 Task: Find connections with filter location Monheim am Rhein with filter topic #lockdownwith filter profile language Spanish with filter current company Burns & McDonnell with filter school Cotton College with filter industry Wholesale Building Materials with filter service category Human Resources with filter keywords title Maintenance Engineer
Action: Mouse moved to (690, 69)
Screenshot: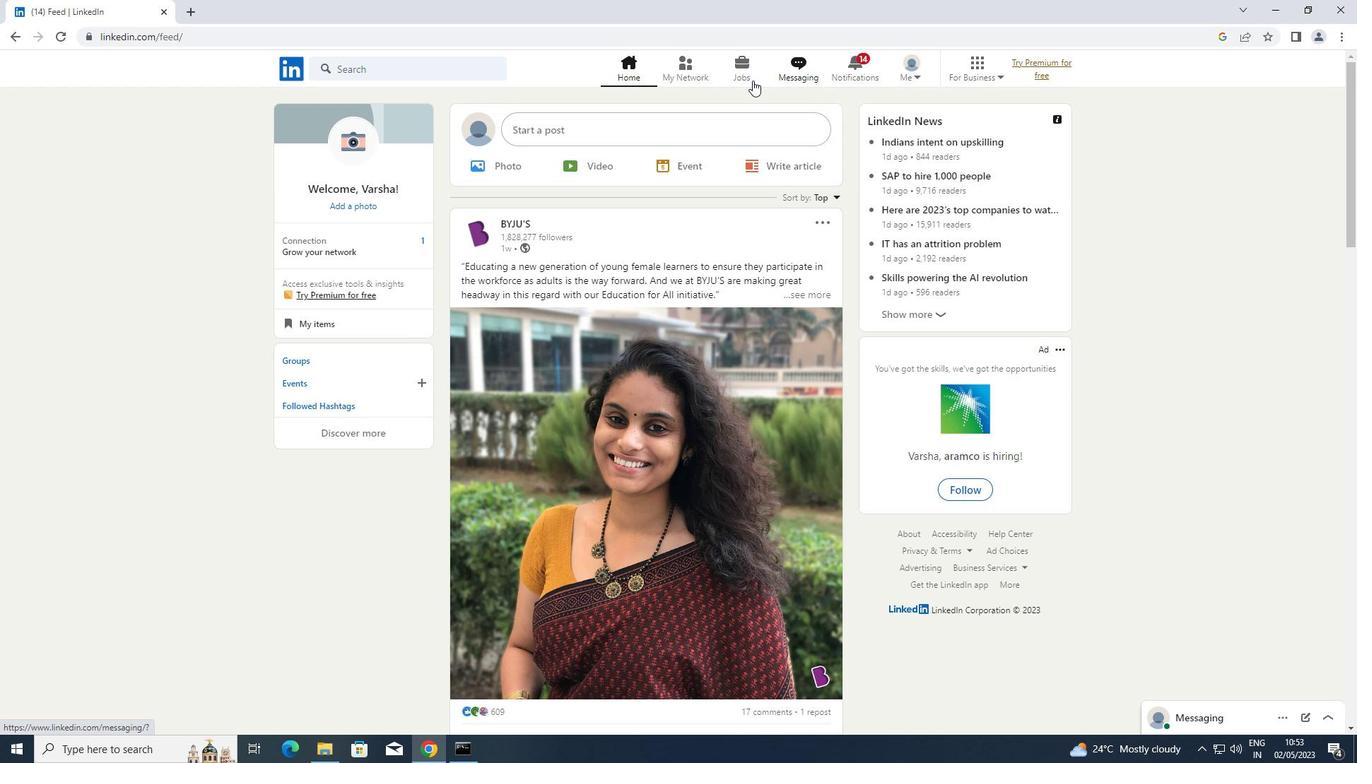 
Action: Mouse pressed left at (690, 69)
Screenshot: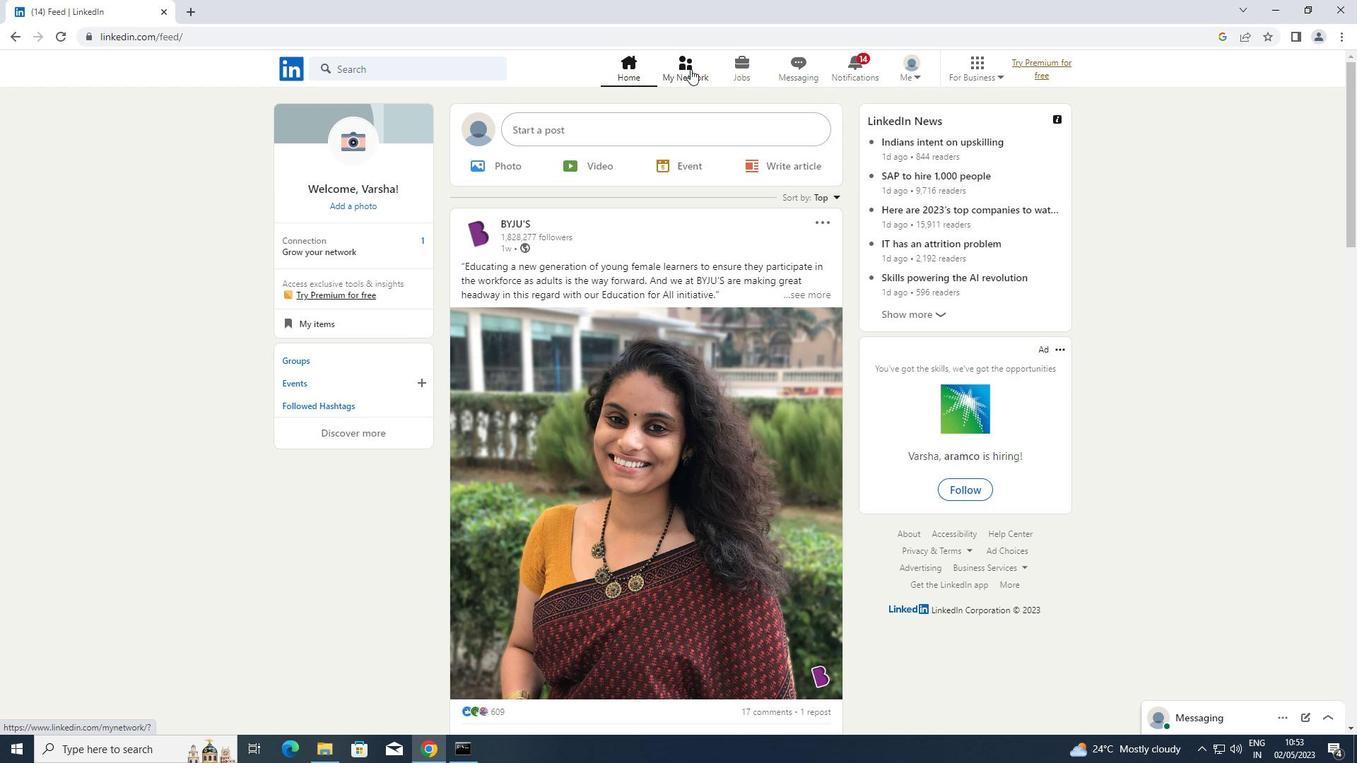 
Action: Mouse moved to (372, 137)
Screenshot: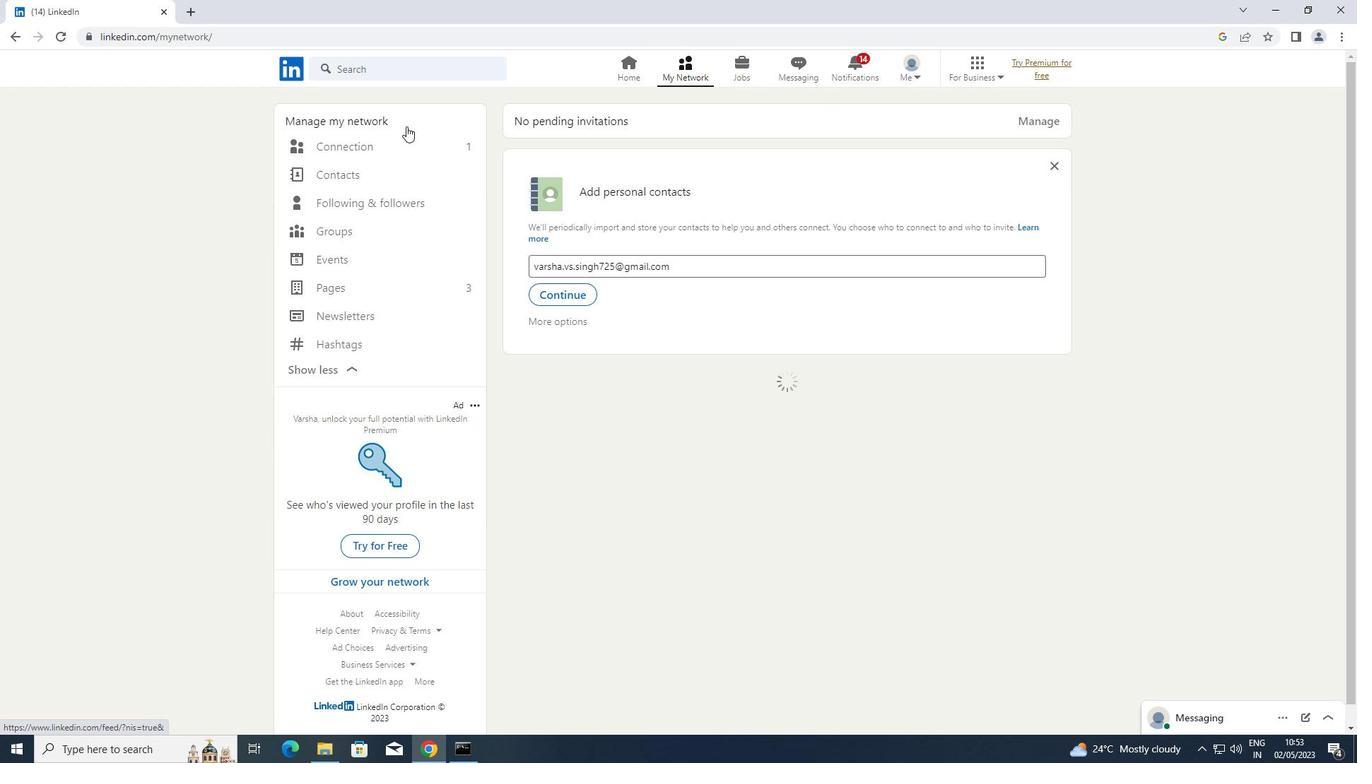 
Action: Mouse pressed left at (372, 137)
Screenshot: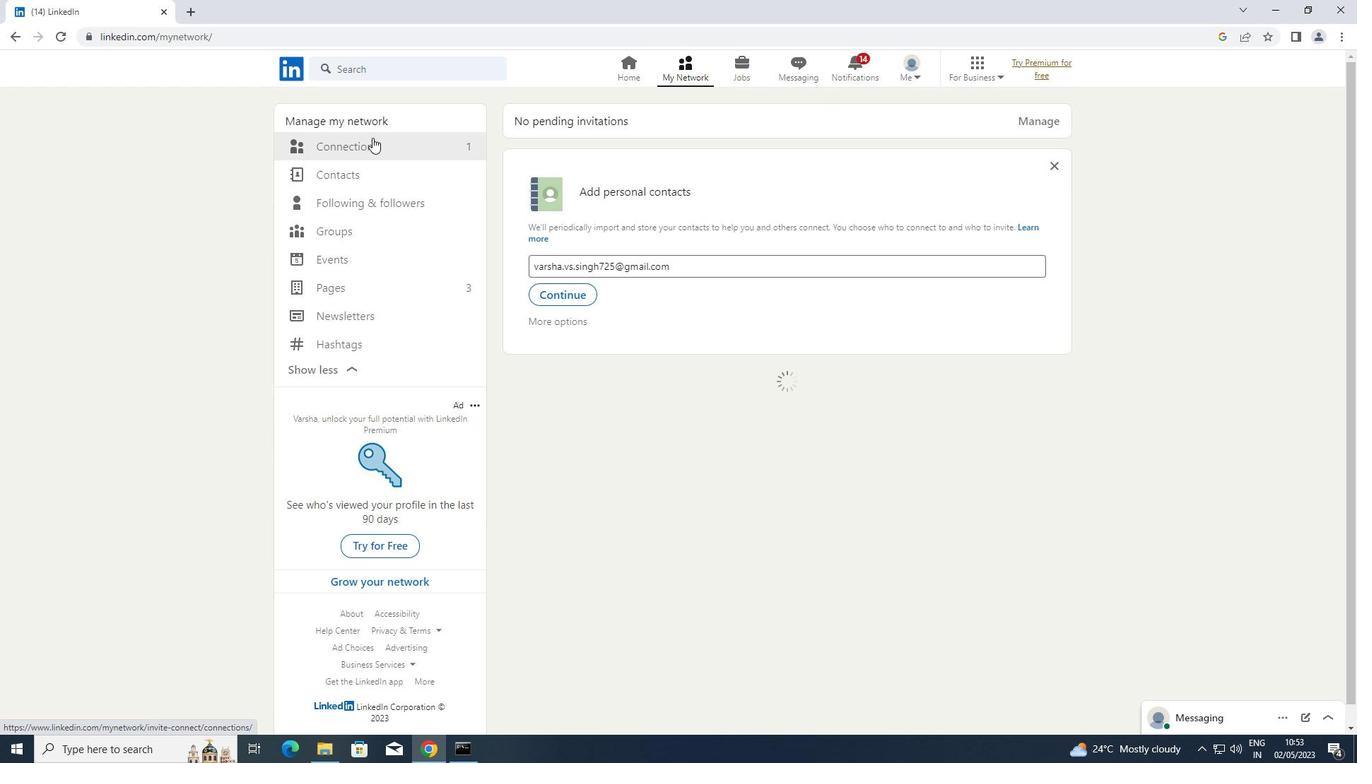
Action: Mouse moved to (813, 151)
Screenshot: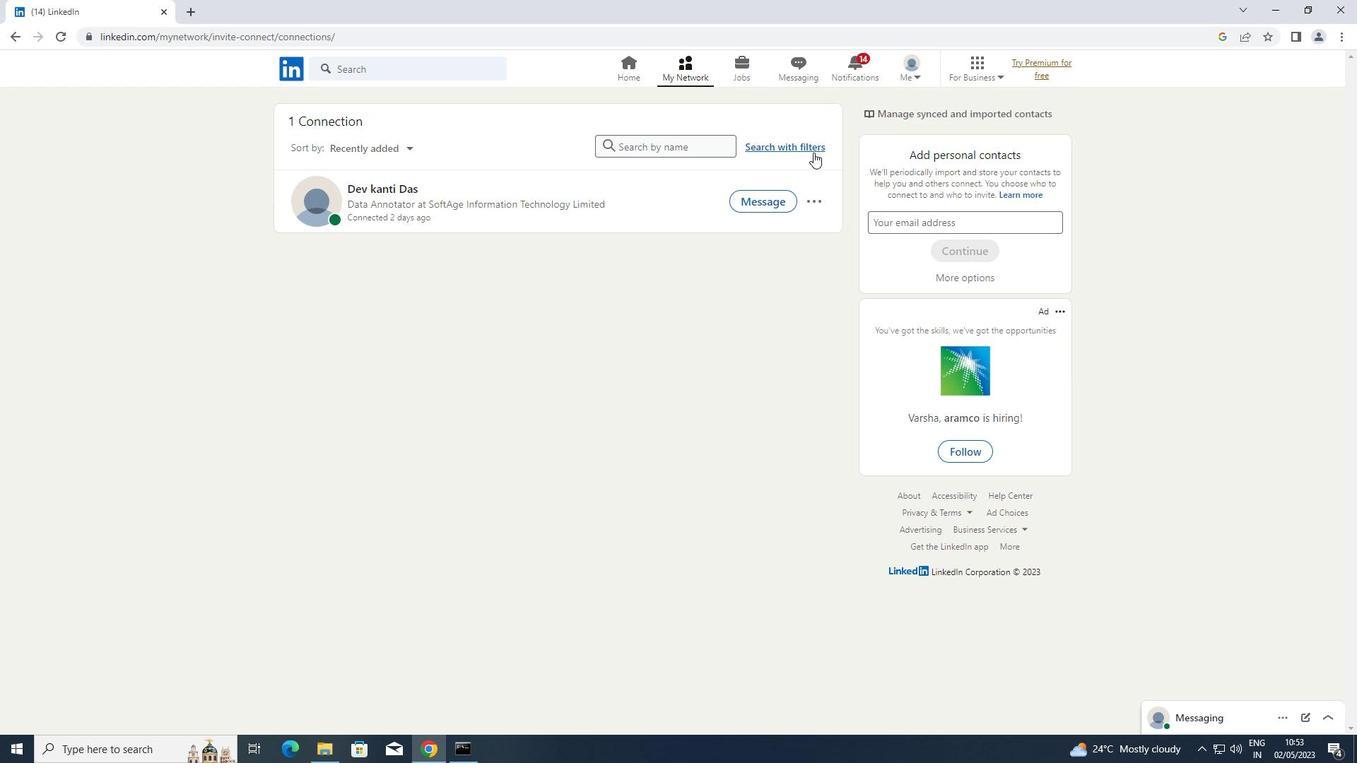 
Action: Mouse pressed left at (813, 151)
Screenshot: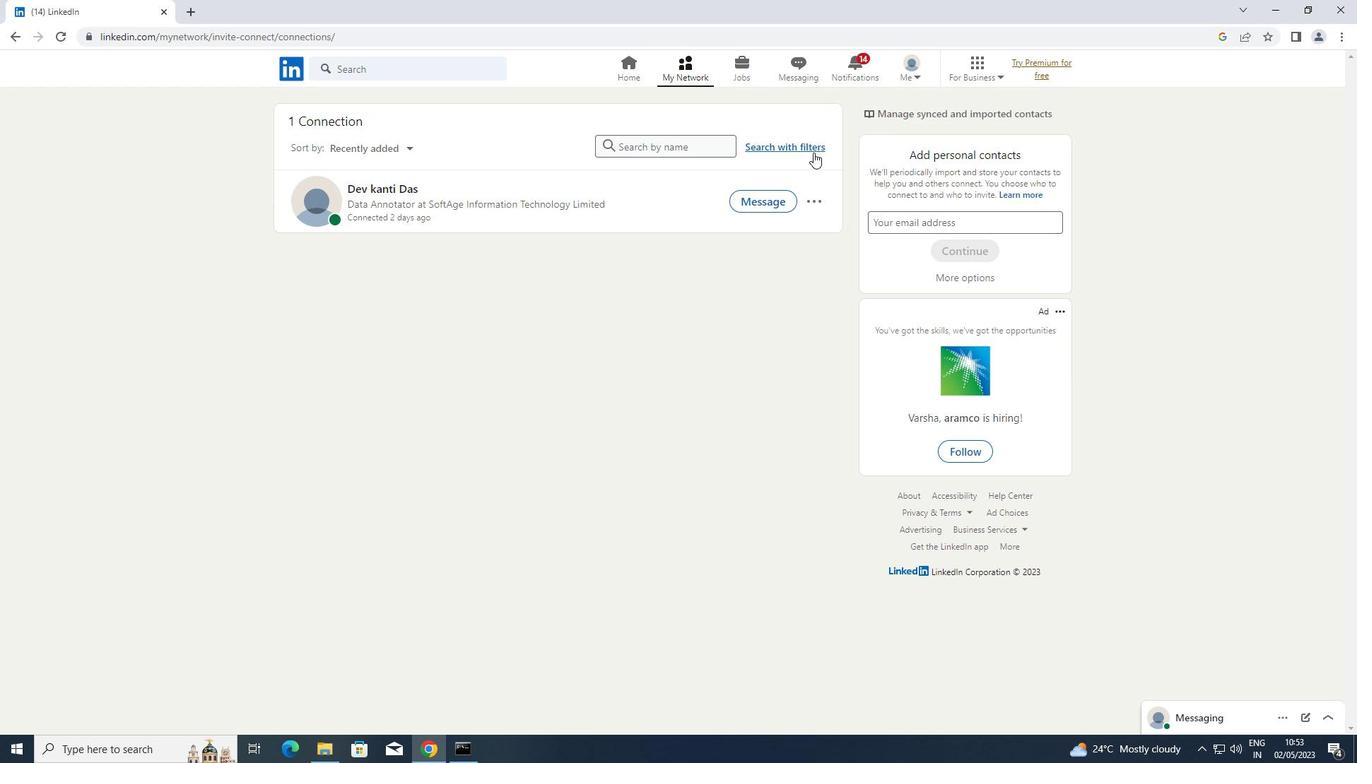 
Action: Mouse moved to (714, 111)
Screenshot: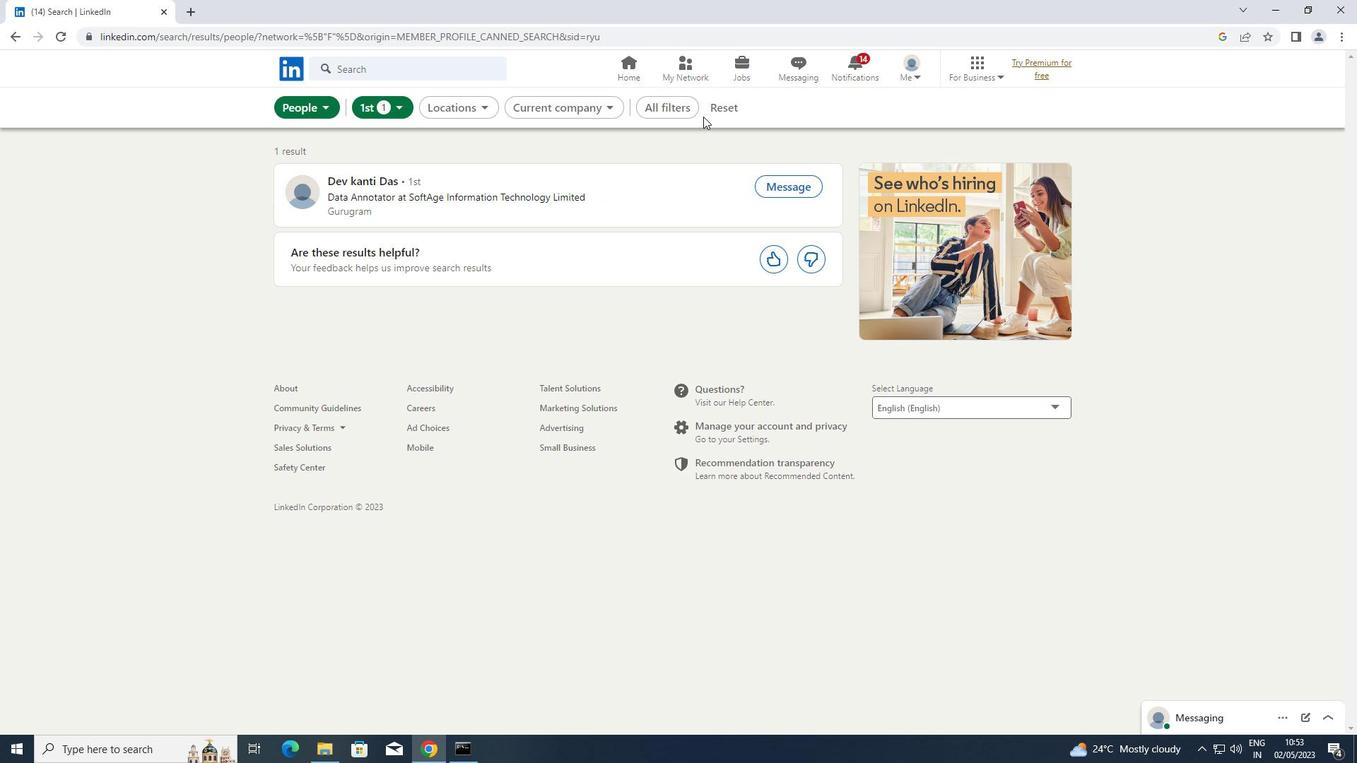 
Action: Mouse pressed left at (714, 111)
Screenshot: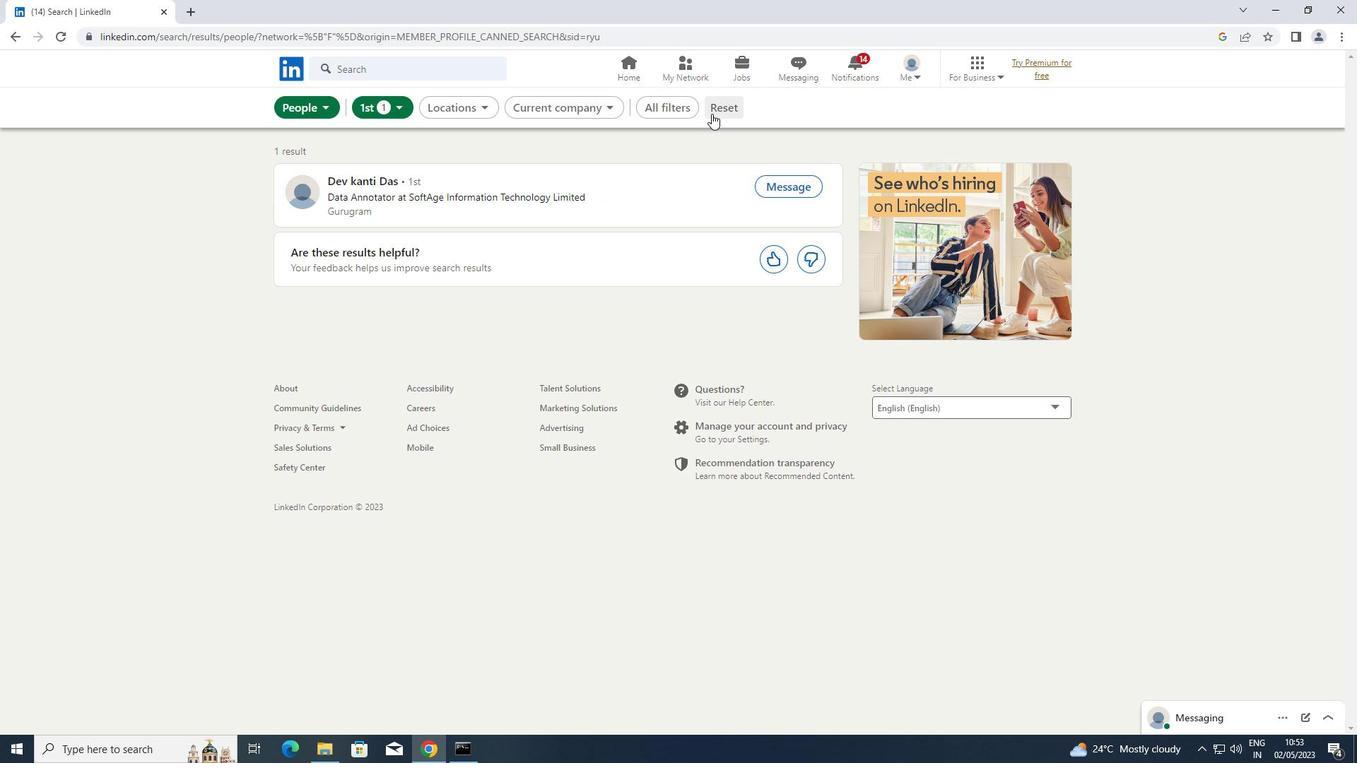 
Action: Mouse moved to (712, 112)
Screenshot: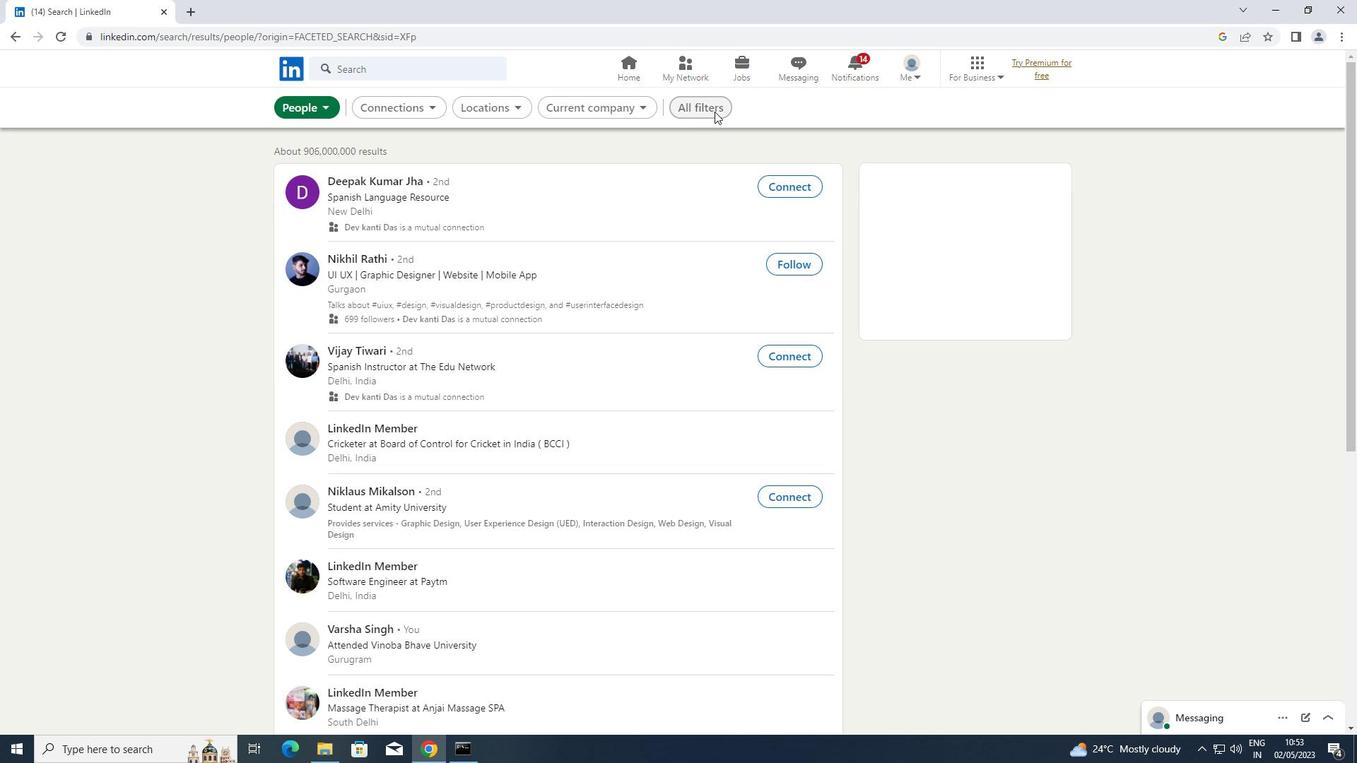 
Action: Mouse pressed left at (712, 112)
Screenshot: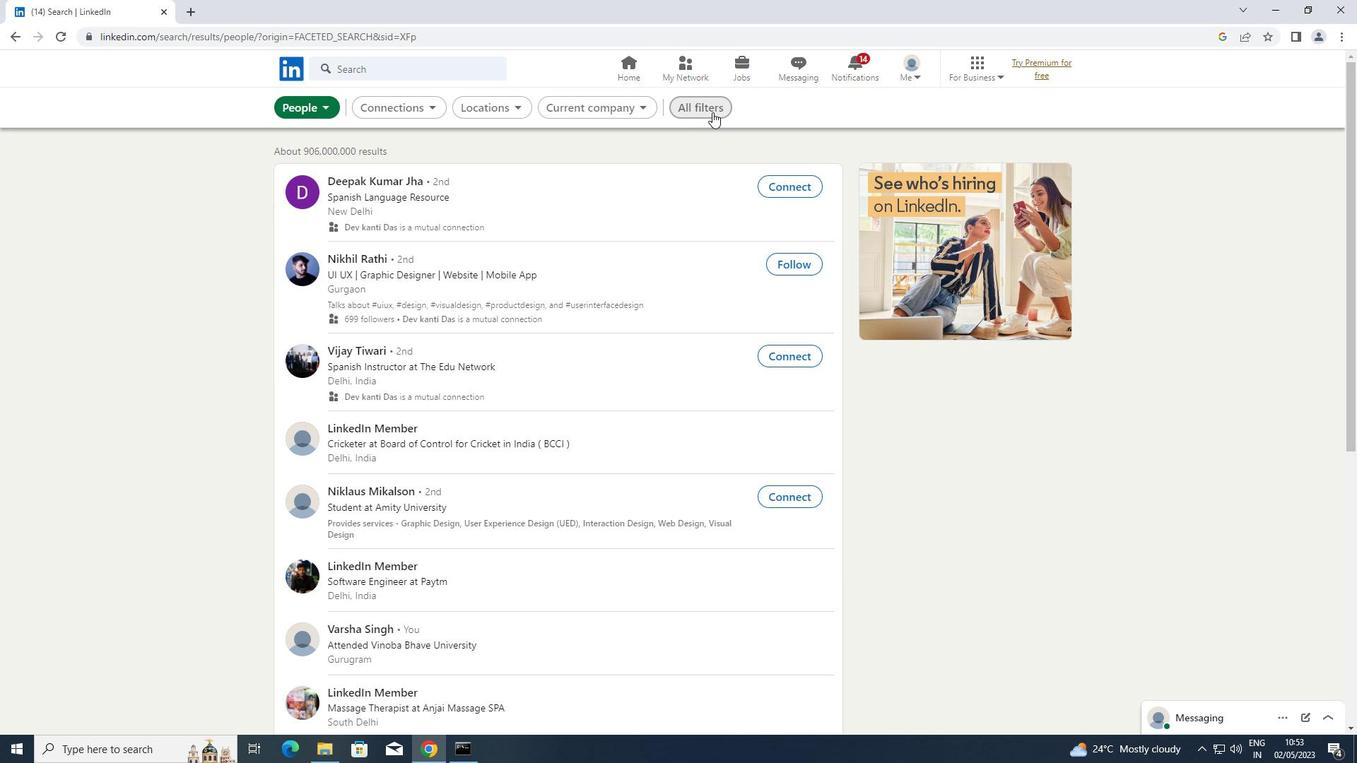 
Action: Mouse moved to (1026, 308)
Screenshot: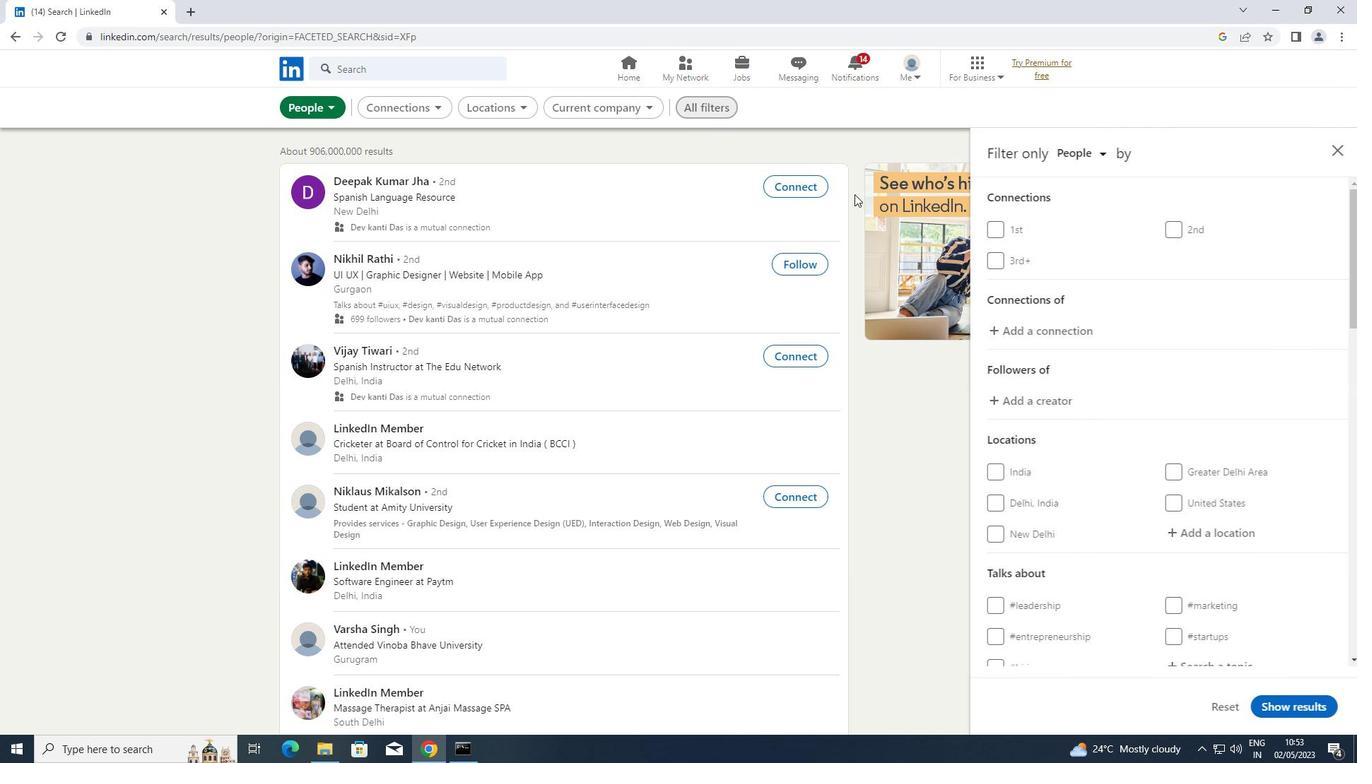 
Action: Mouse scrolled (1026, 307) with delta (0, 0)
Screenshot: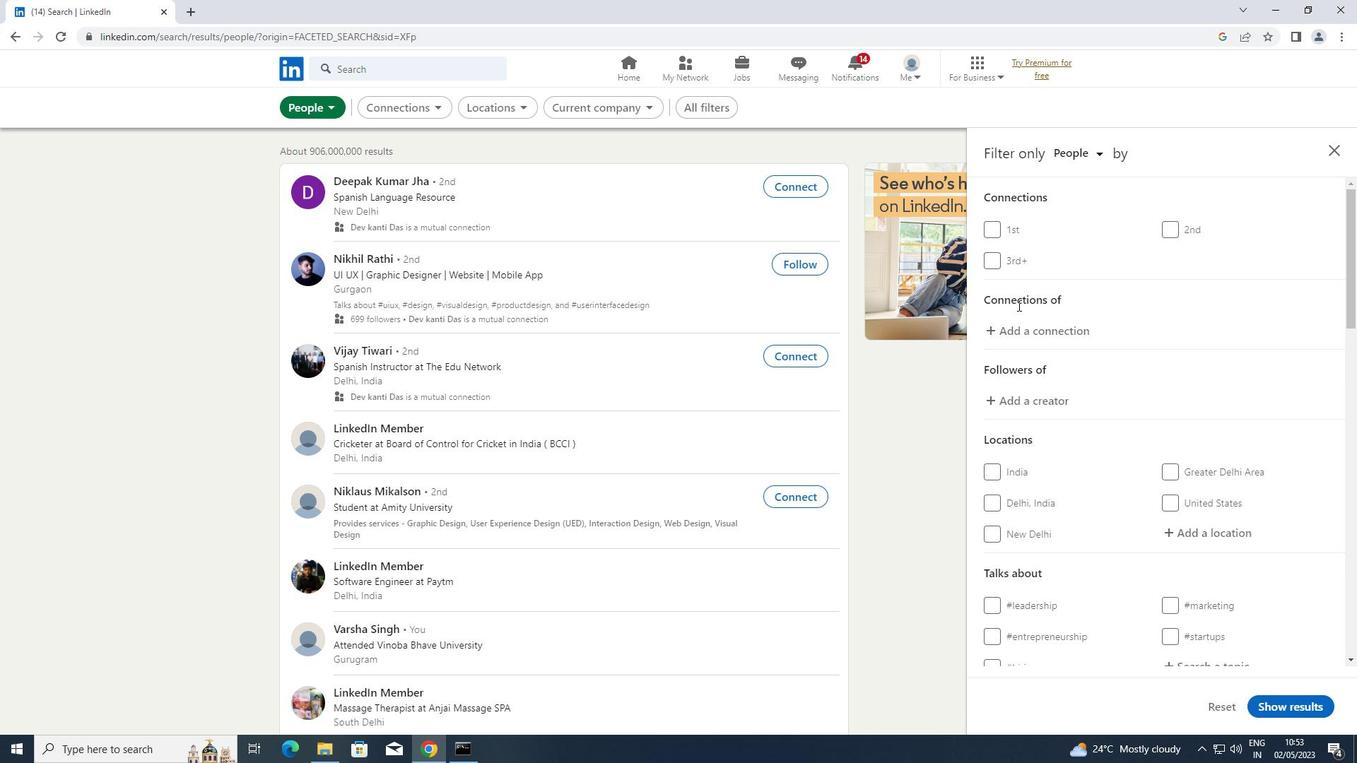 
Action: Mouse scrolled (1026, 307) with delta (0, 0)
Screenshot: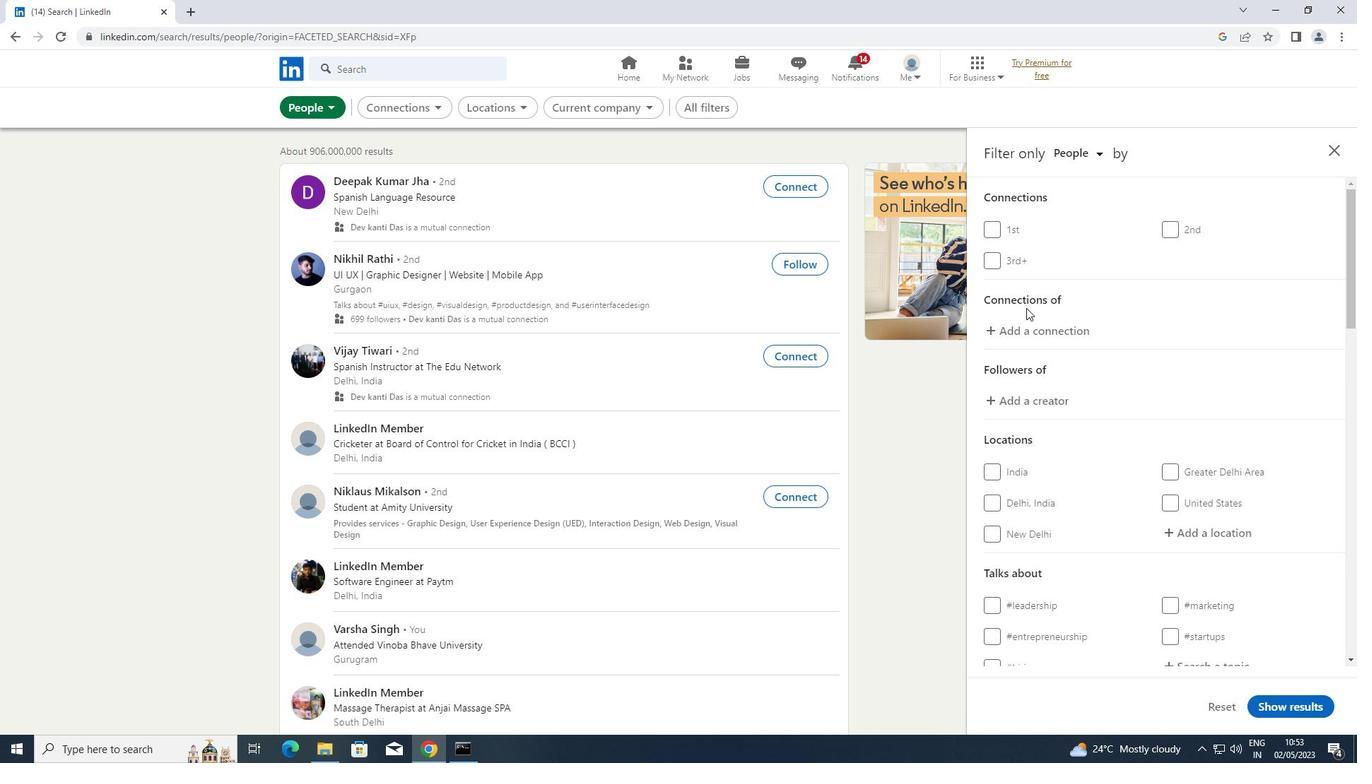 
Action: Mouse moved to (1182, 398)
Screenshot: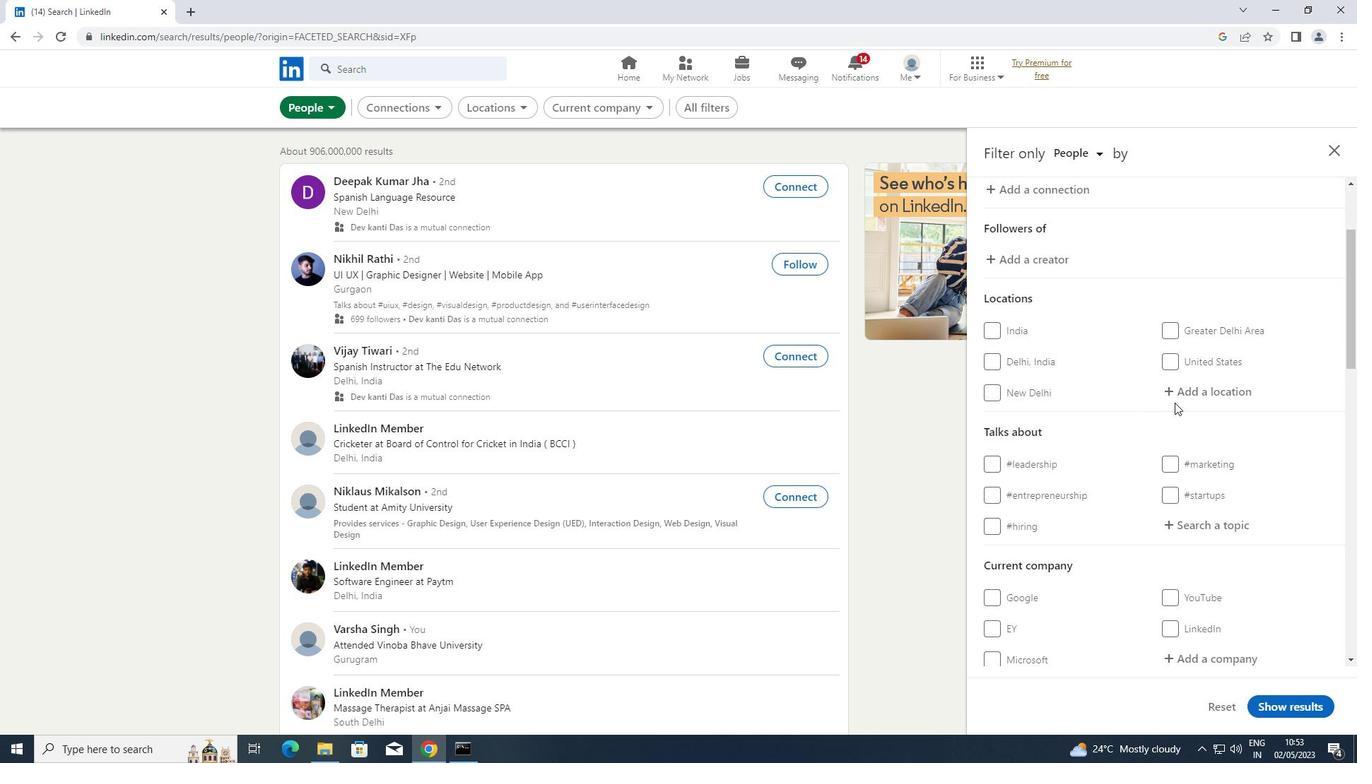 
Action: Mouse pressed left at (1182, 398)
Screenshot: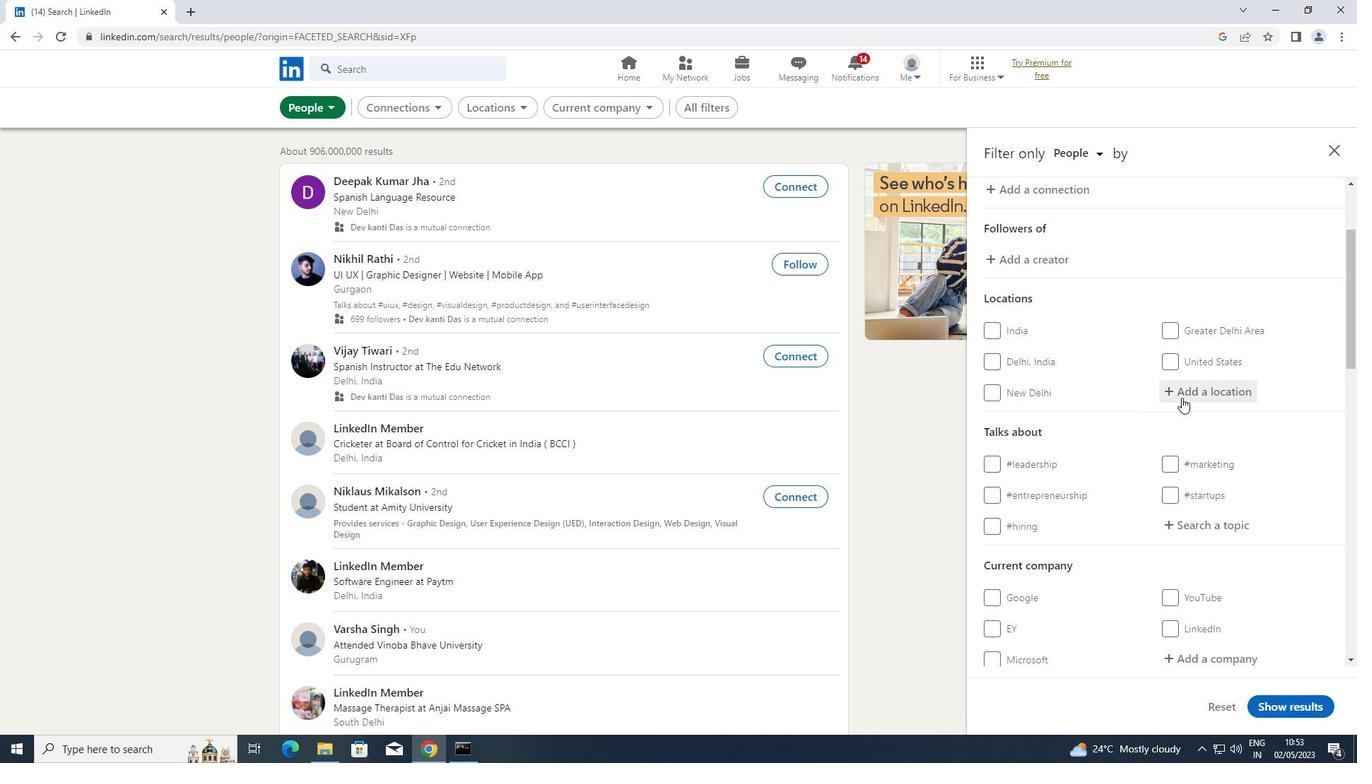 
Action: Key pressed <Key.shift>MONHEIM<Key.space>AM<Key.space><Key.shift>RHEIN
Screenshot: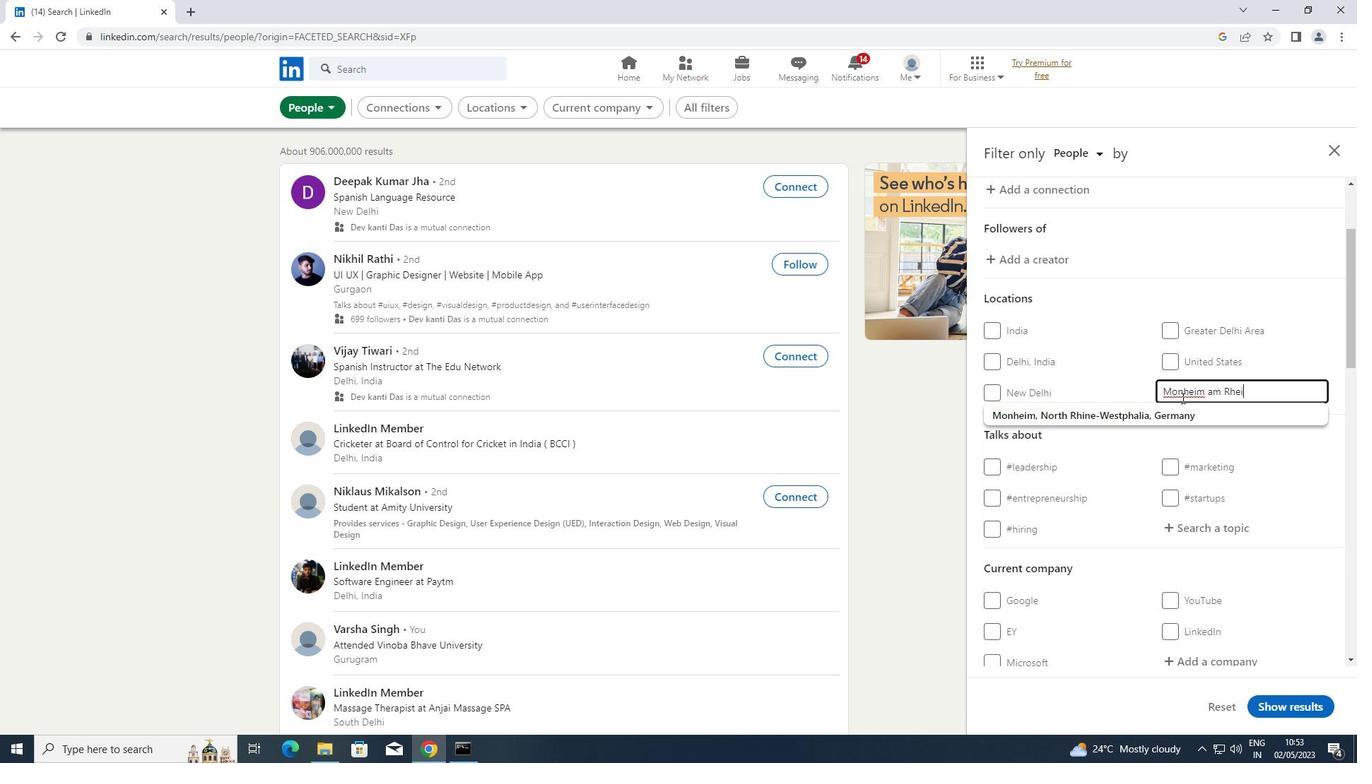 
Action: Mouse moved to (1228, 524)
Screenshot: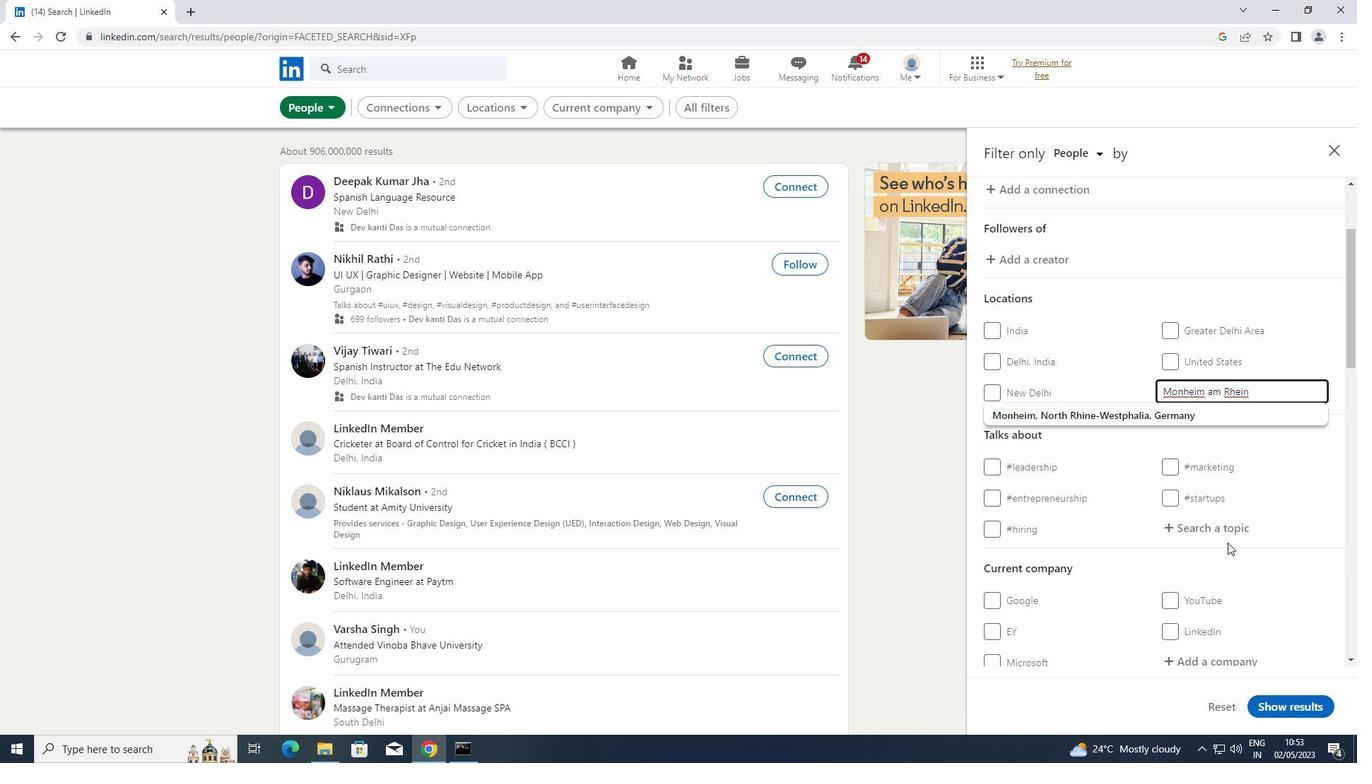
Action: Mouse pressed left at (1228, 524)
Screenshot: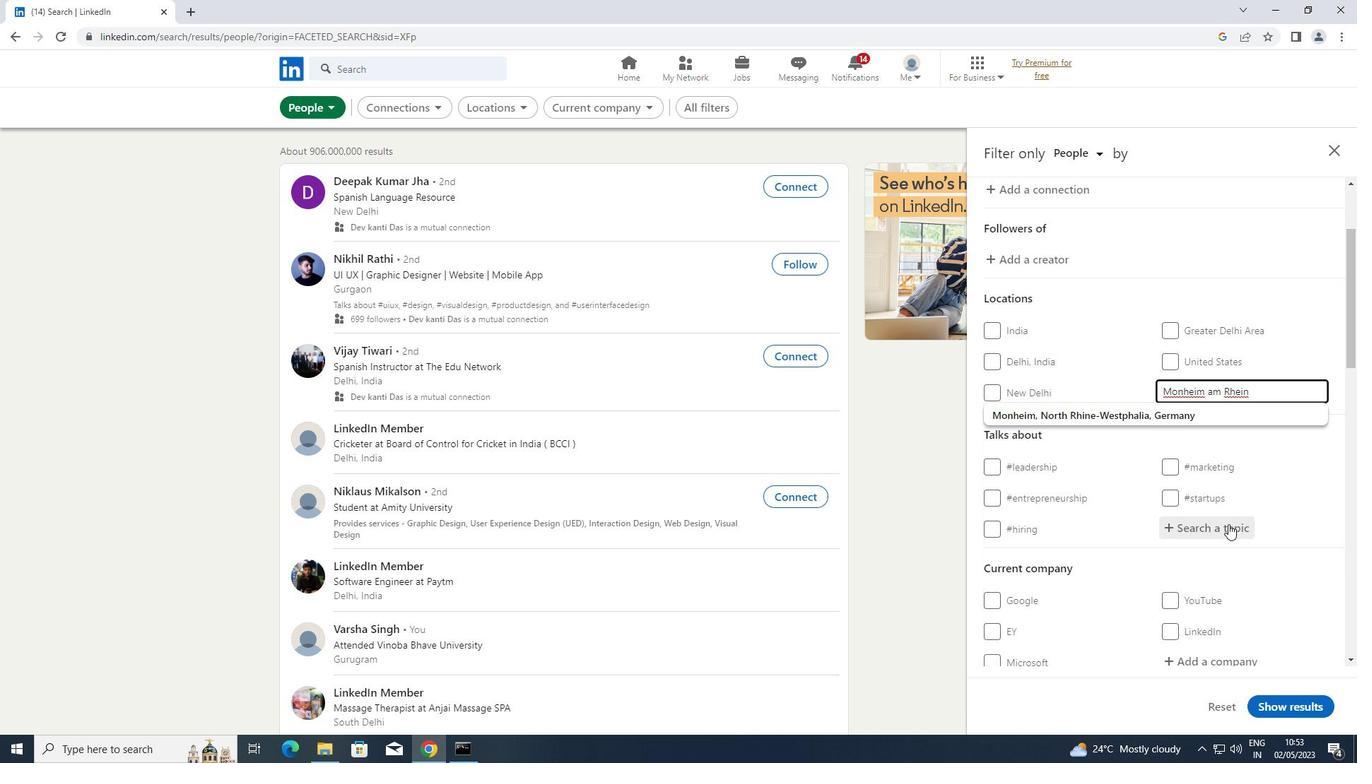 
Action: Key pressed LOCKDOWN
Screenshot: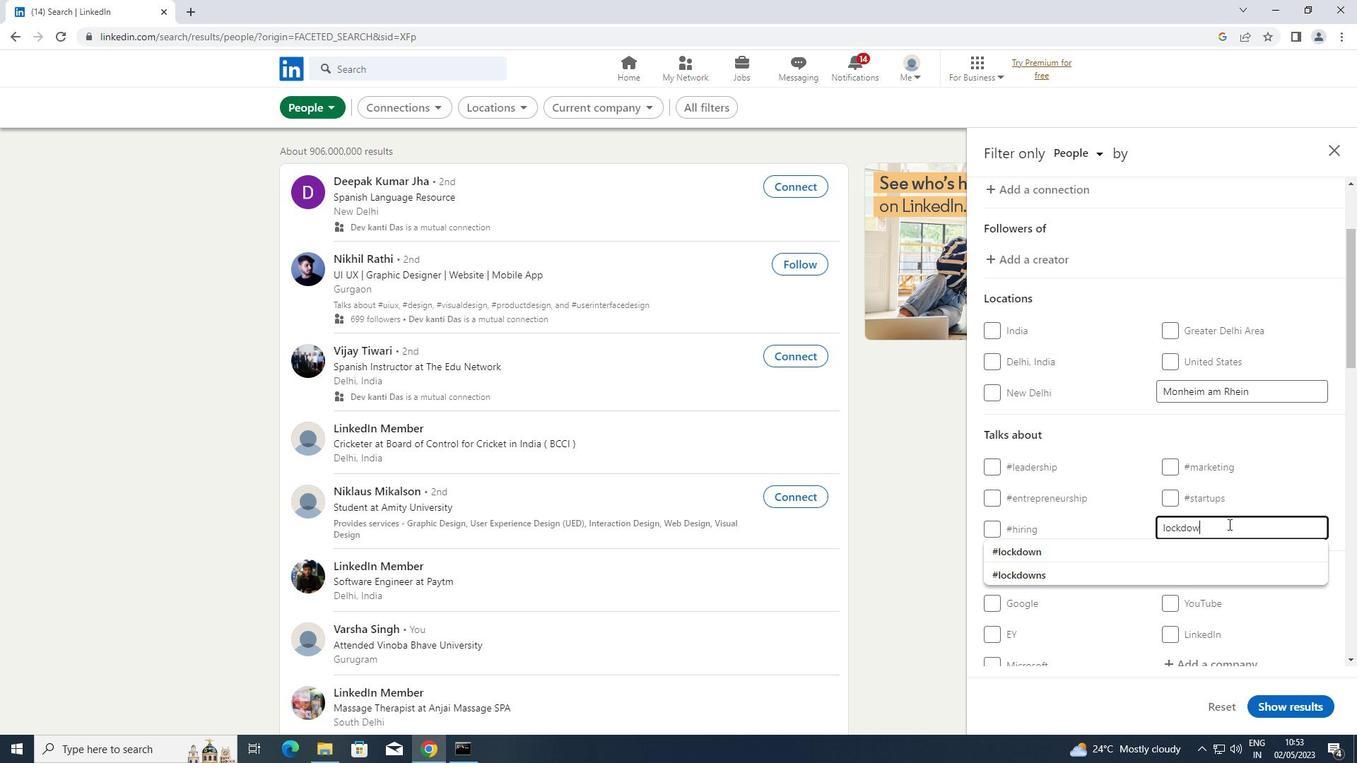 
Action: Mouse moved to (1100, 547)
Screenshot: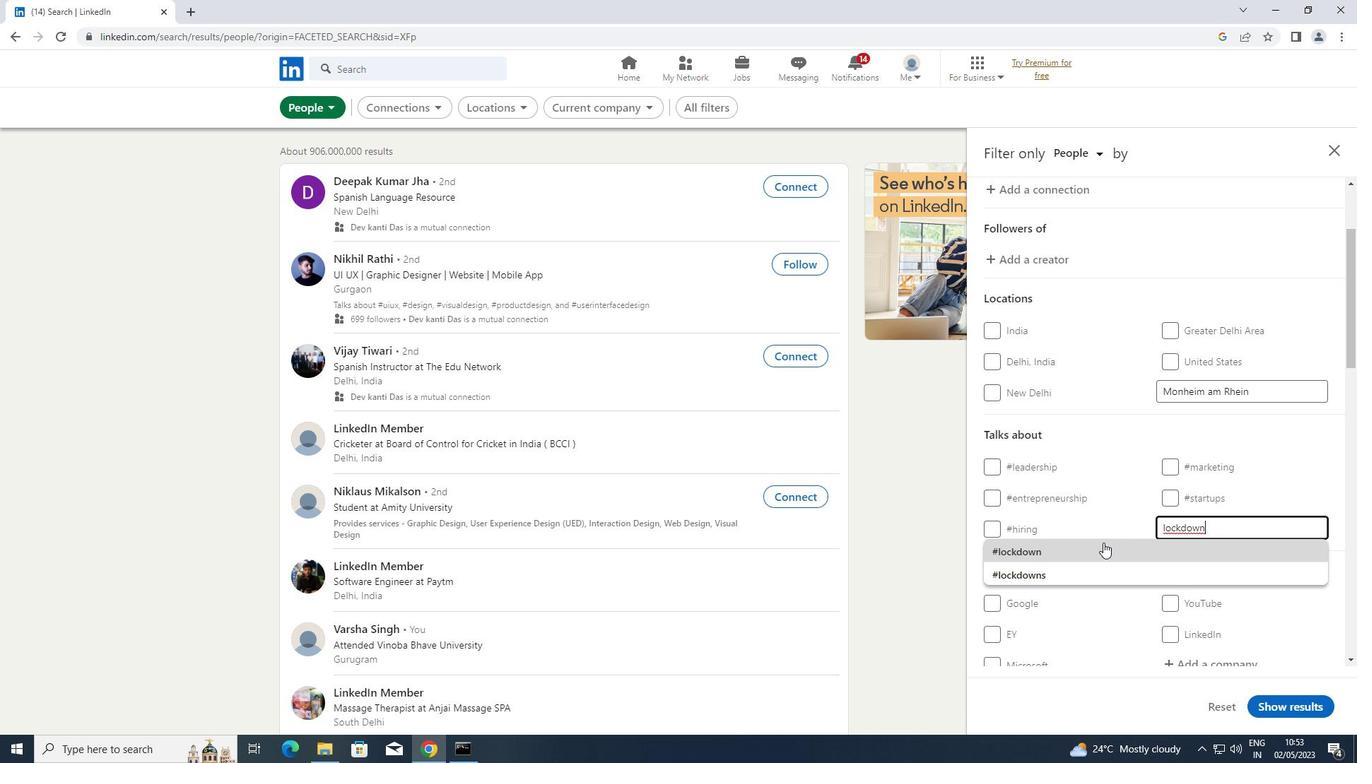 
Action: Mouse pressed left at (1100, 547)
Screenshot: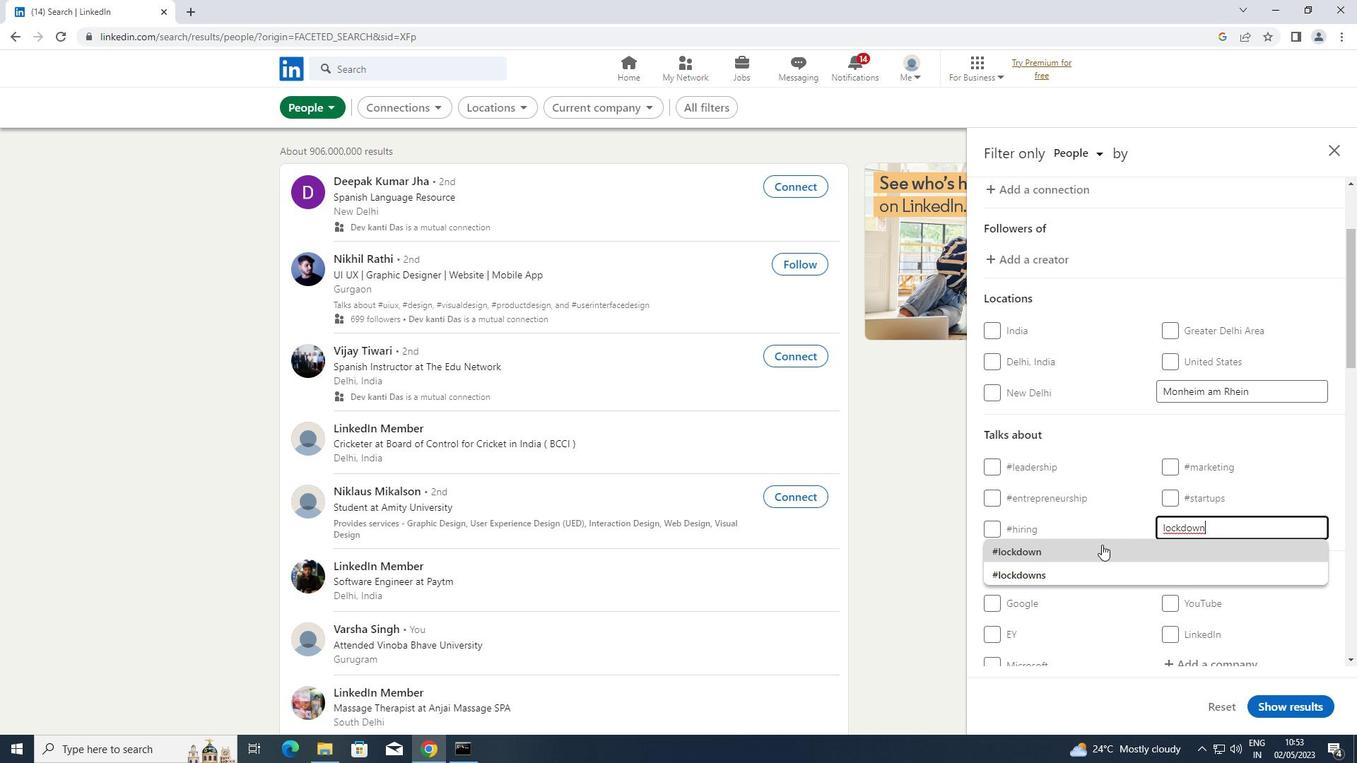 
Action: Mouse scrolled (1100, 546) with delta (0, 0)
Screenshot: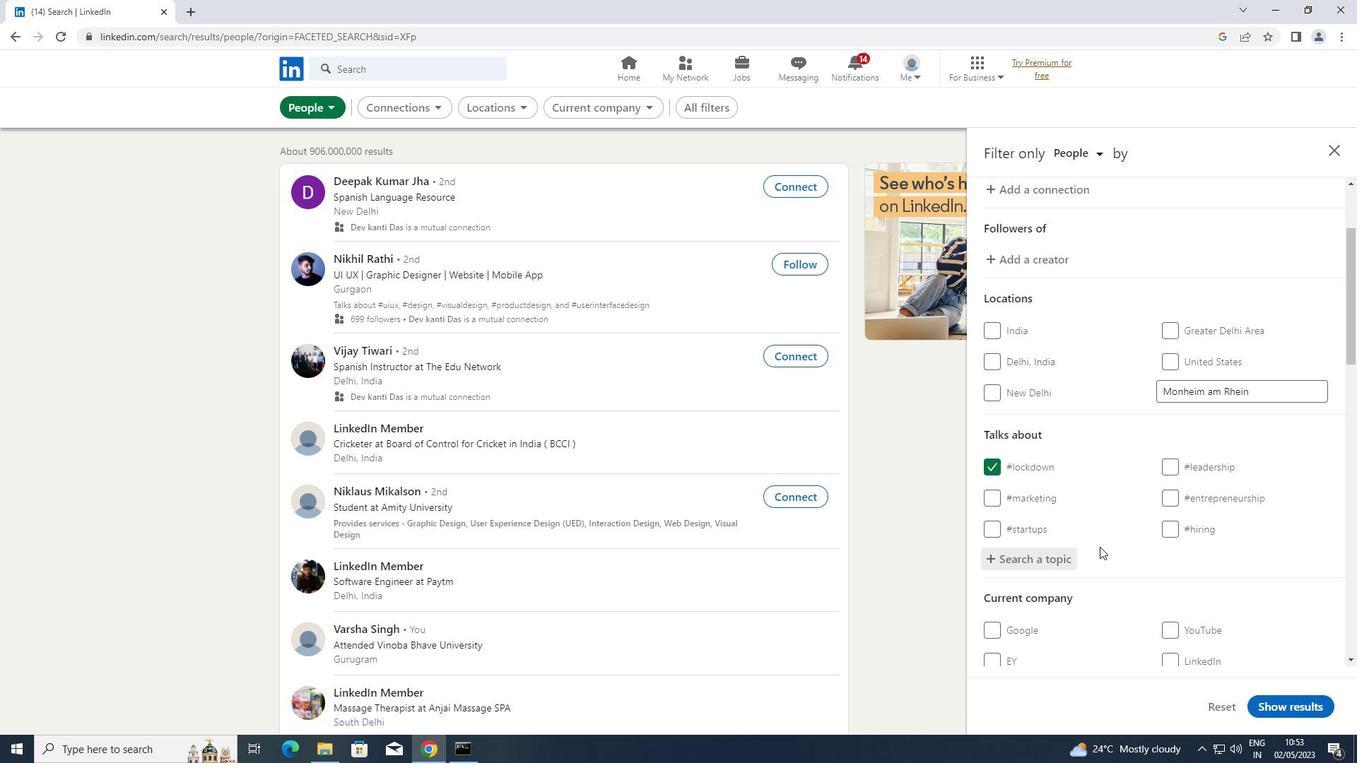 
Action: Mouse scrolled (1100, 546) with delta (0, 0)
Screenshot: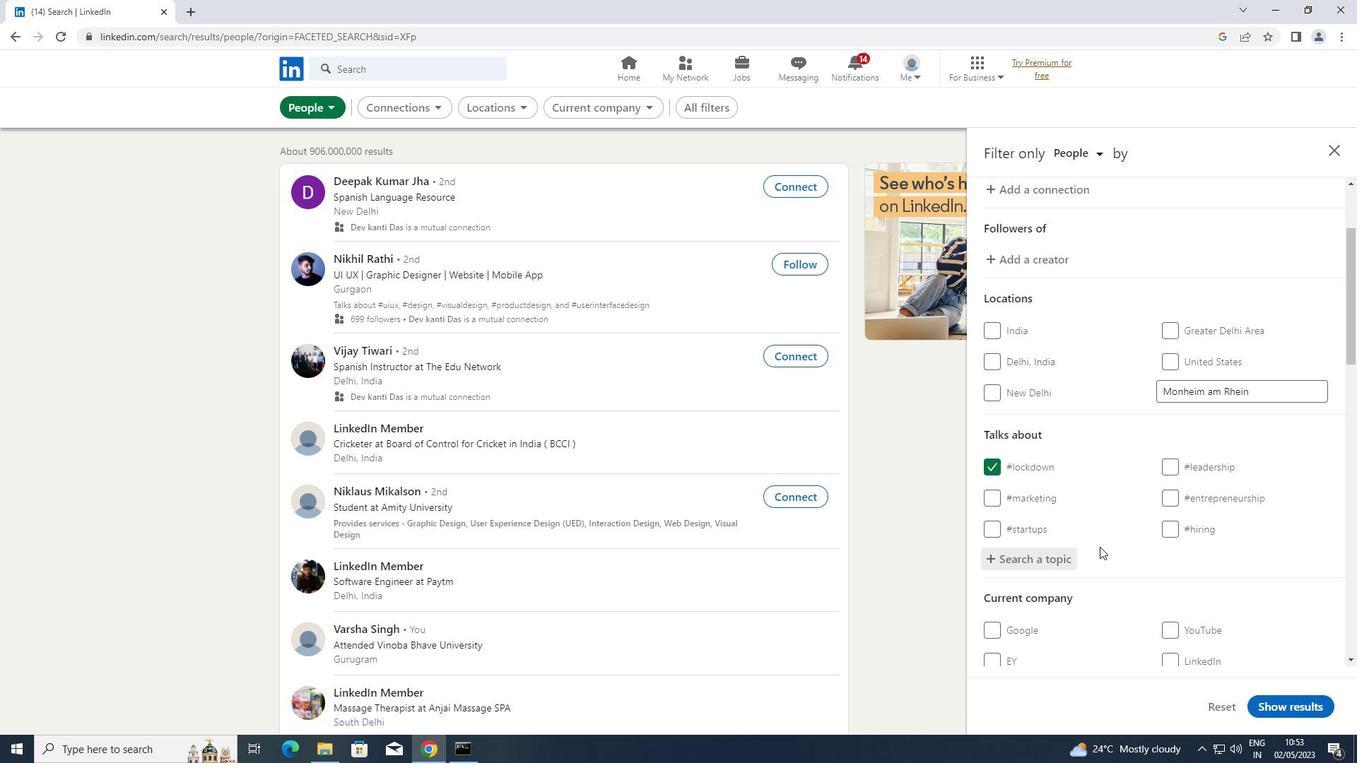 
Action: Mouse scrolled (1100, 546) with delta (0, 0)
Screenshot: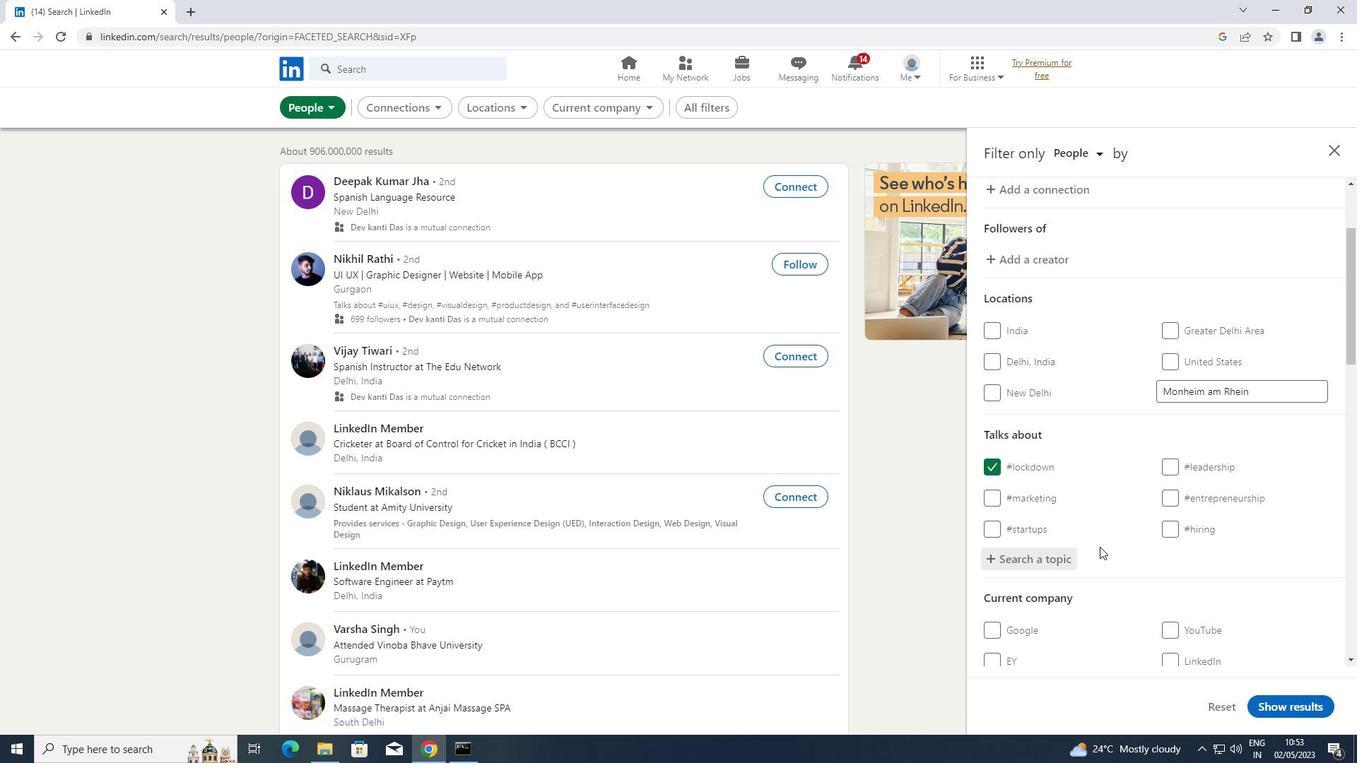 
Action: Mouse scrolled (1100, 546) with delta (0, 0)
Screenshot: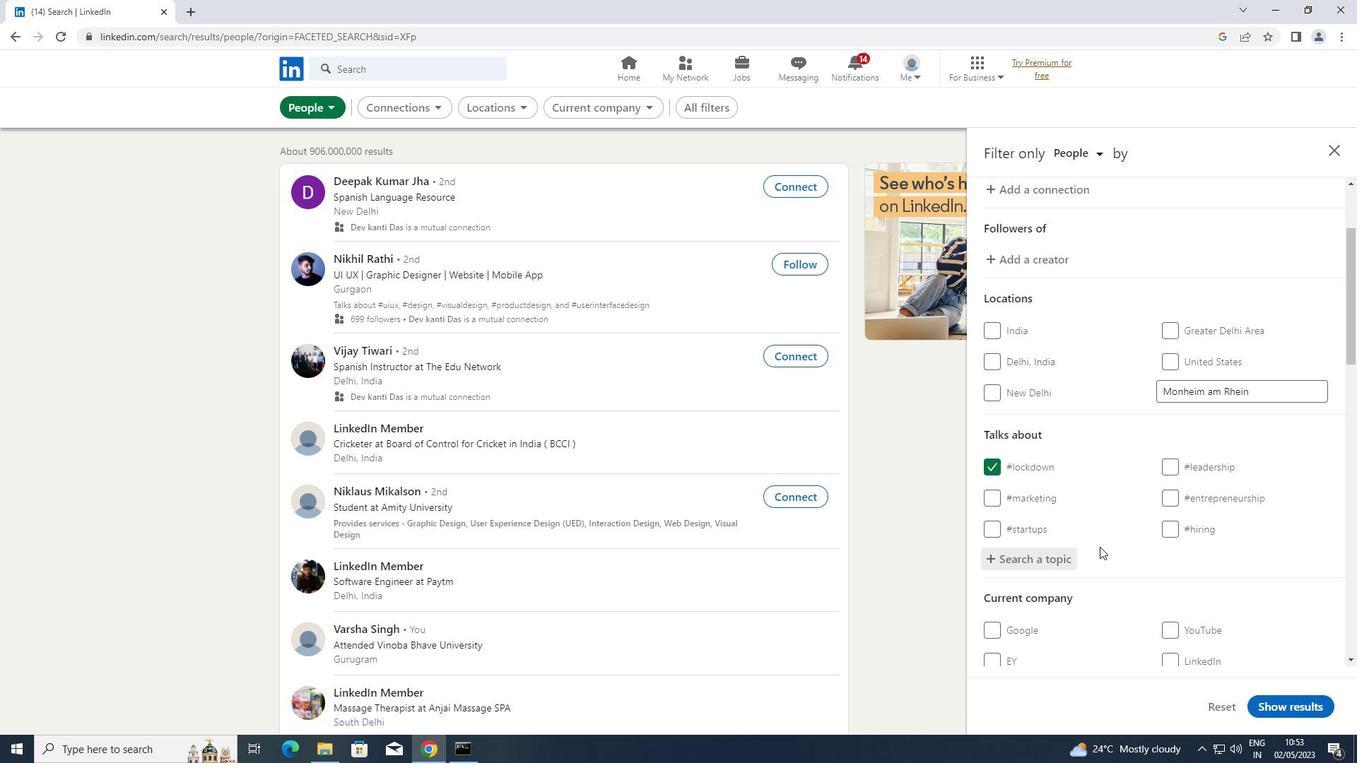 
Action: Mouse scrolled (1100, 546) with delta (0, 0)
Screenshot: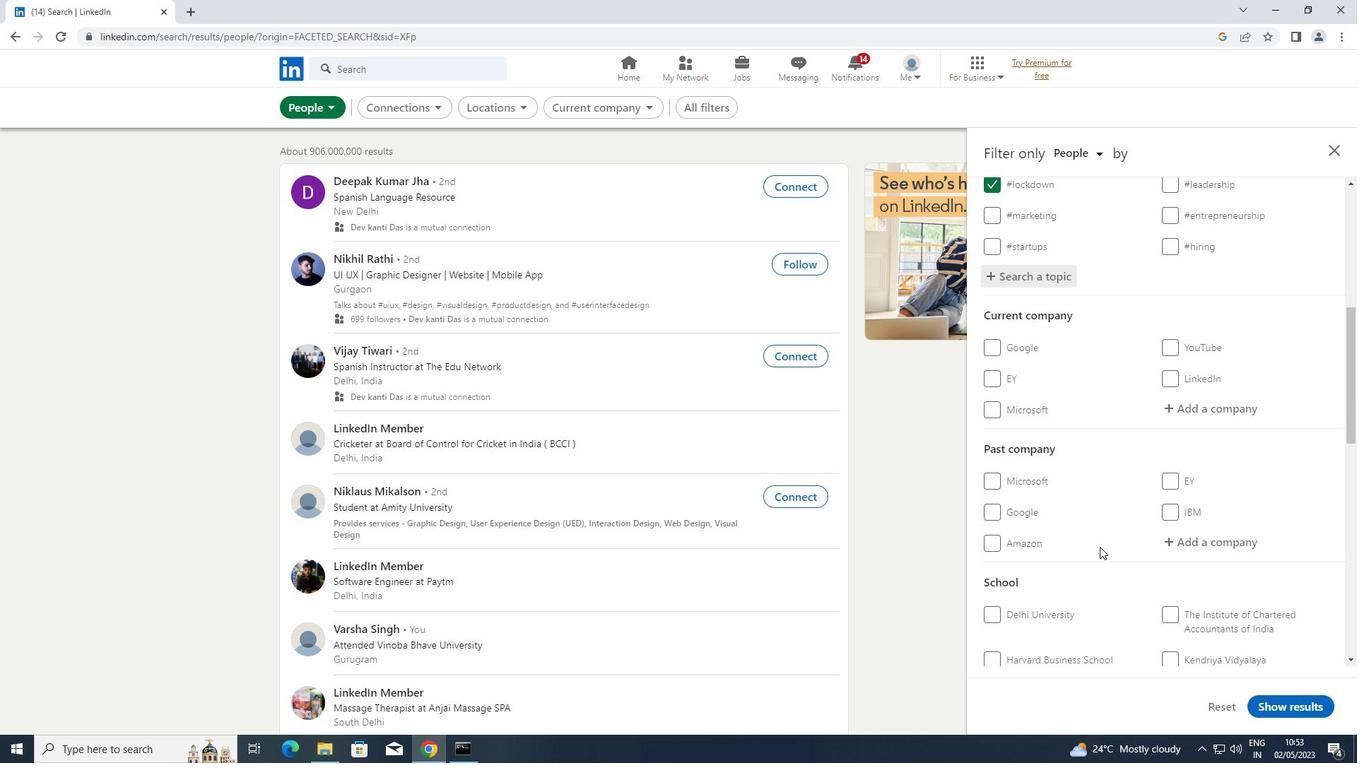 
Action: Mouse scrolled (1100, 546) with delta (0, 0)
Screenshot: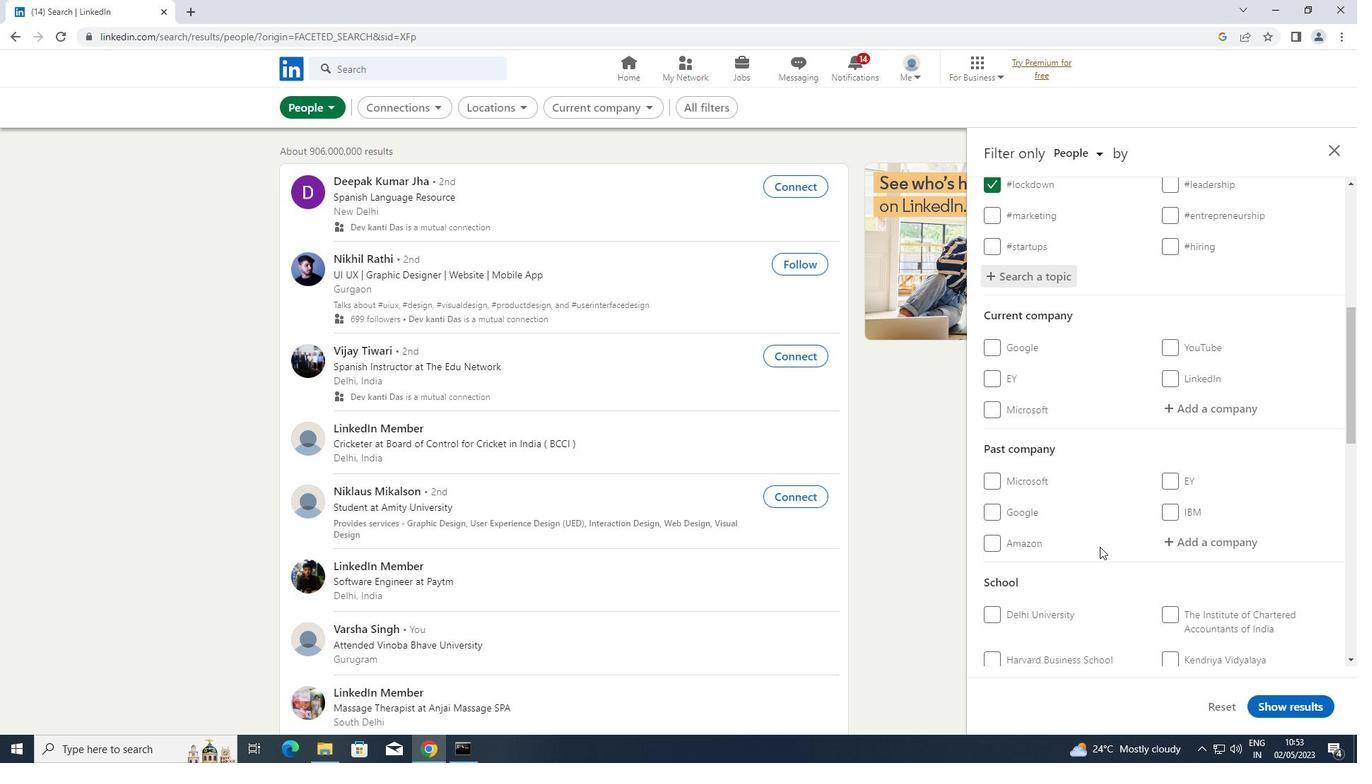 
Action: Mouse scrolled (1100, 546) with delta (0, 0)
Screenshot: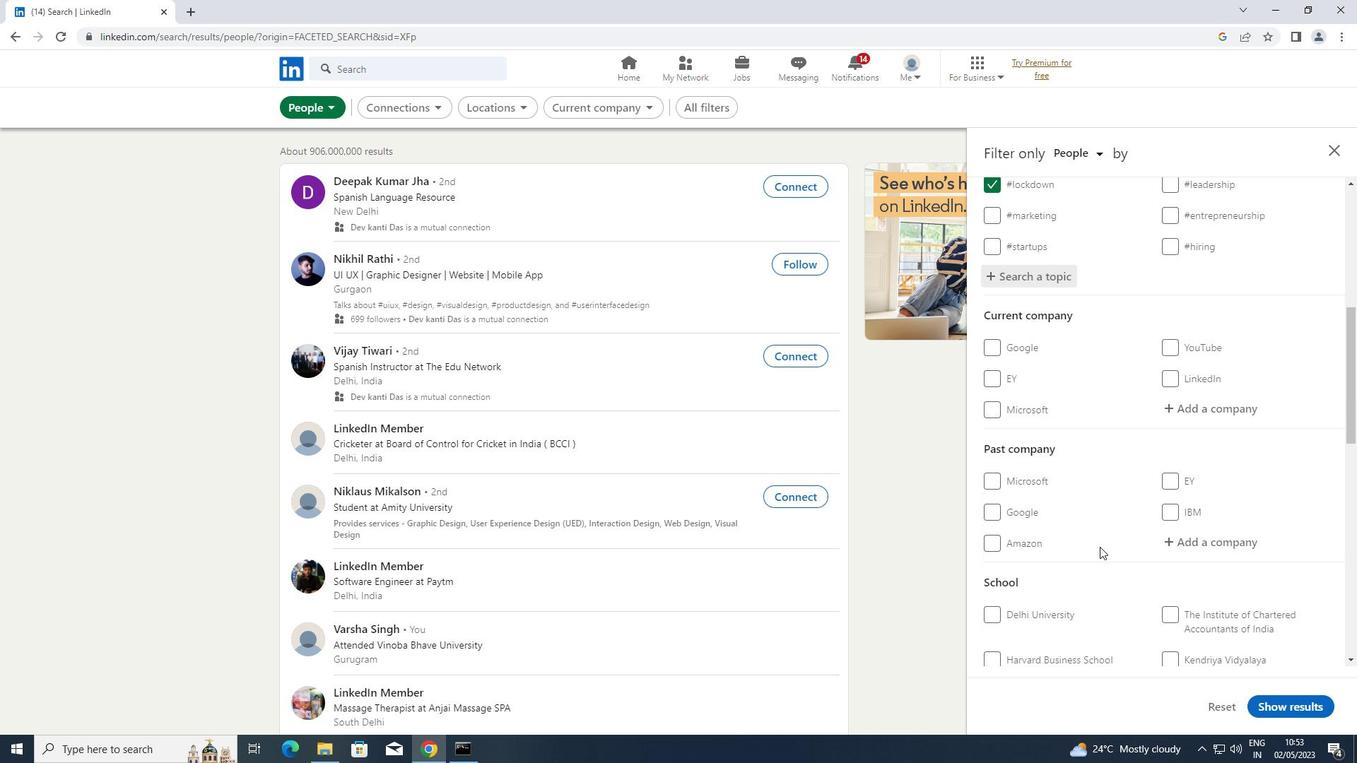 
Action: Mouse scrolled (1100, 546) with delta (0, 0)
Screenshot: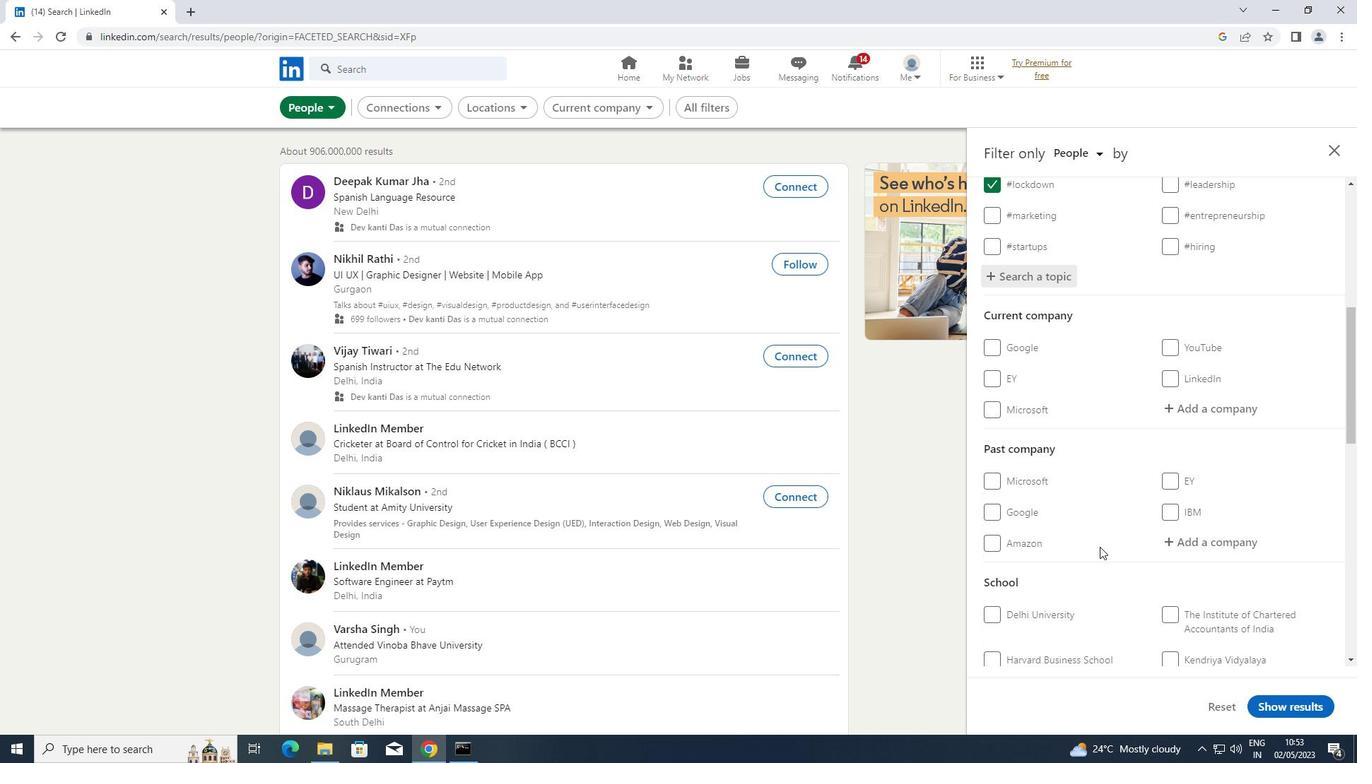 
Action: Mouse scrolled (1100, 546) with delta (0, 0)
Screenshot: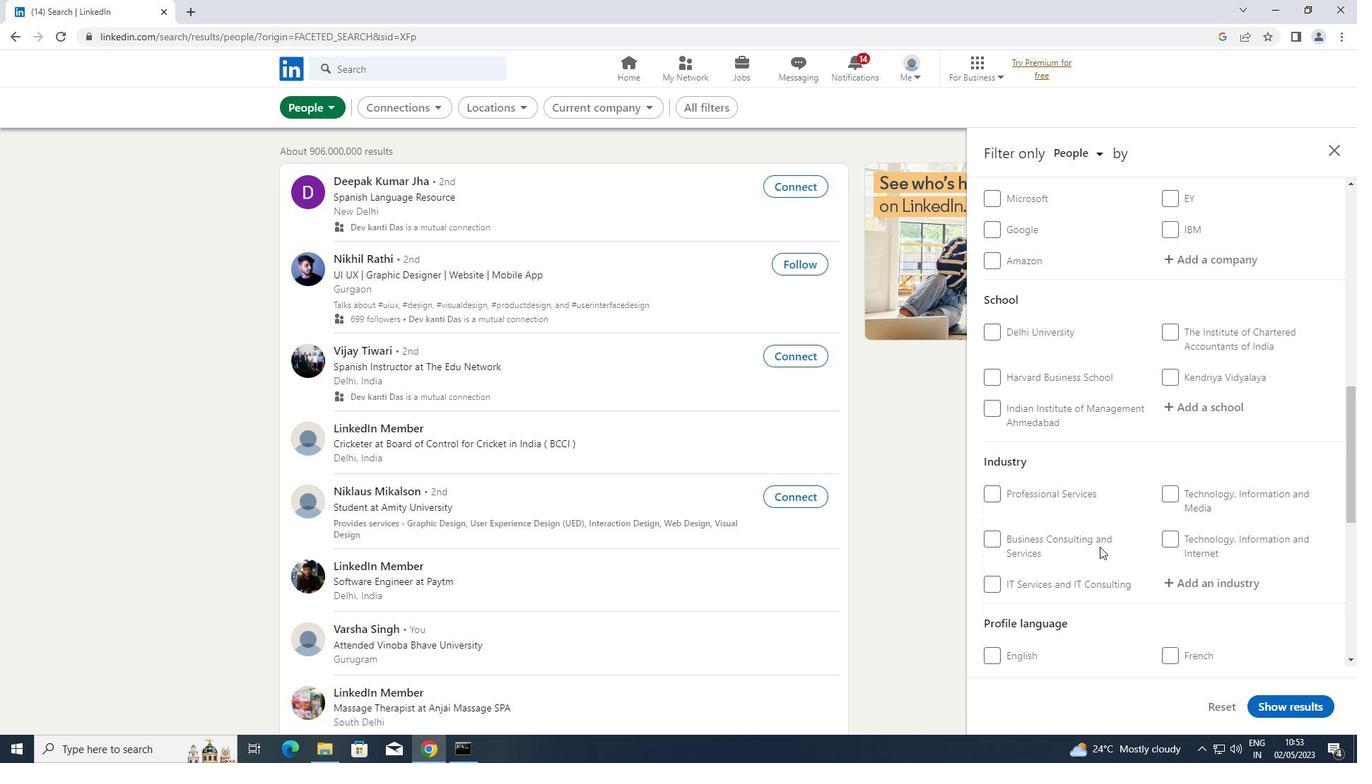 
Action: Mouse scrolled (1100, 546) with delta (0, 0)
Screenshot: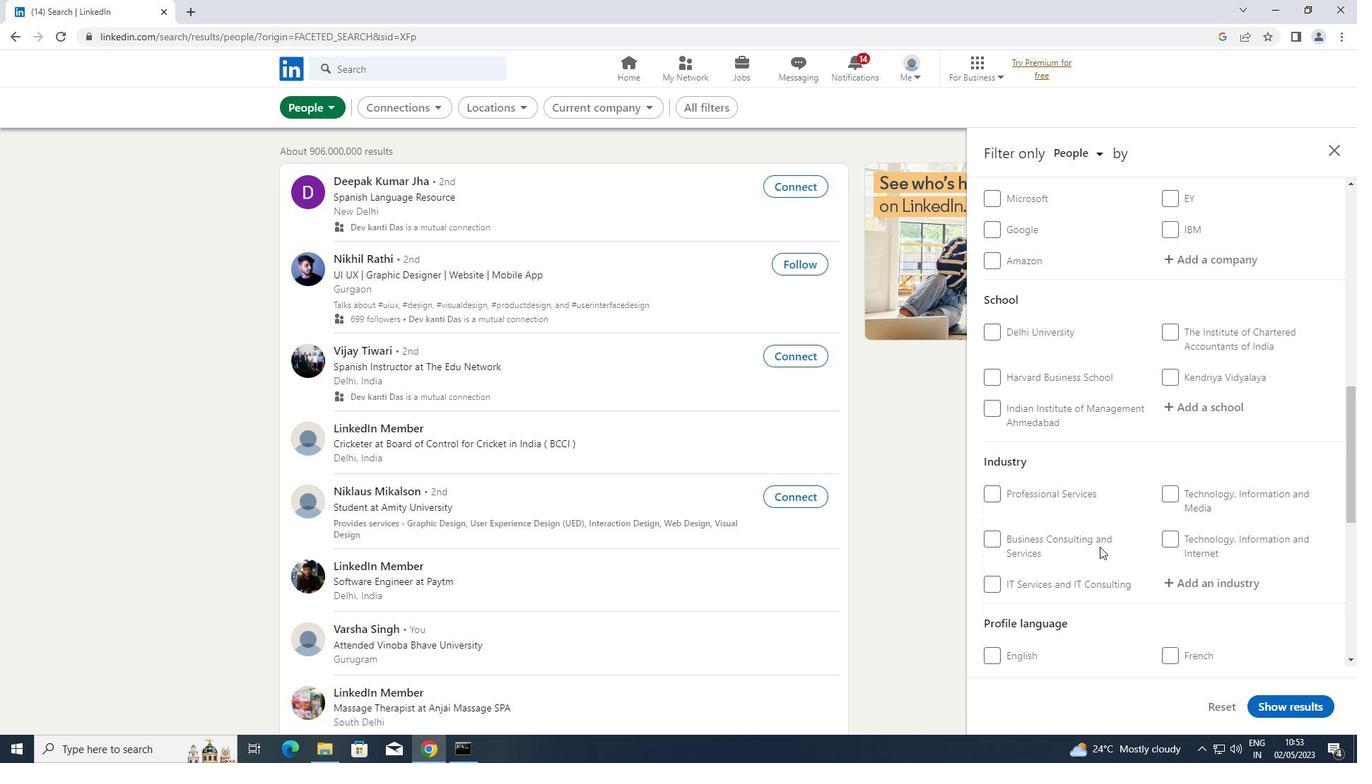 
Action: Mouse moved to (996, 547)
Screenshot: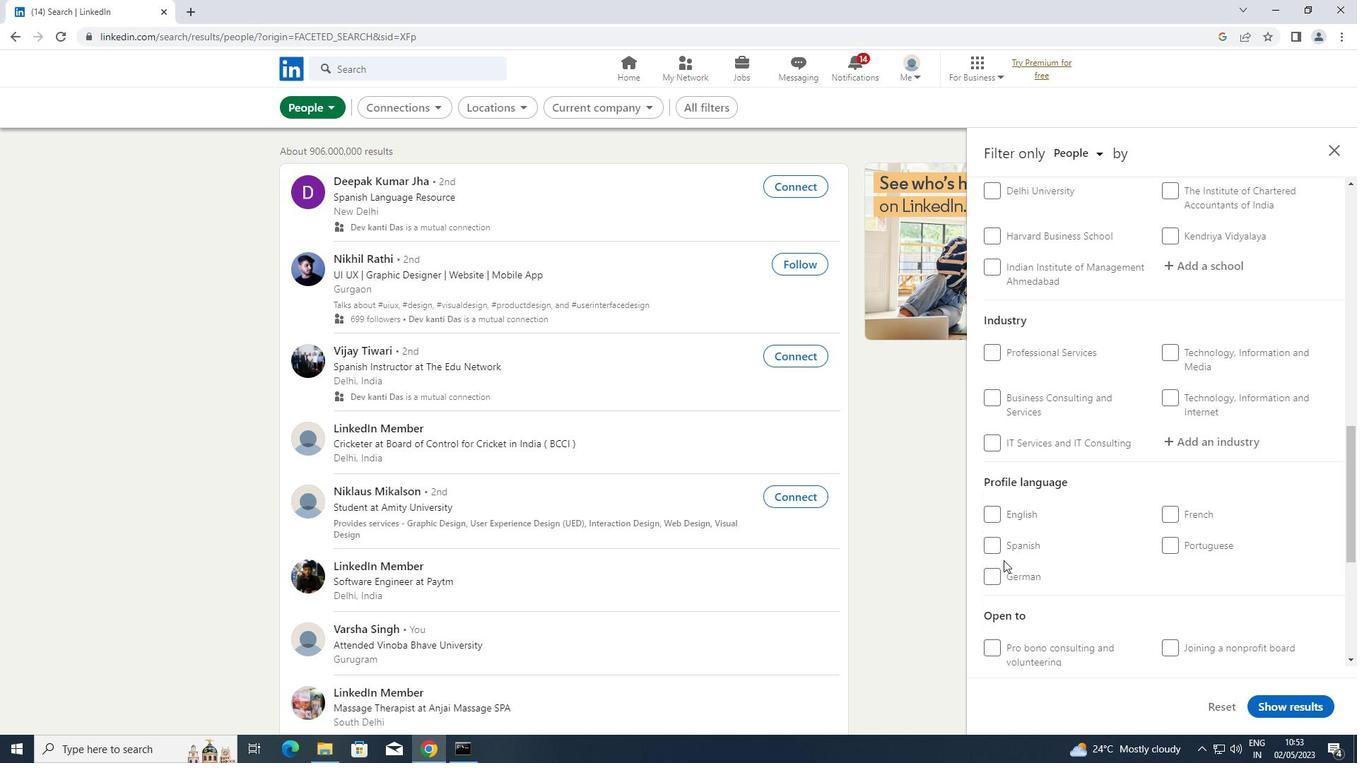 
Action: Mouse pressed left at (996, 547)
Screenshot: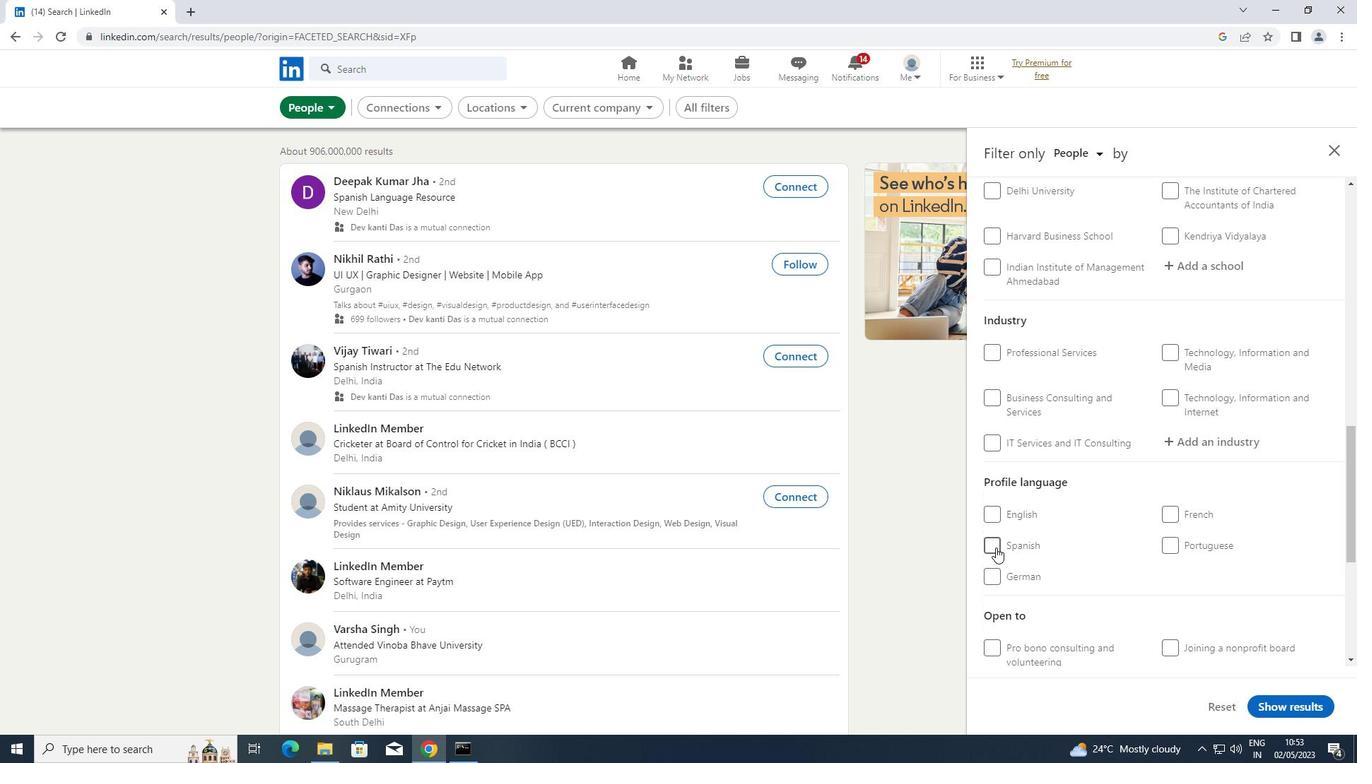 
Action: Mouse moved to (1047, 540)
Screenshot: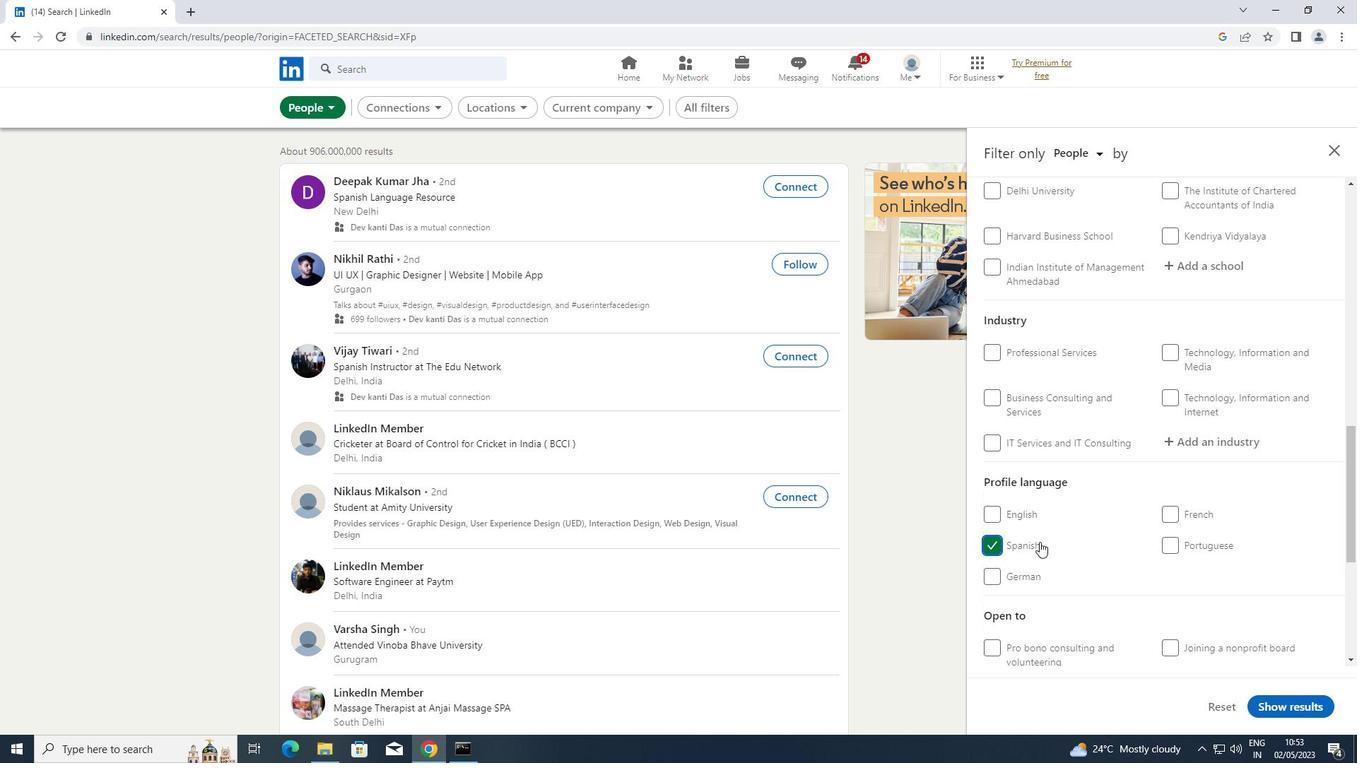 
Action: Mouse scrolled (1047, 540) with delta (0, 0)
Screenshot: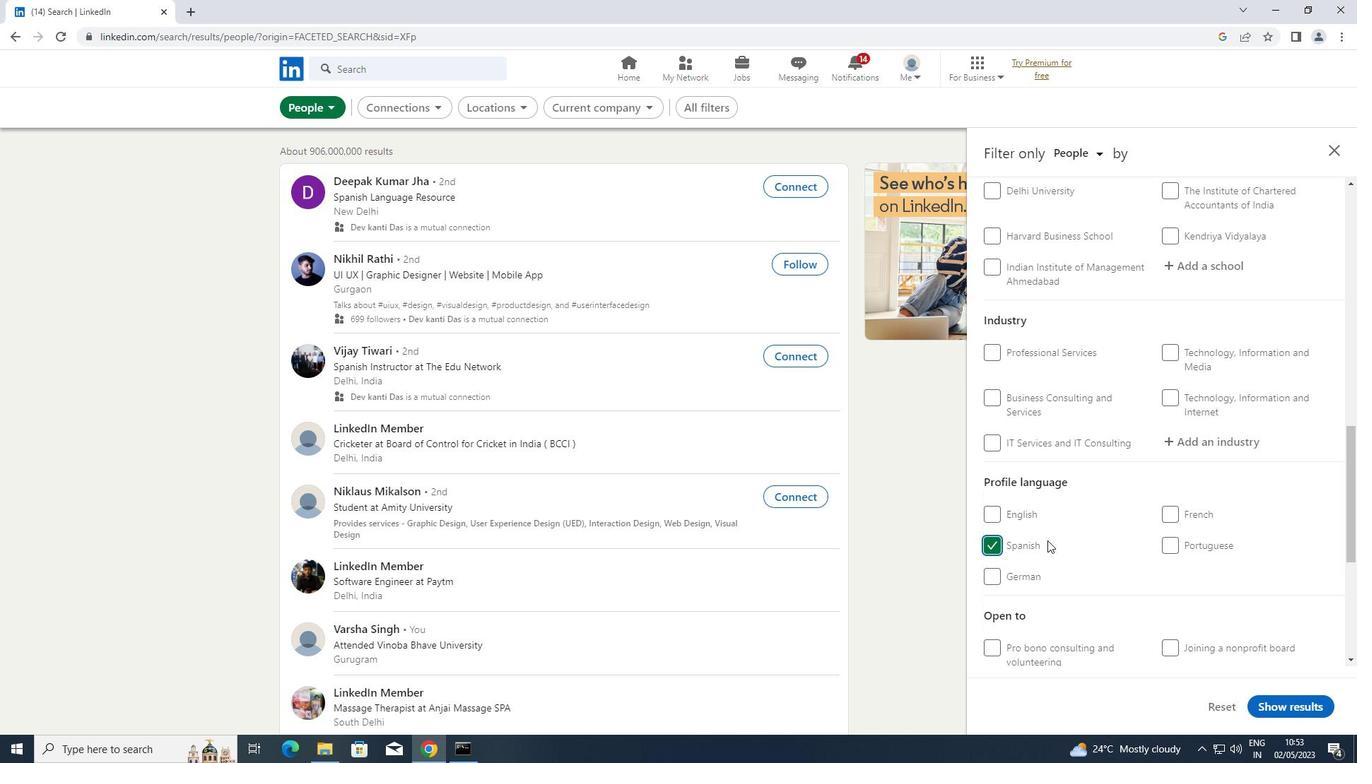 
Action: Mouse scrolled (1047, 540) with delta (0, 0)
Screenshot: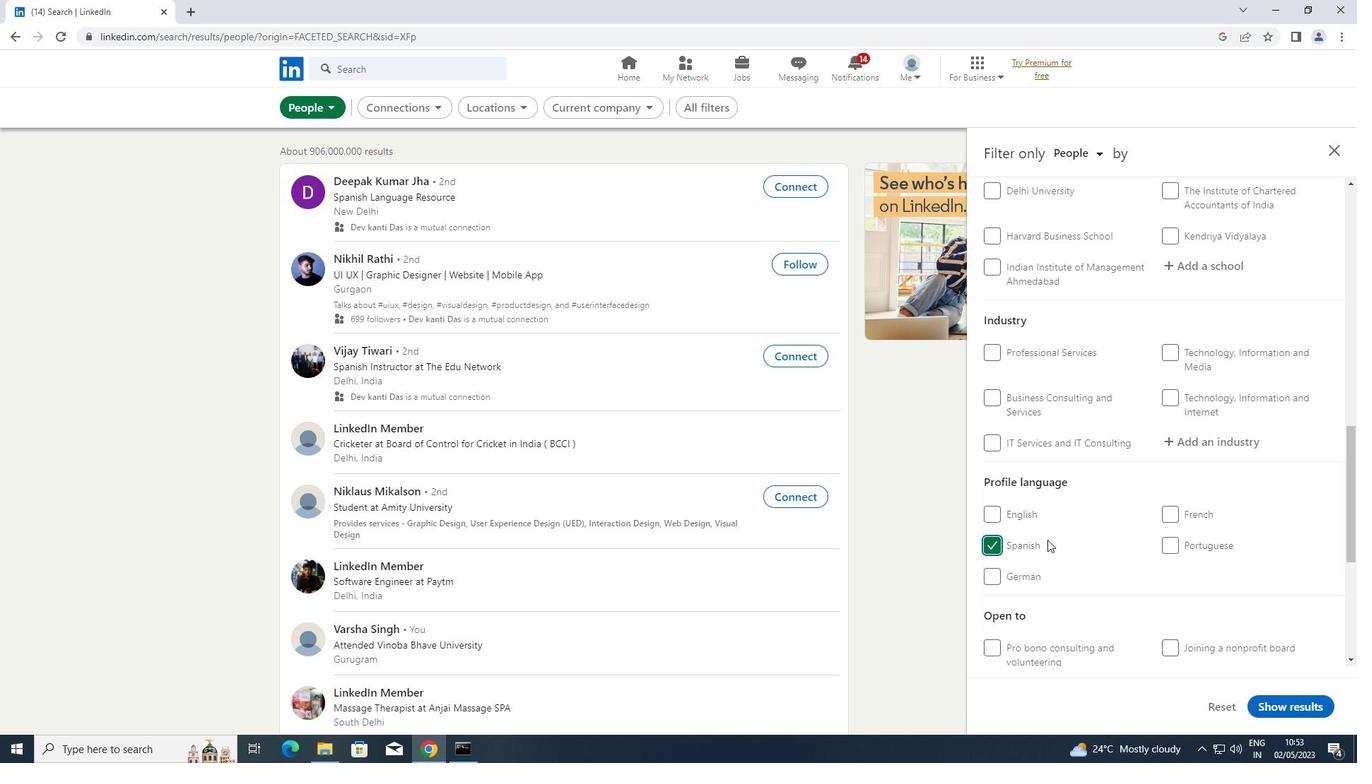 
Action: Mouse scrolled (1047, 540) with delta (0, 0)
Screenshot: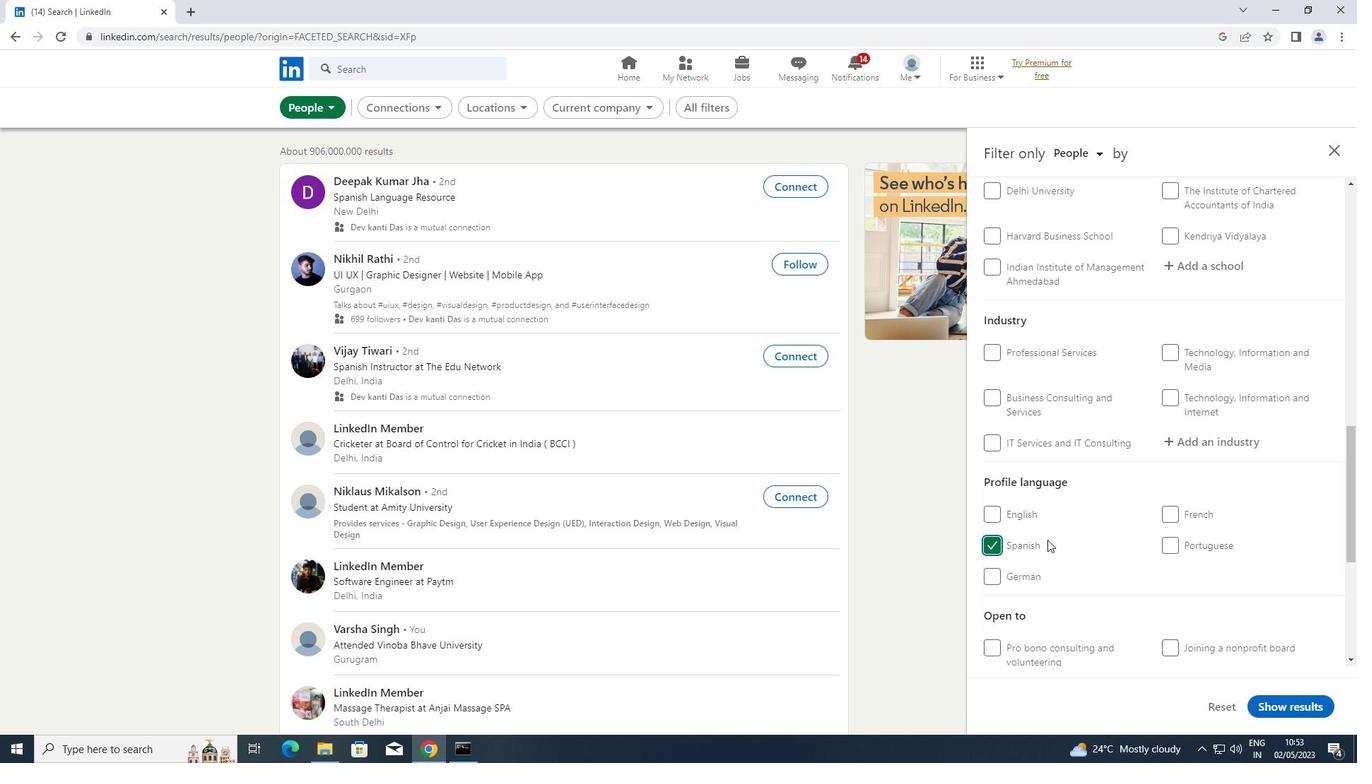
Action: Mouse scrolled (1047, 540) with delta (0, 0)
Screenshot: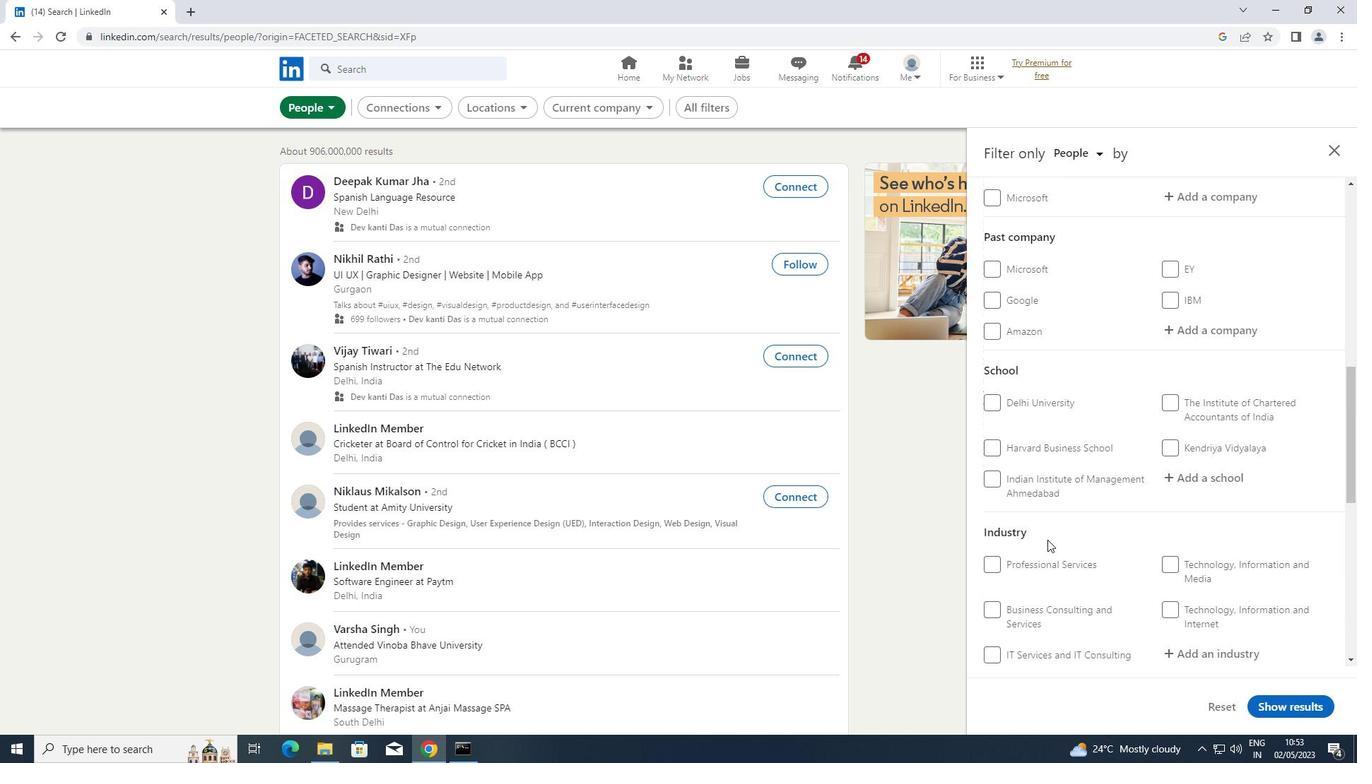 
Action: Mouse scrolled (1047, 540) with delta (0, 0)
Screenshot: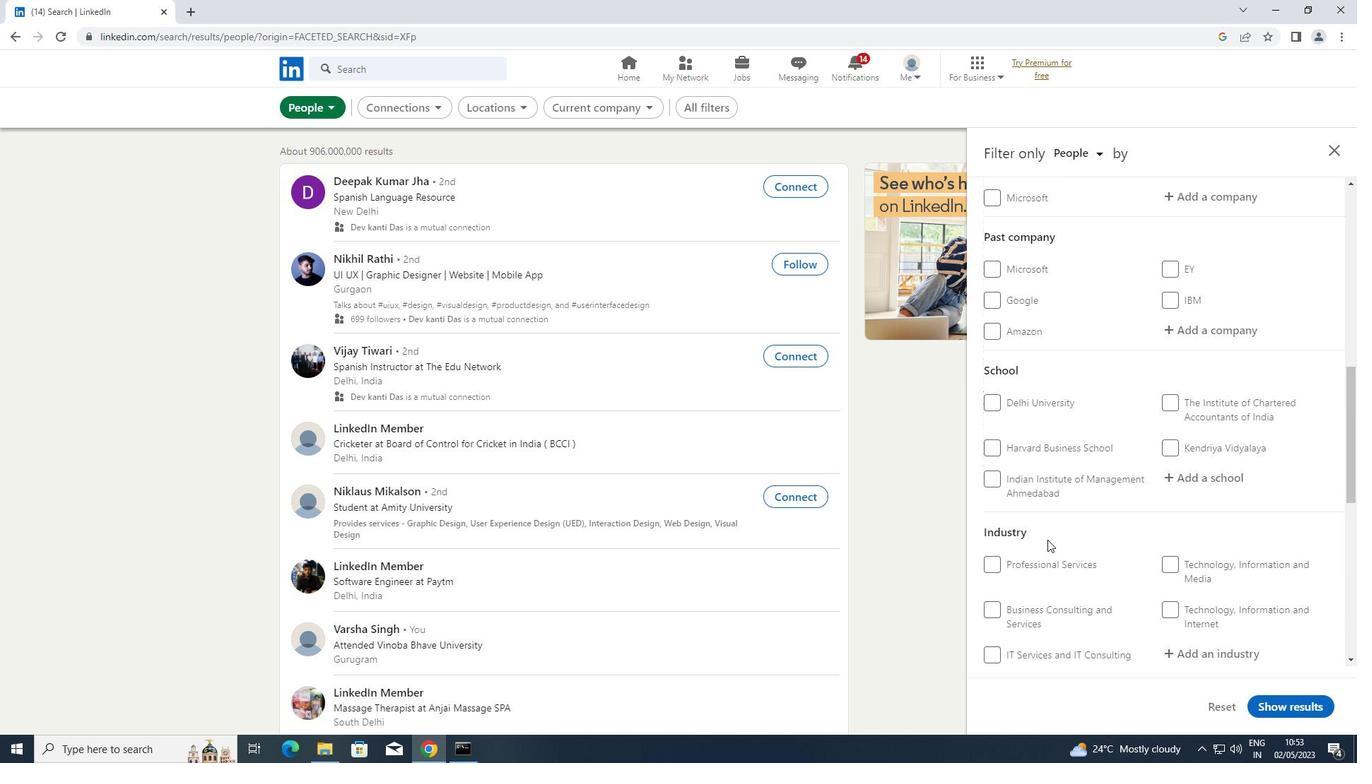 
Action: Mouse scrolled (1047, 540) with delta (0, 0)
Screenshot: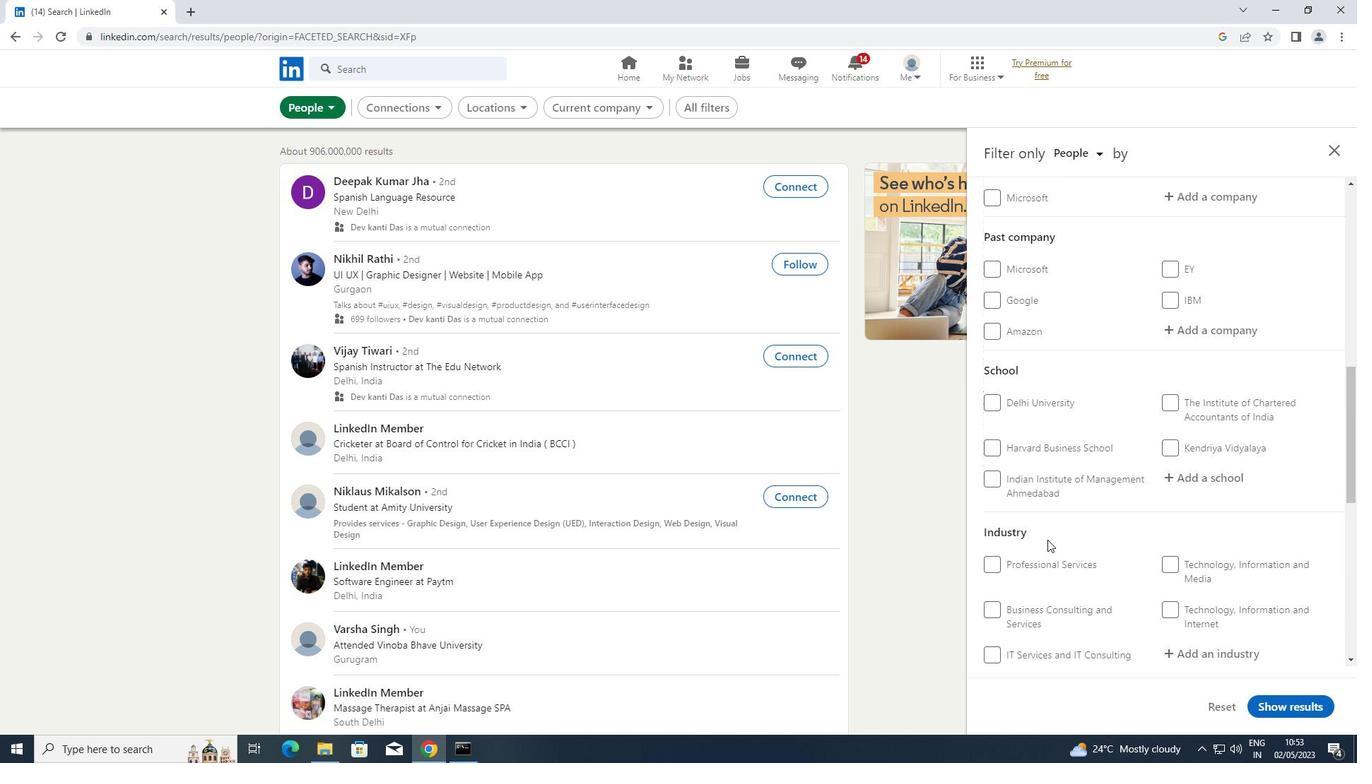 
Action: Mouse scrolled (1047, 540) with delta (0, 0)
Screenshot: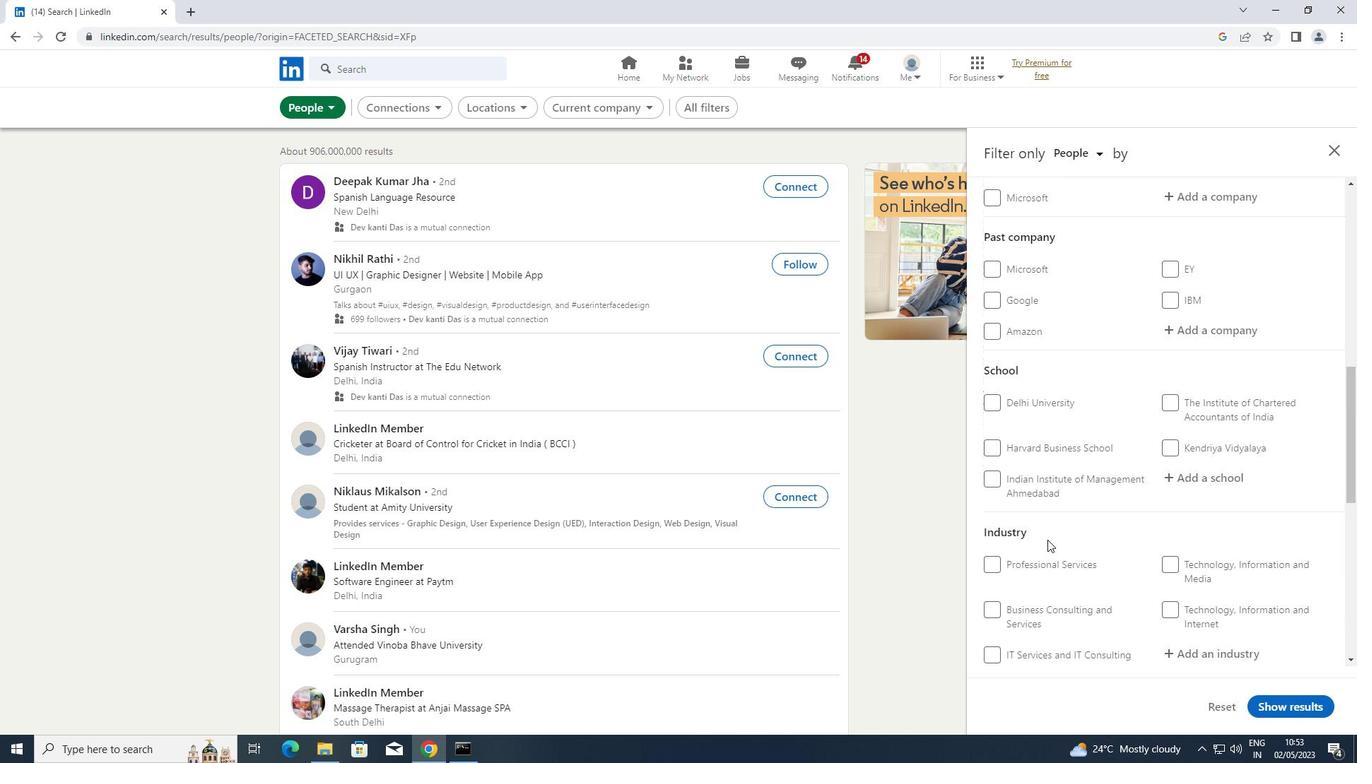 
Action: Mouse scrolled (1047, 540) with delta (0, 0)
Screenshot: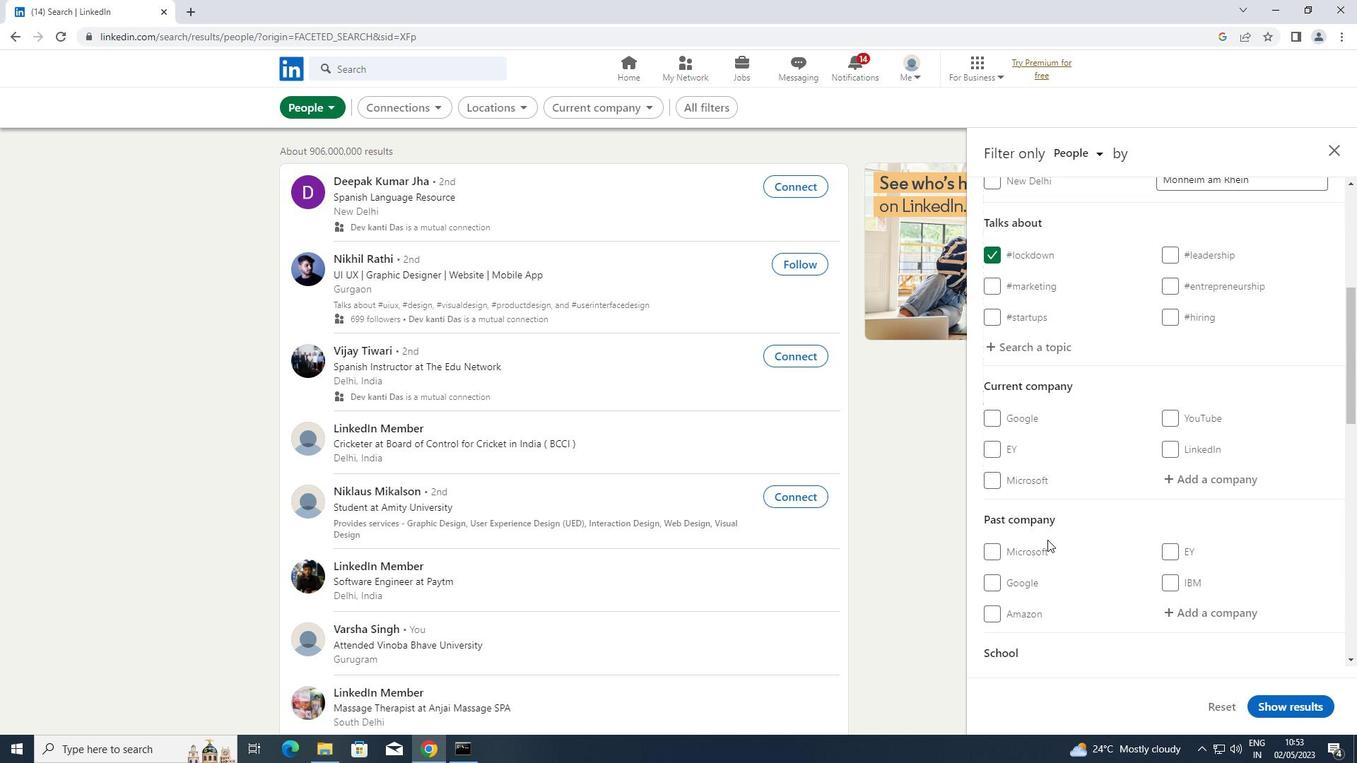 
Action: Mouse moved to (1231, 552)
Screenshot: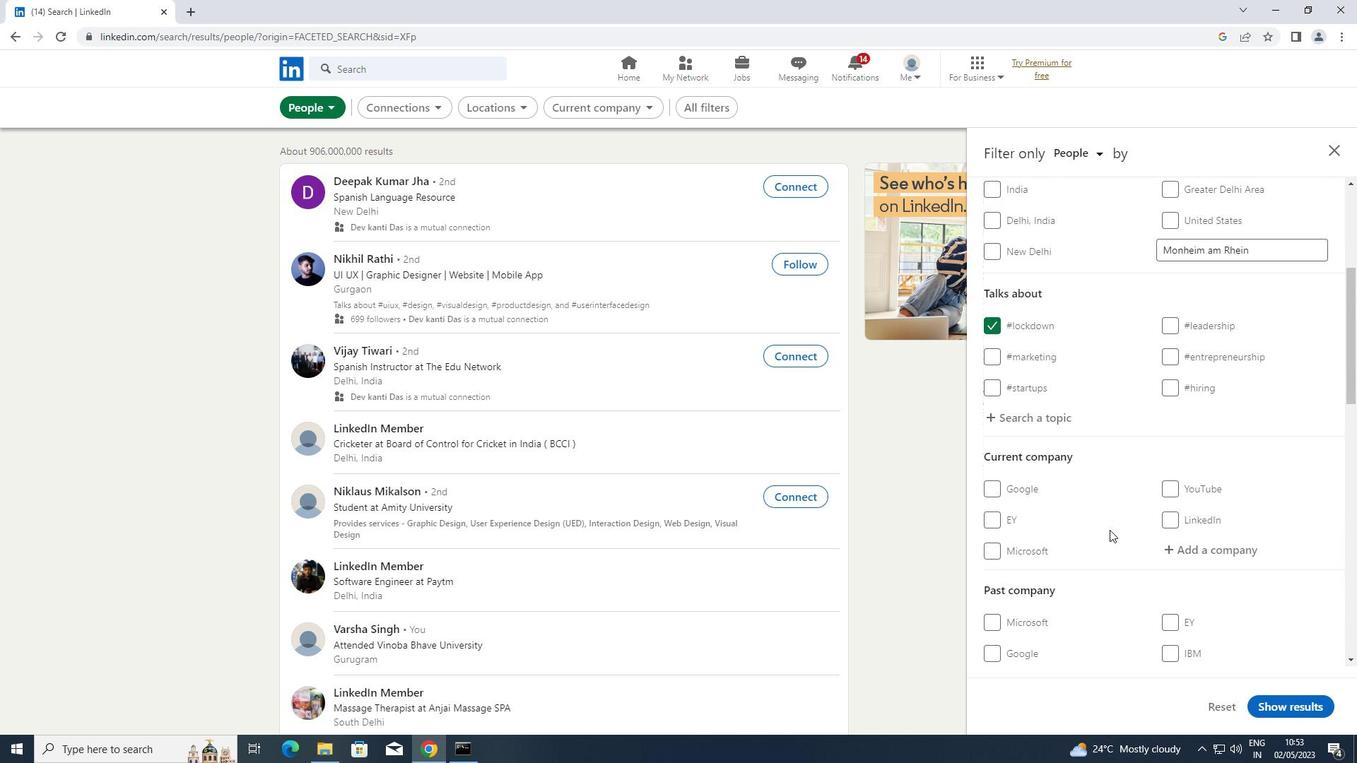 
Action: Mouse pressed left at (1231, 552)
Screenshot: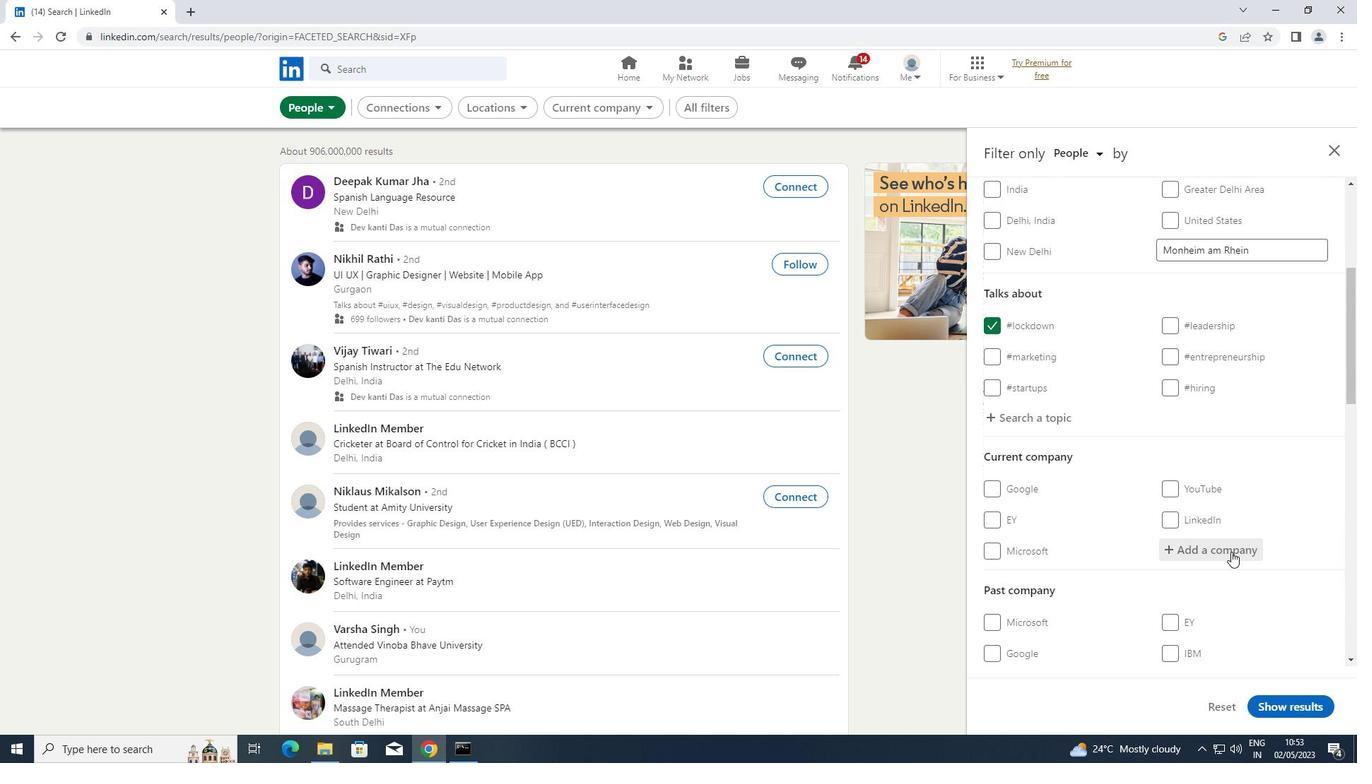 
Action: Key pressed <Key.shift>BURNS
Screenshot: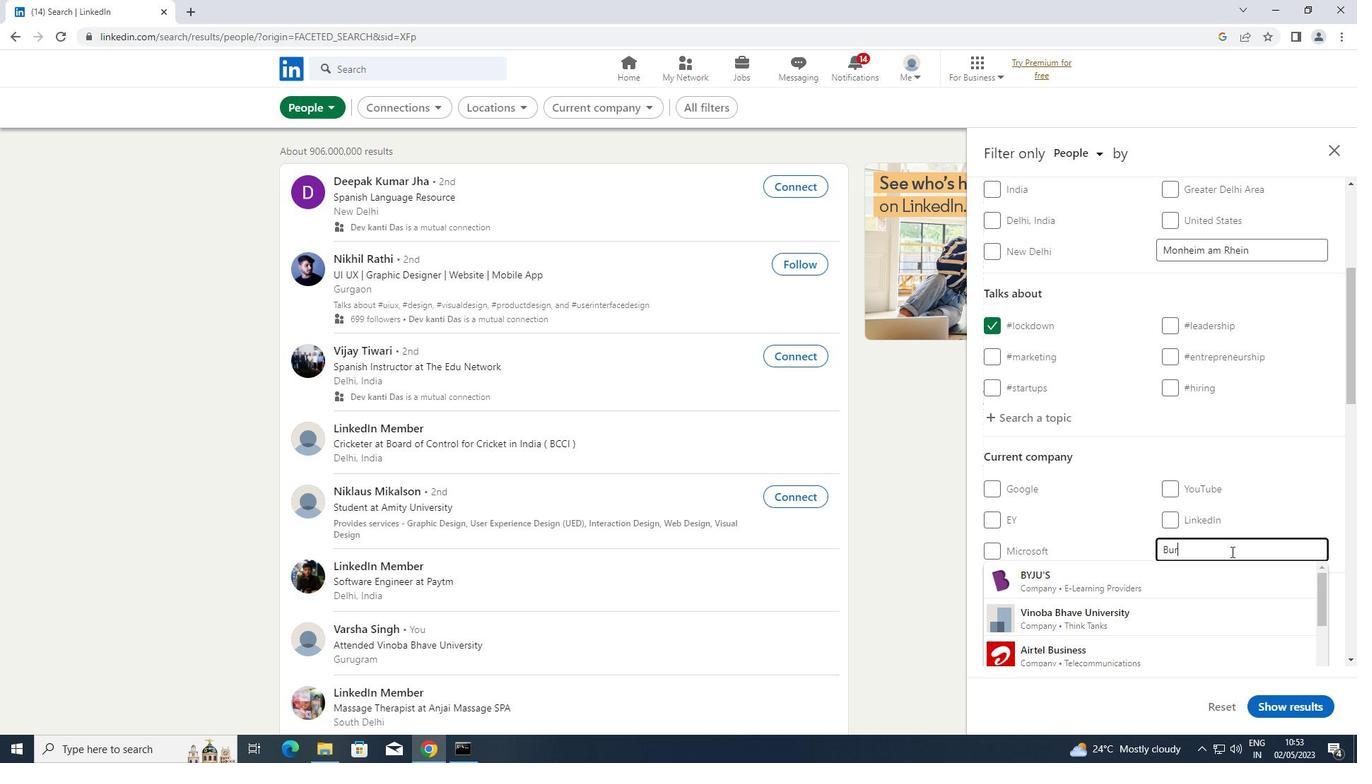 
Action: Mouse moved to (1139, 586)
Screenshot: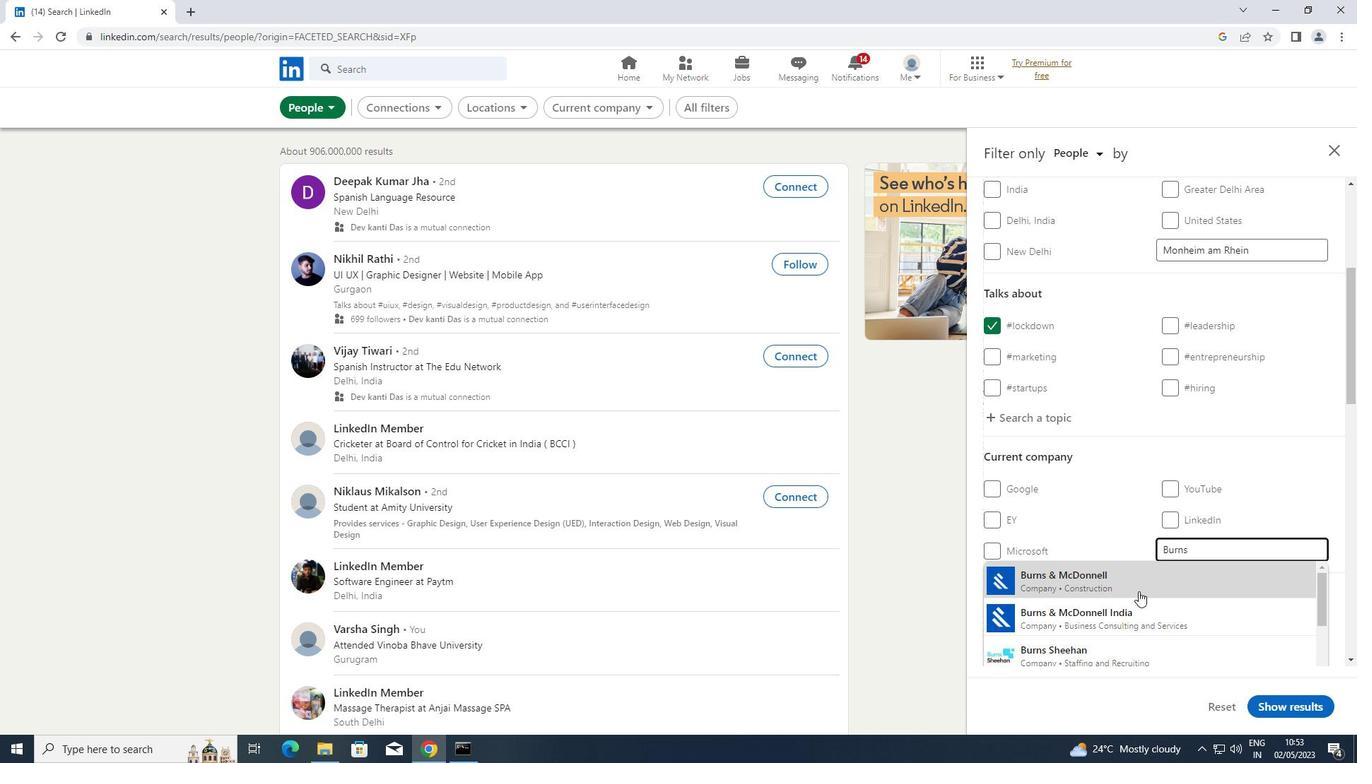 
Action: Mouse pressed left at (1139, 586)
Screenshot: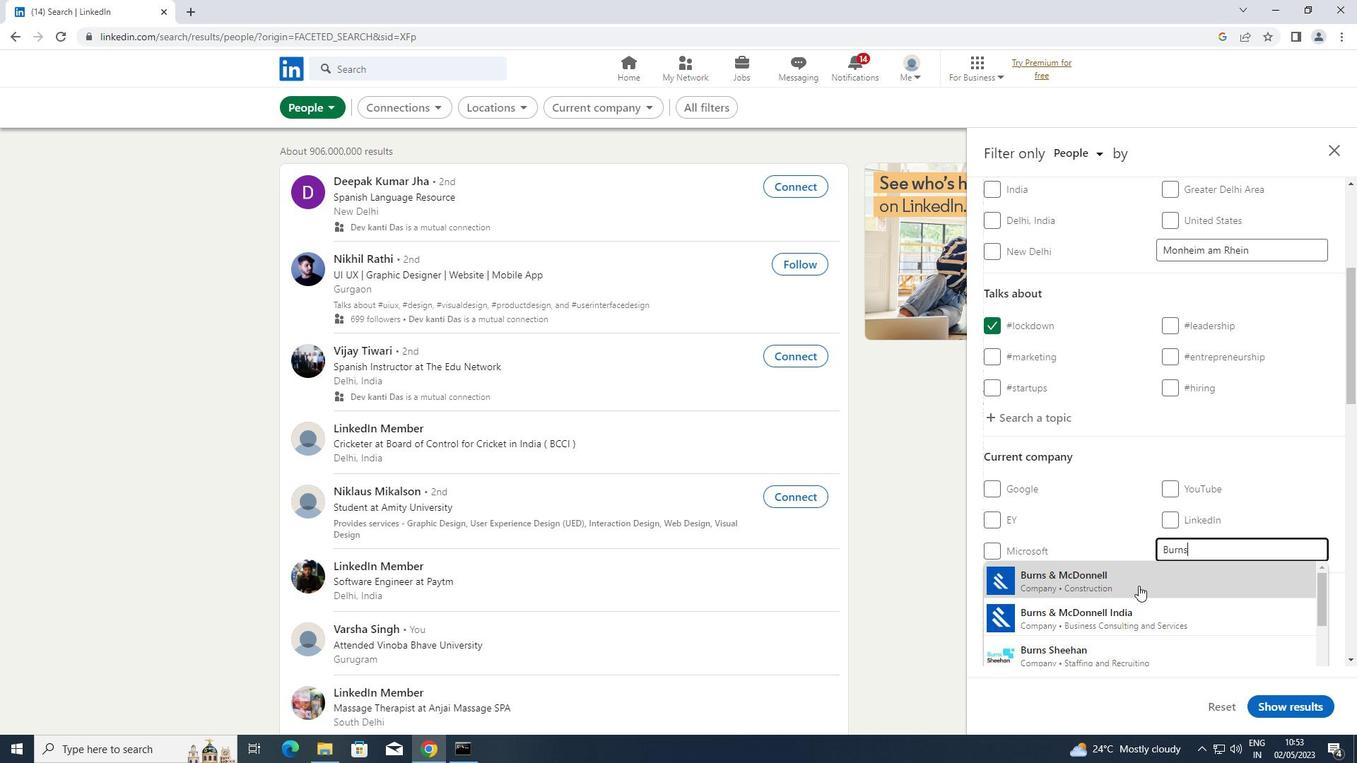 
Action: Mouse scrolled (1139, 585) with delta (0, 0)
Screenshot: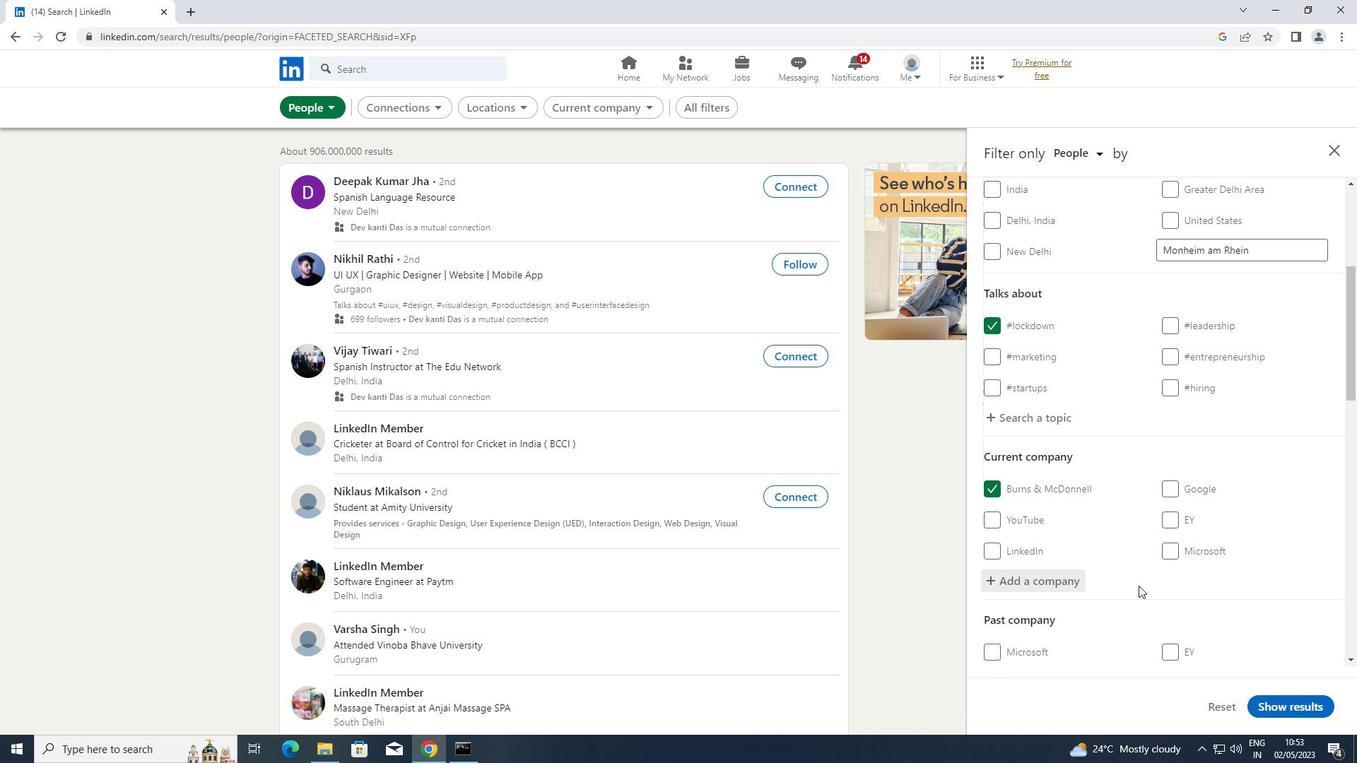 
Action: Mouse scrolled (1139, 585) with delta (0, 0)
Screenshot: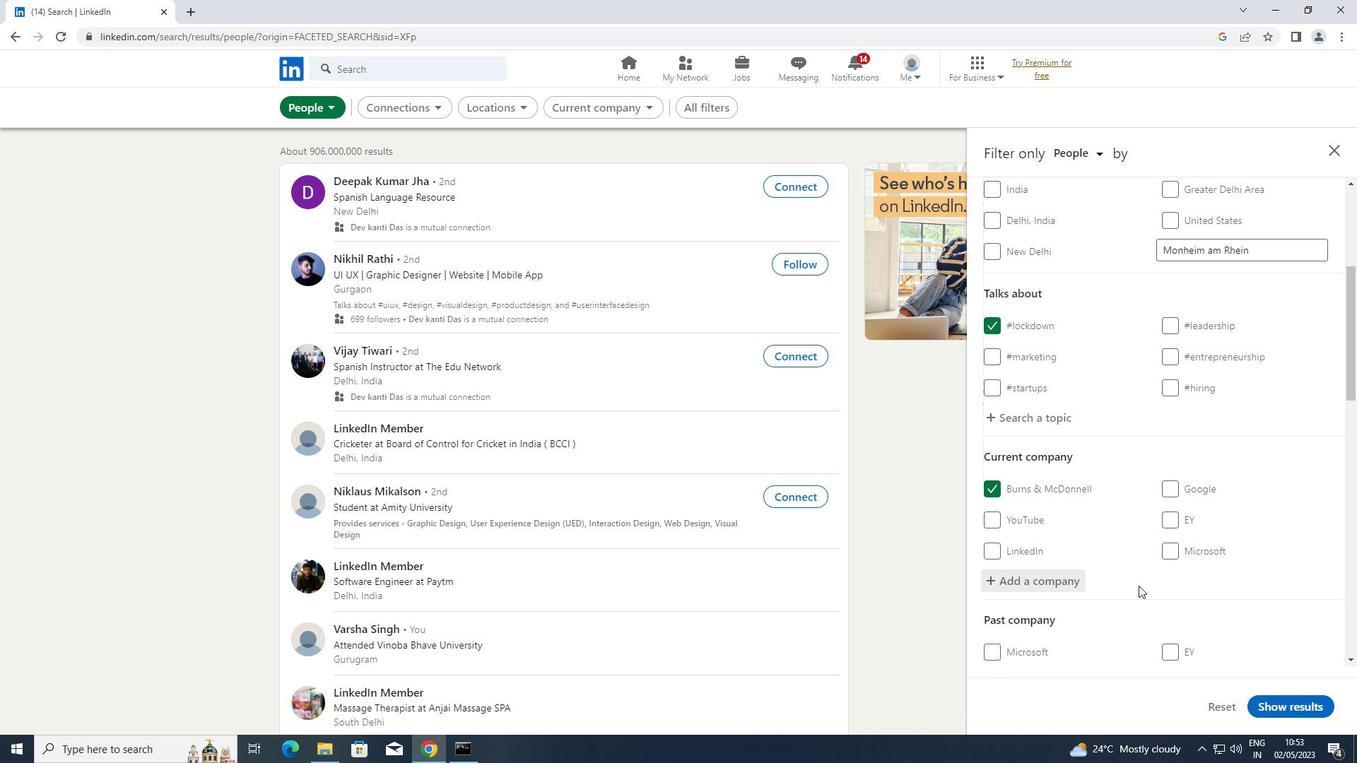 
Action: Mouse scrolled (1139, 585) with delta (0, 0)
Screenshot: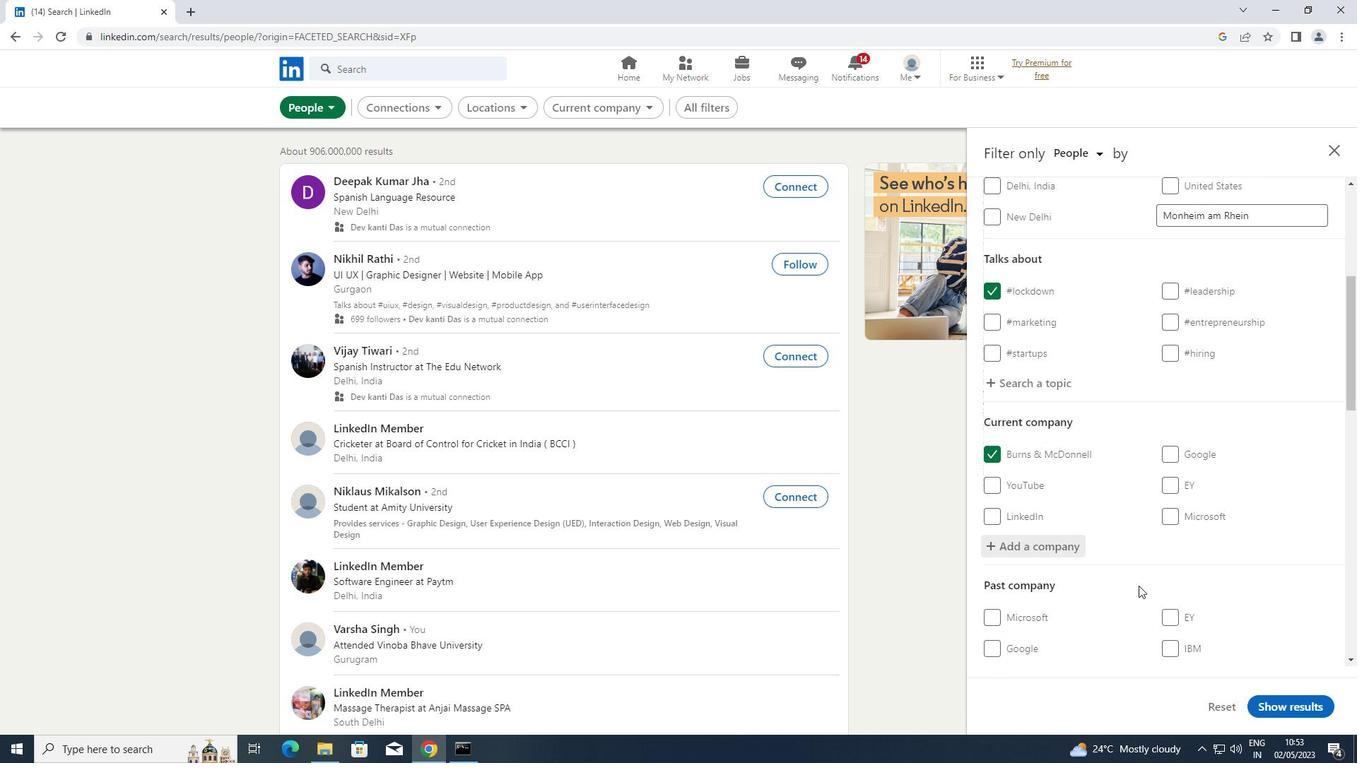 
Action: Mouse scrolled (1139, 585) with delta (0, 0)
Screenshot: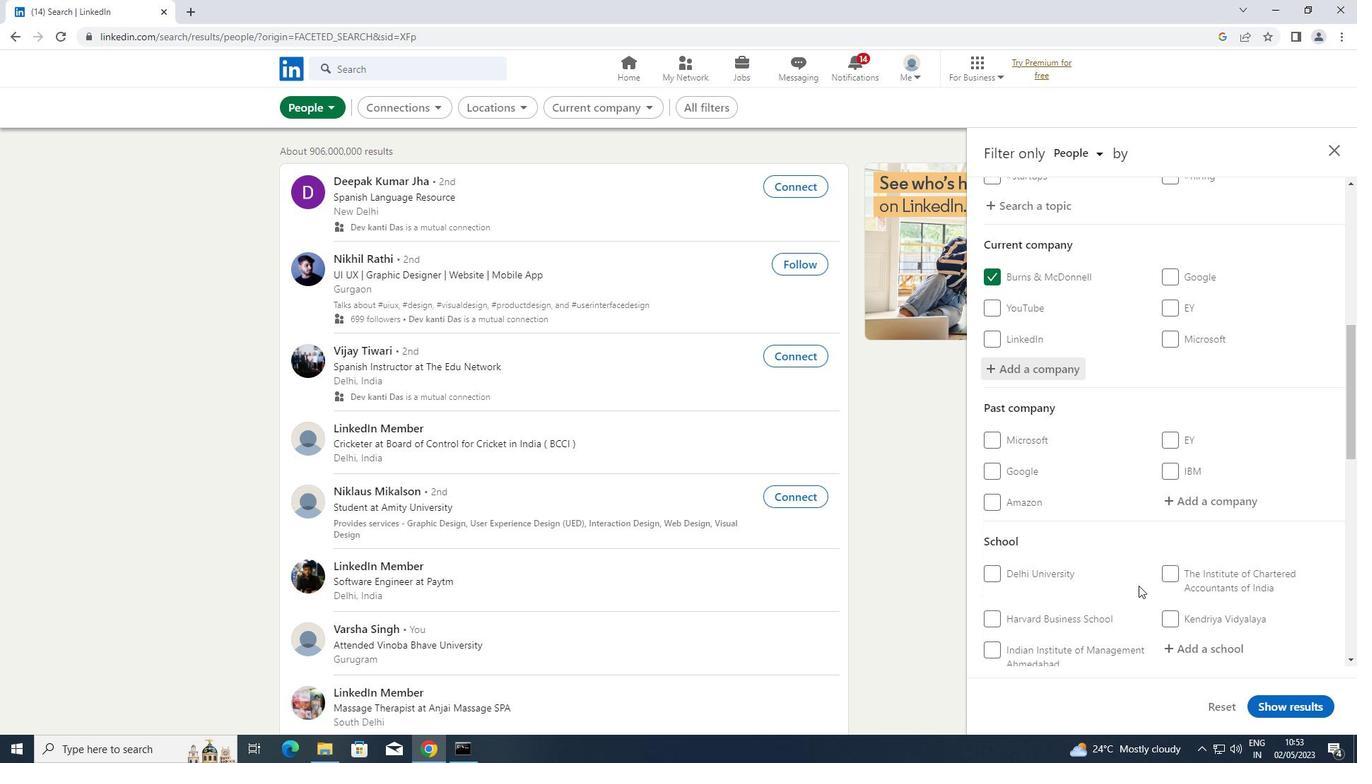 
Action: Mouse scrolled (1139, 585) with delta (0, 0)
Screenshot: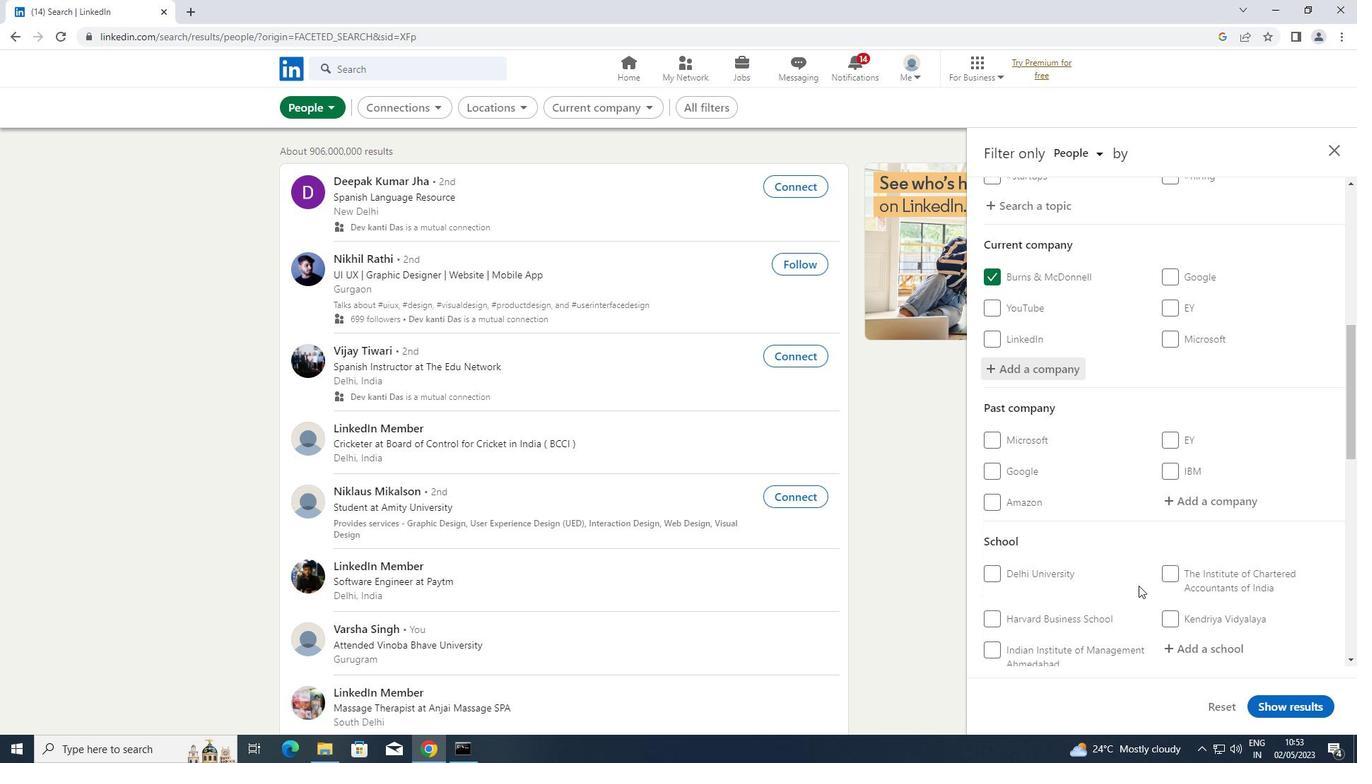 
Action: Mouse moved to (1226, 509)
Screenshot: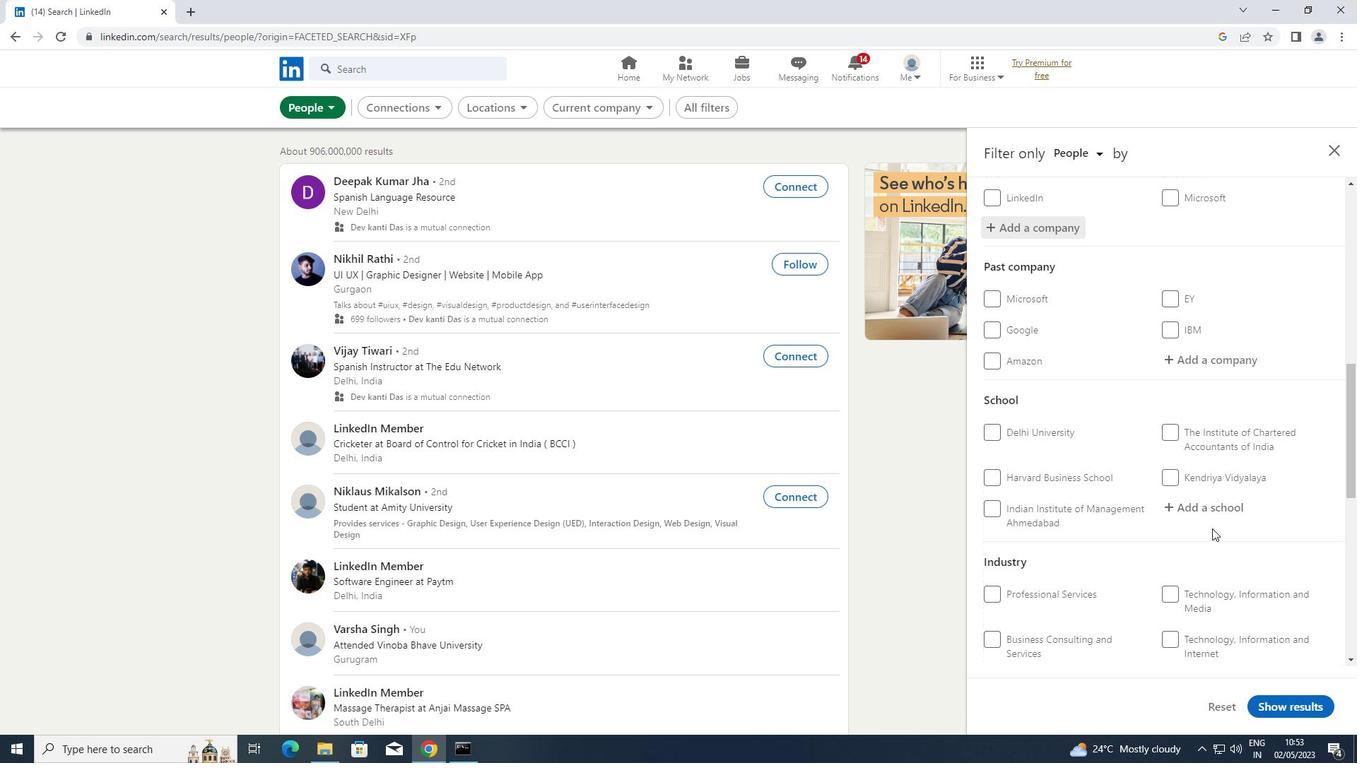
Action: Mouse pressed left at (1226, 509)
Screenshot: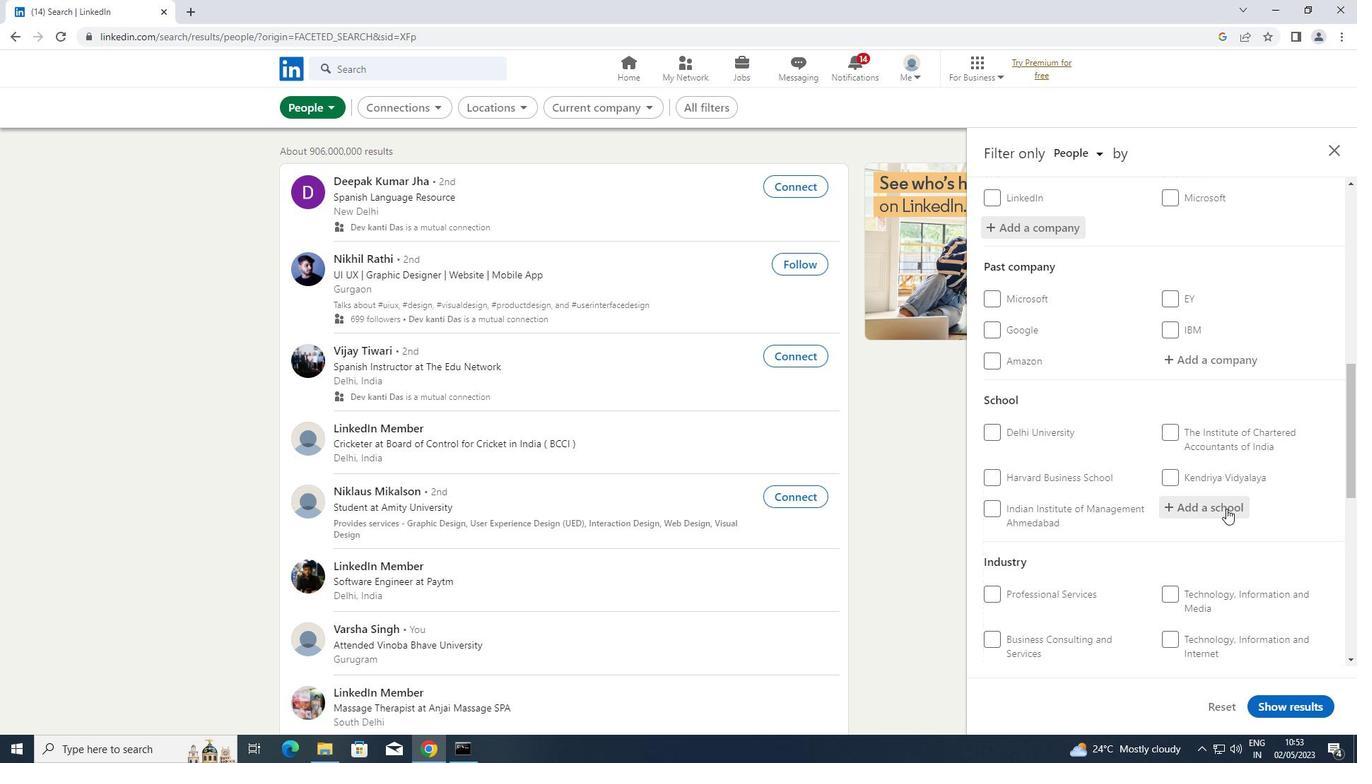 
Action: Key pressed <Key.shift>COTTON
Screenshot: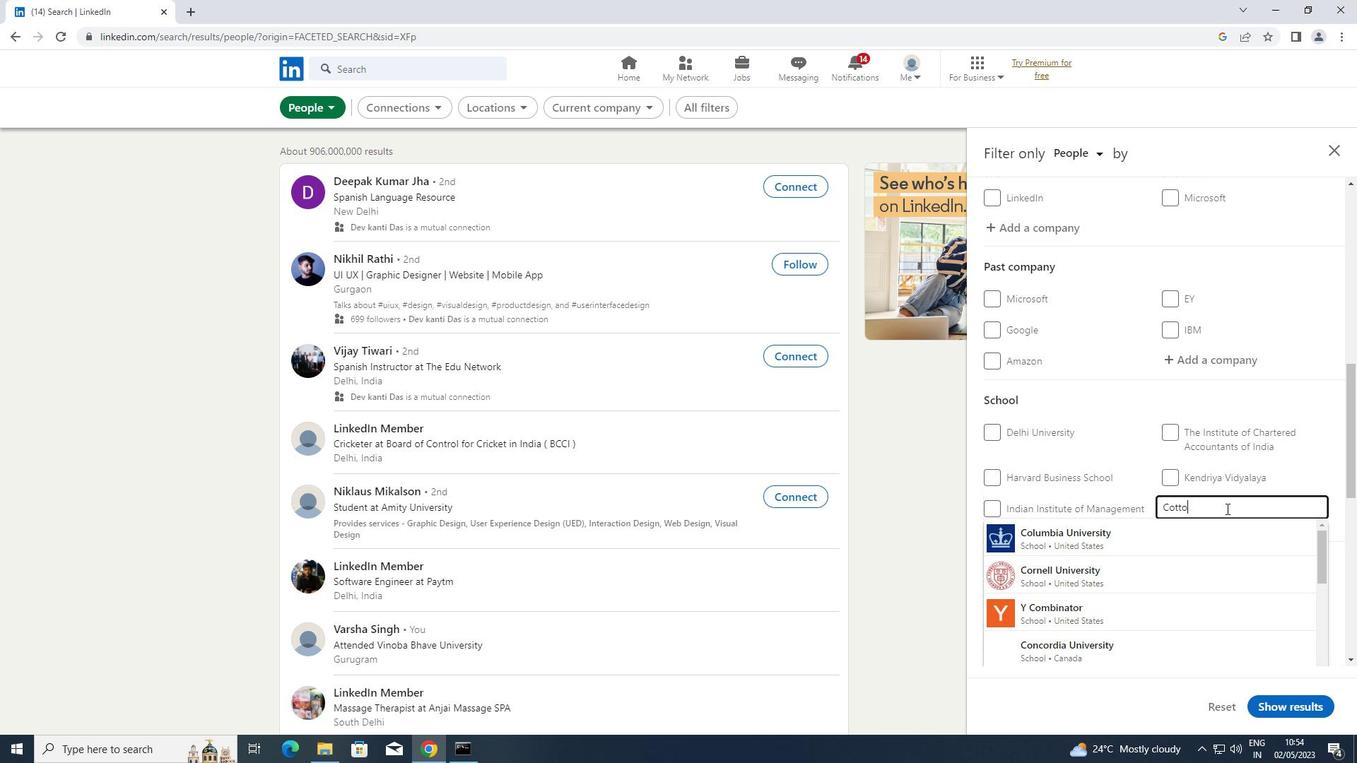 
Action: Mouse moved to (1094, 576)
Screenshot: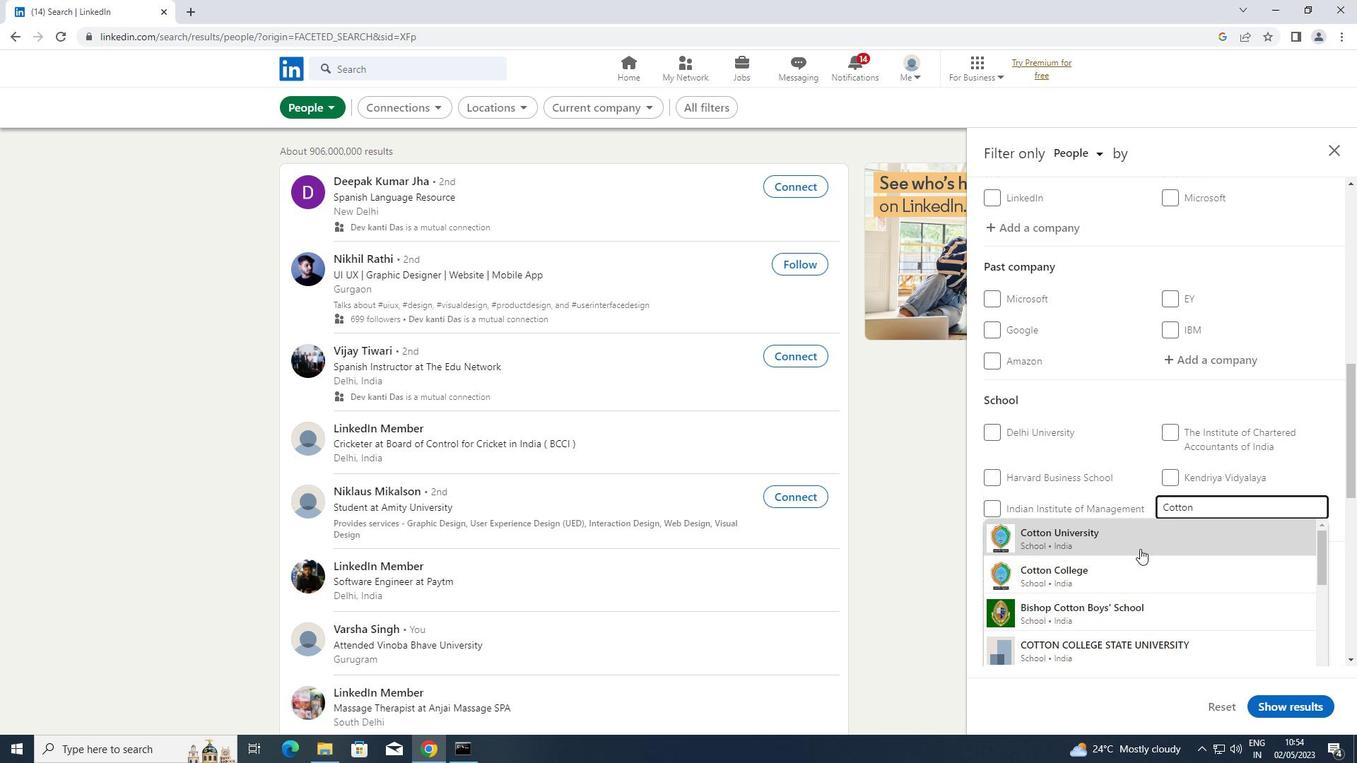 
Action: Mouse pressed left at (1094, 576)
Screenshot: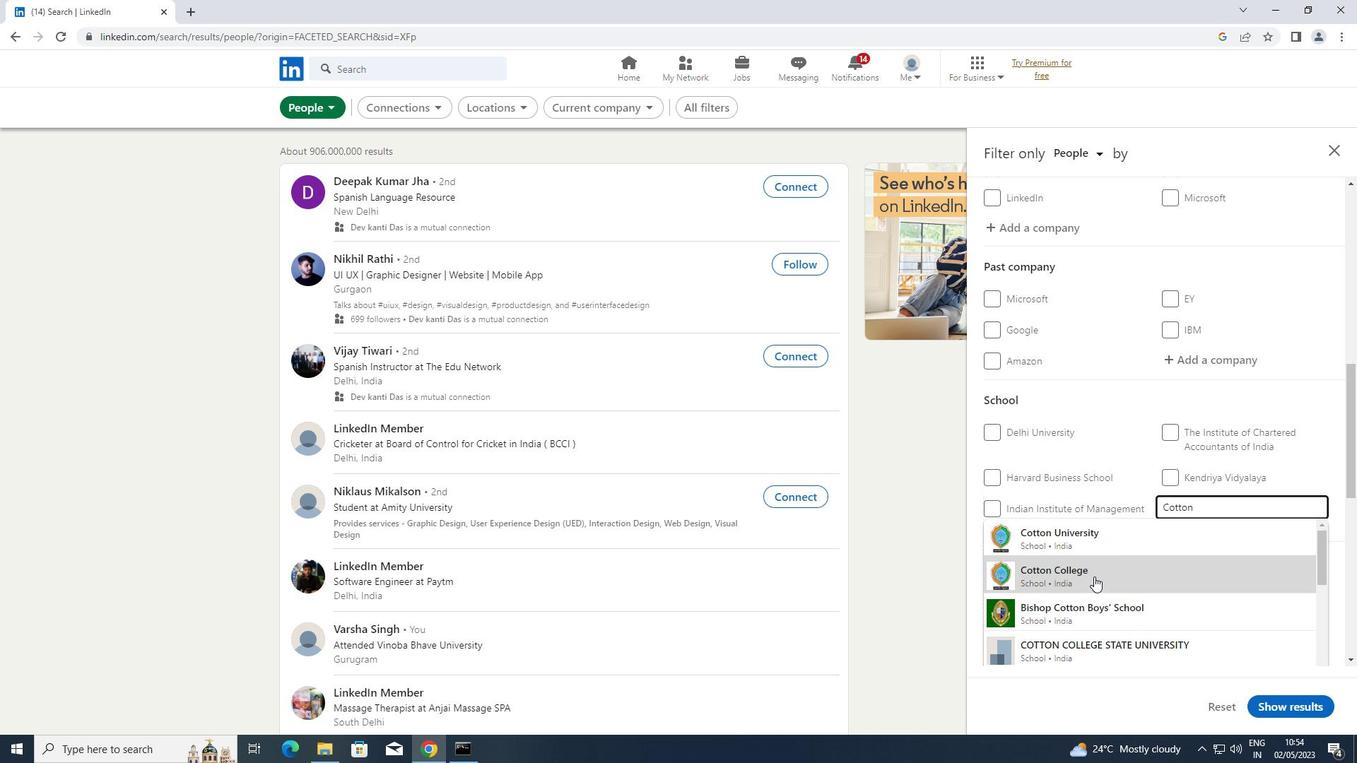 
Action: Mouse scrolled (1094, 576) with delta (0, 0)
Screenshot: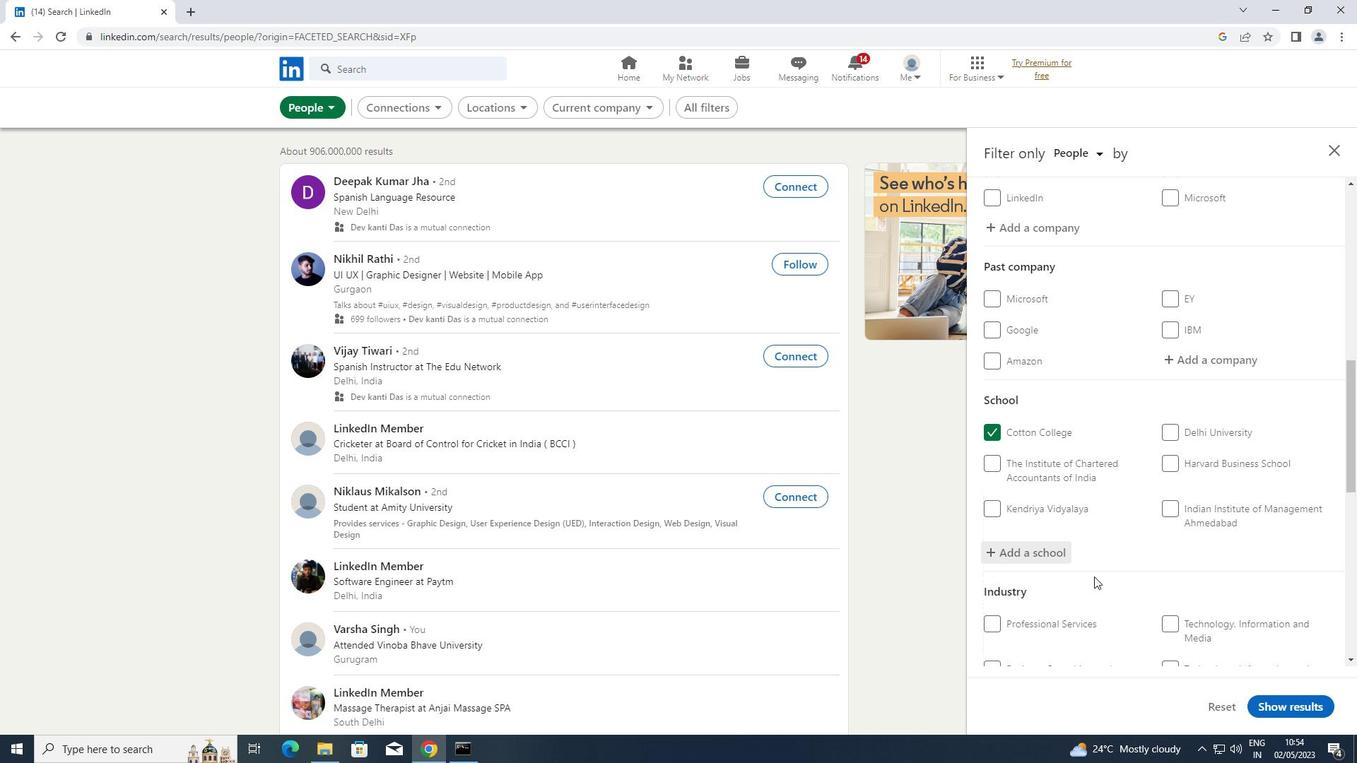
Action: Mouse scrolled (1094, 576) with delta (0, 0)
Screenshot: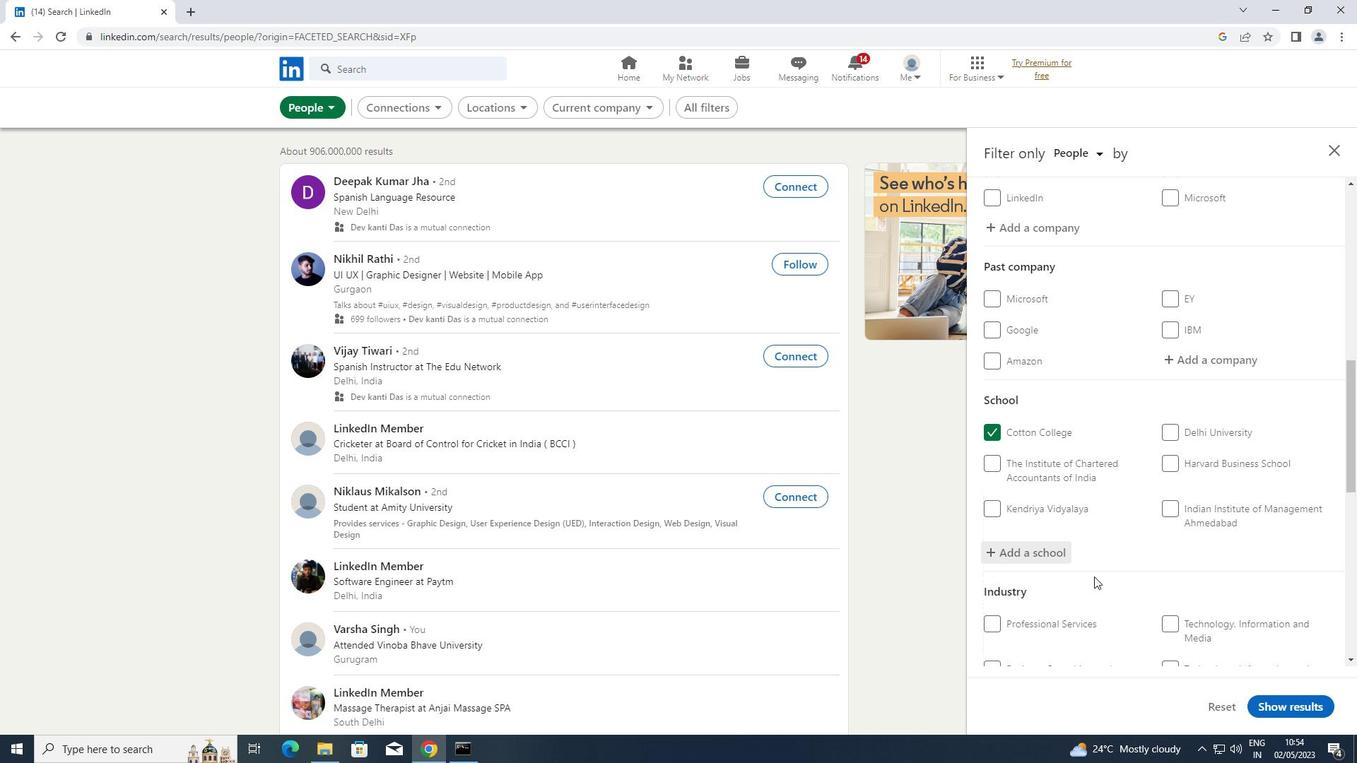 
Action: Mouse scrolled (1094, 576) with delta (0, 0)
Screenshot: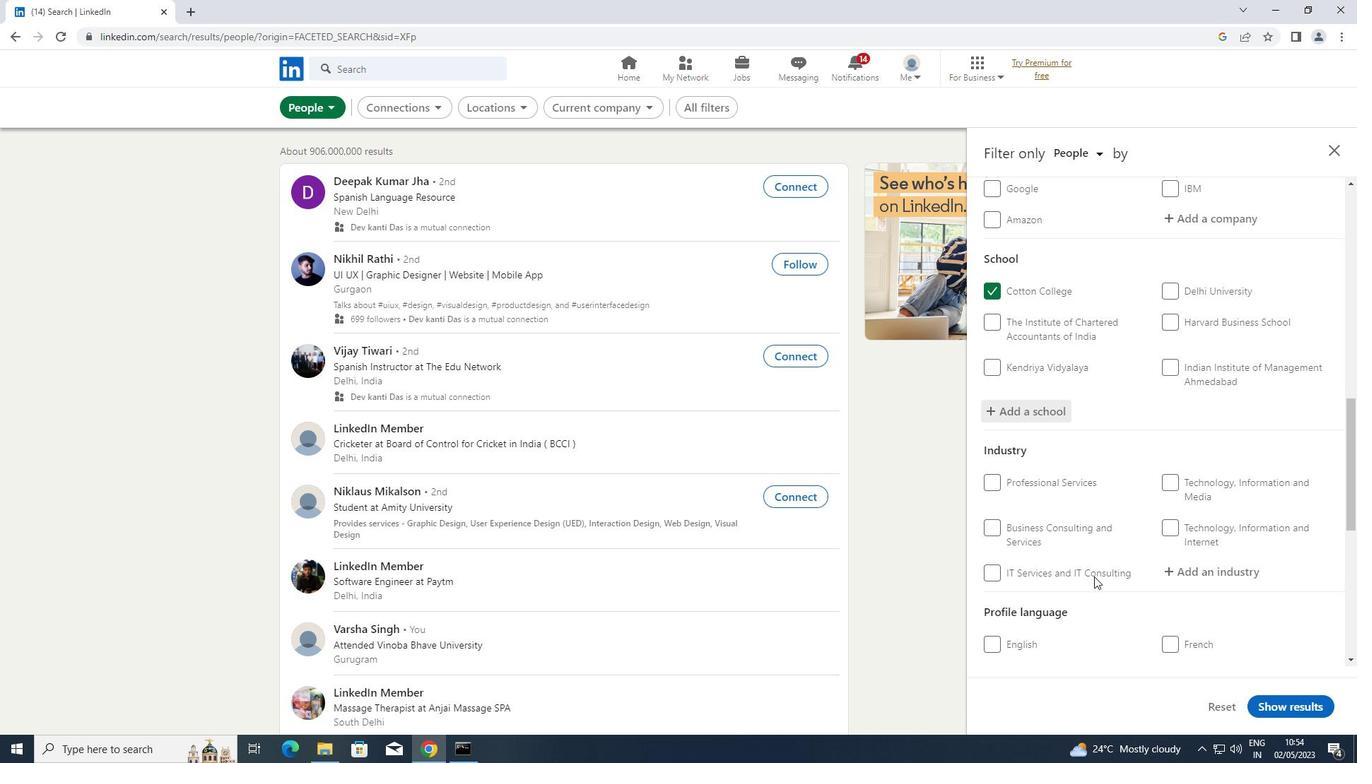 
Action: Mouse moved to (1206, 503)
Screenshot: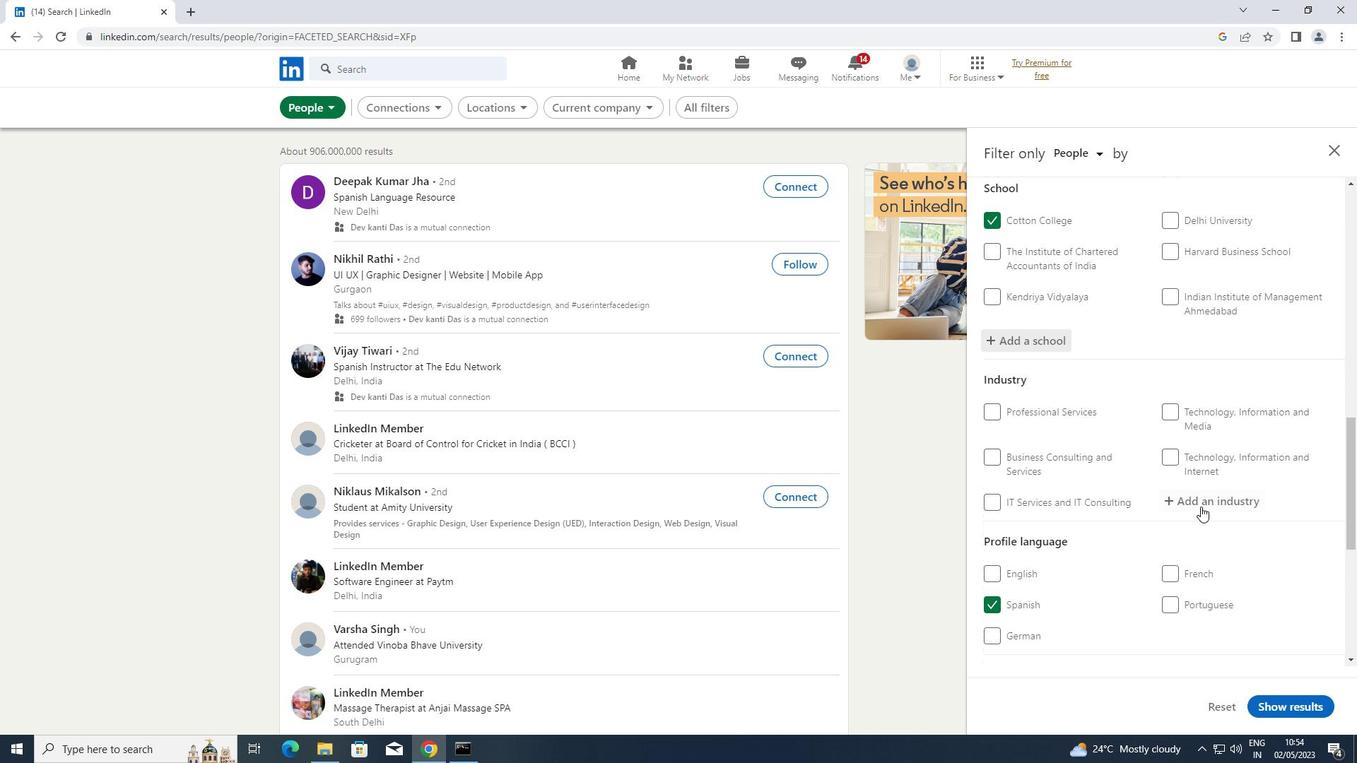 
Action: Mouse pressed left at (1206, 503)
Screenshot: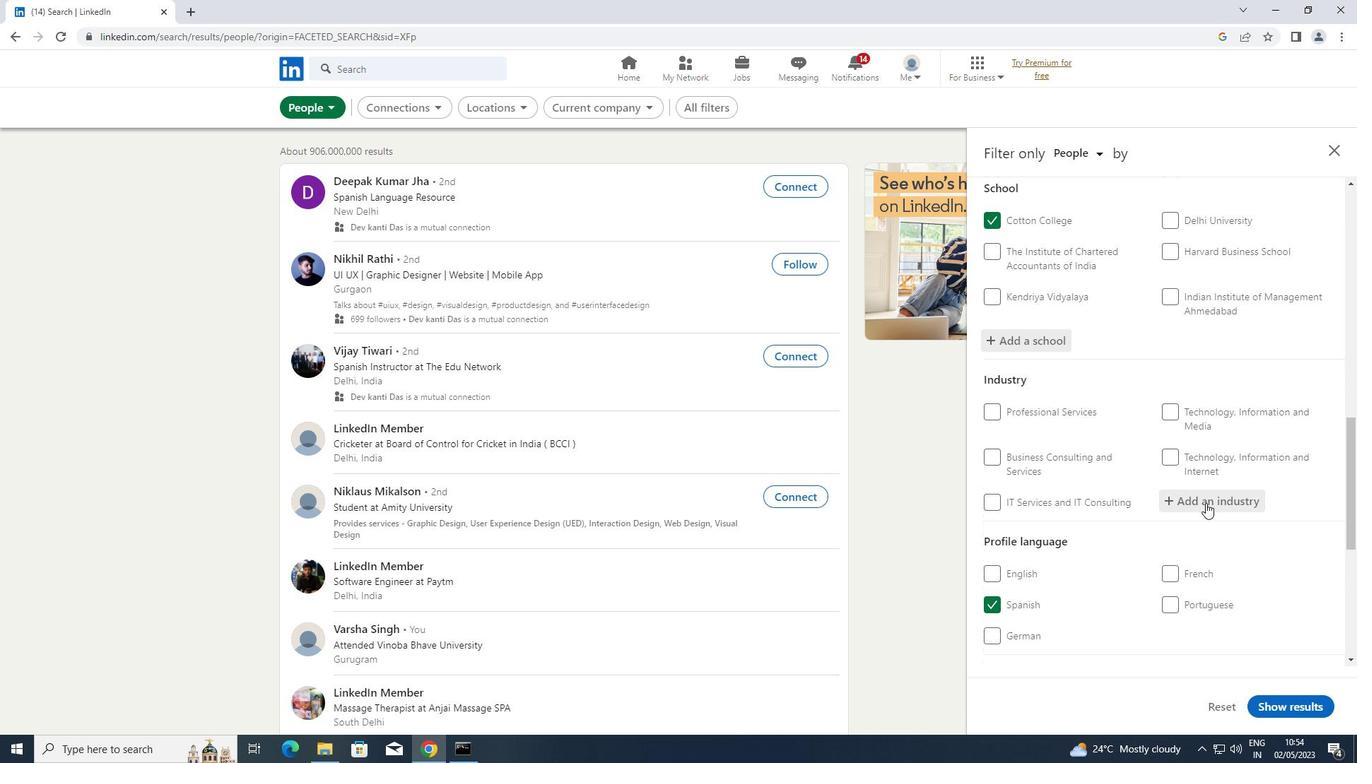 
Action: Key pressed <Key.shift>WG<Key.backspace>HOLE
Screenshot: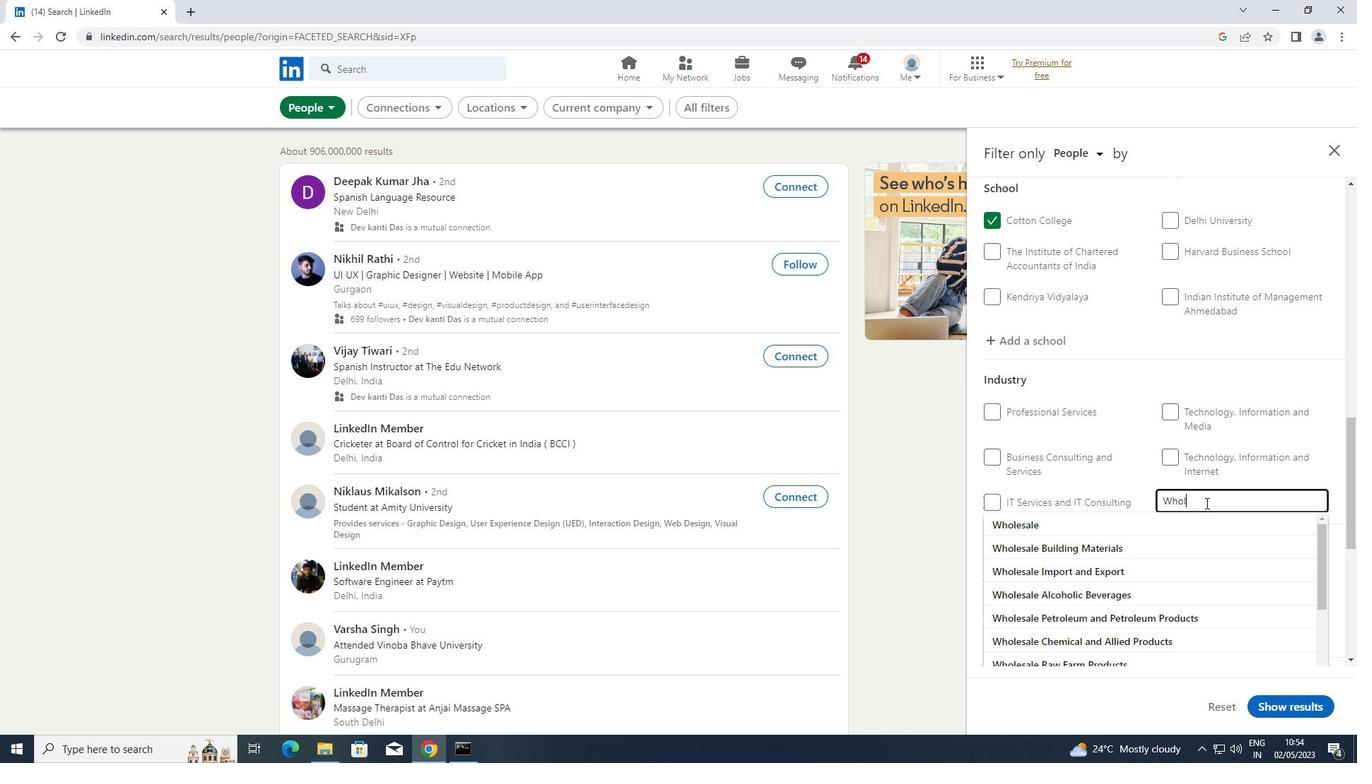 
Action: Mouse moved to (1115, 545)
Screenshot: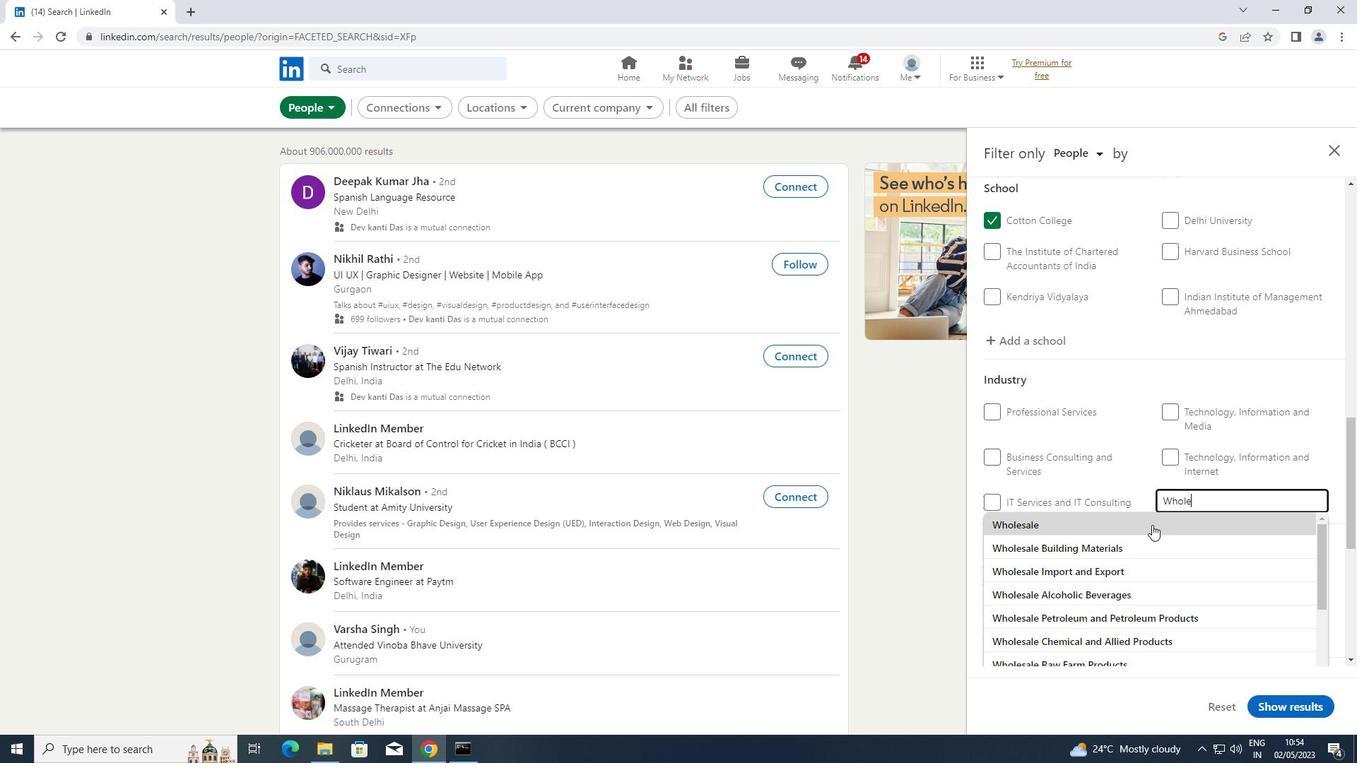 
Action: Mouse pressed left at (1115, 545)
Screenshot: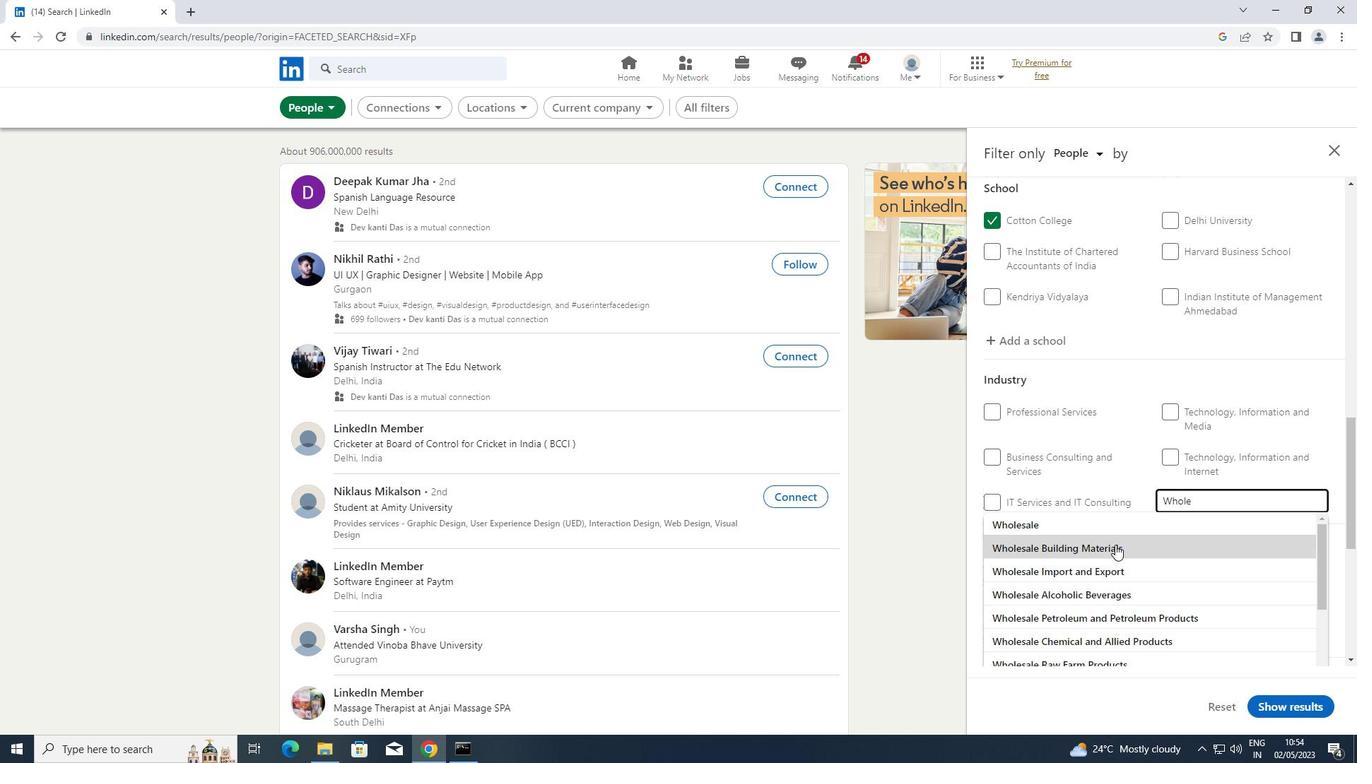 
Action: Mouse moved to (1116, 545)
Screenshot: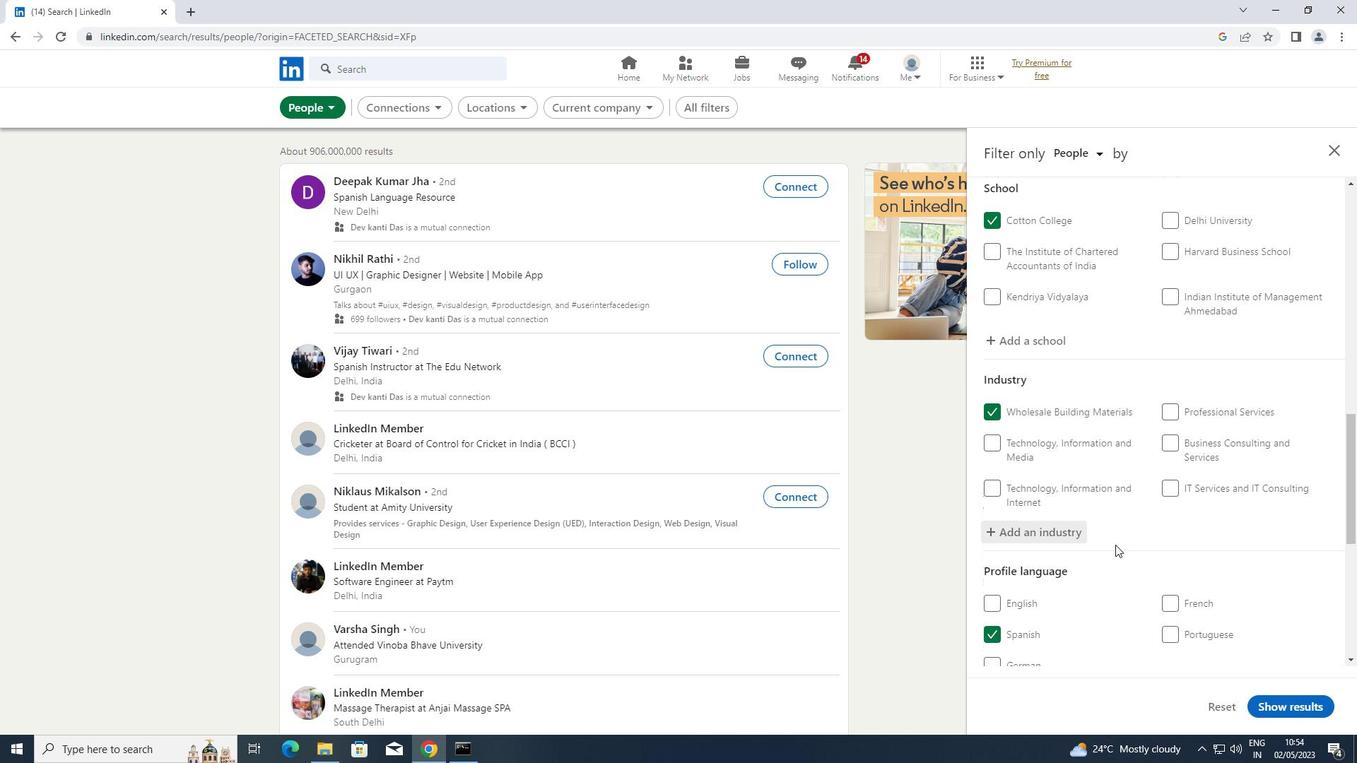 
Action: Mouse scrolled (1116, 544) with delta (0, 0)
Screenshot: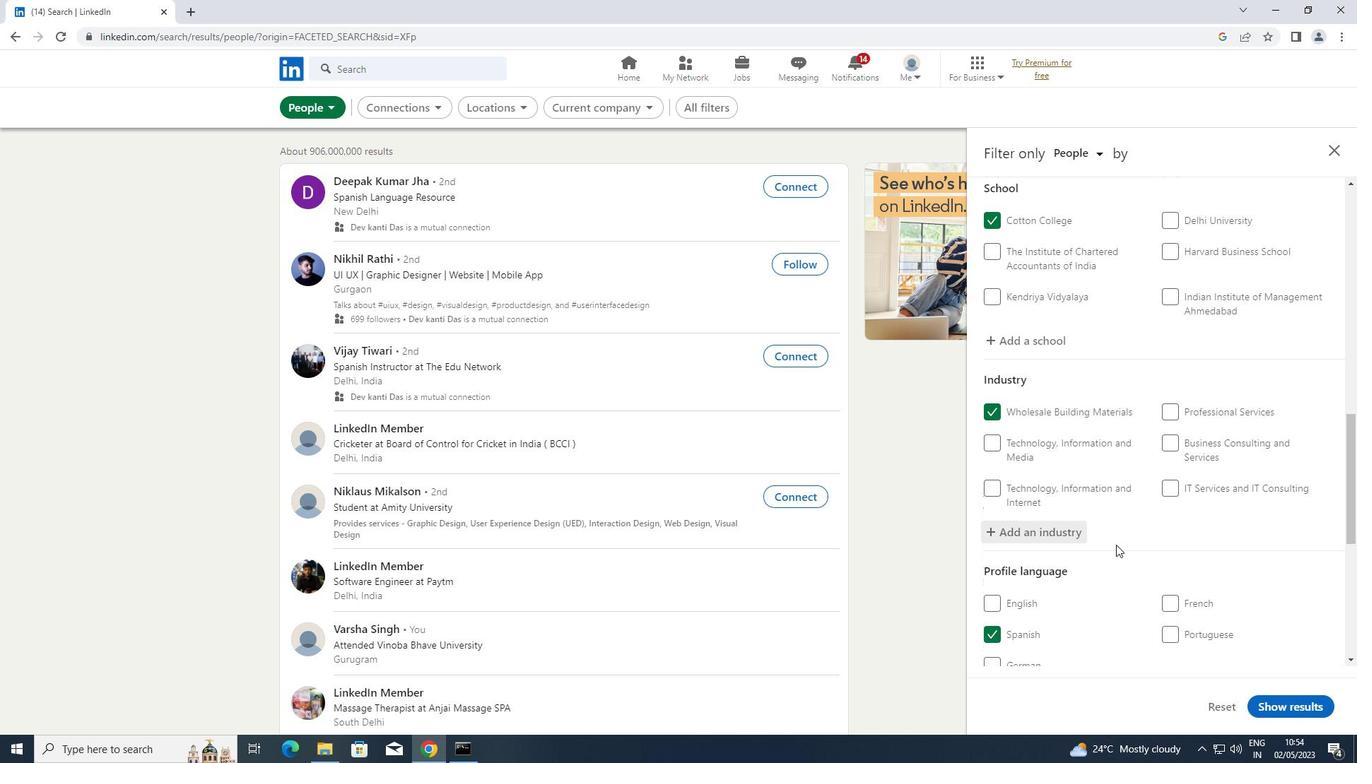 
Action: Mouse scrolled (1116, 544) with delta (0, 0)
Screenshot: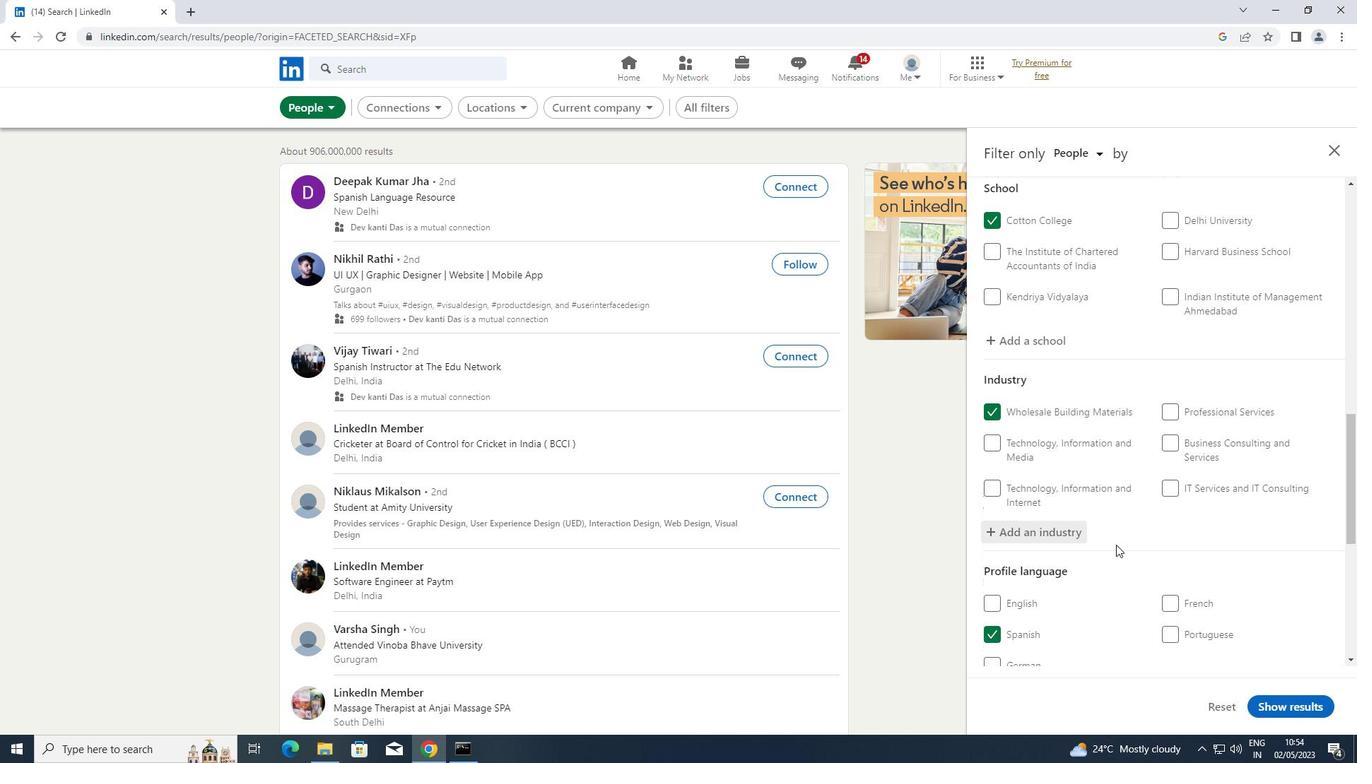 
Action: Mouse scrolled (1116, 544) with delta (0, 0)
Screenshot: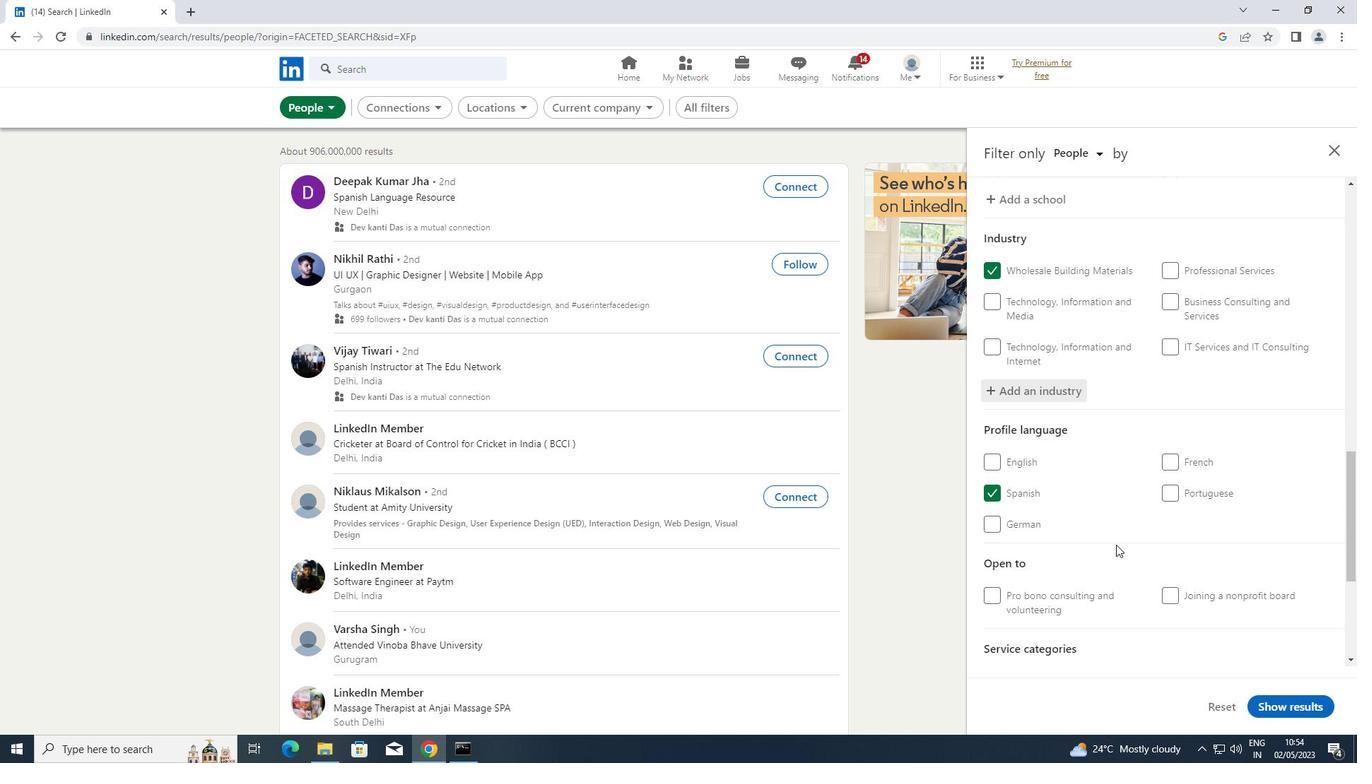 
Action: Mouse scrolled (1116, 544) with delta (0, 0)
Screenshot: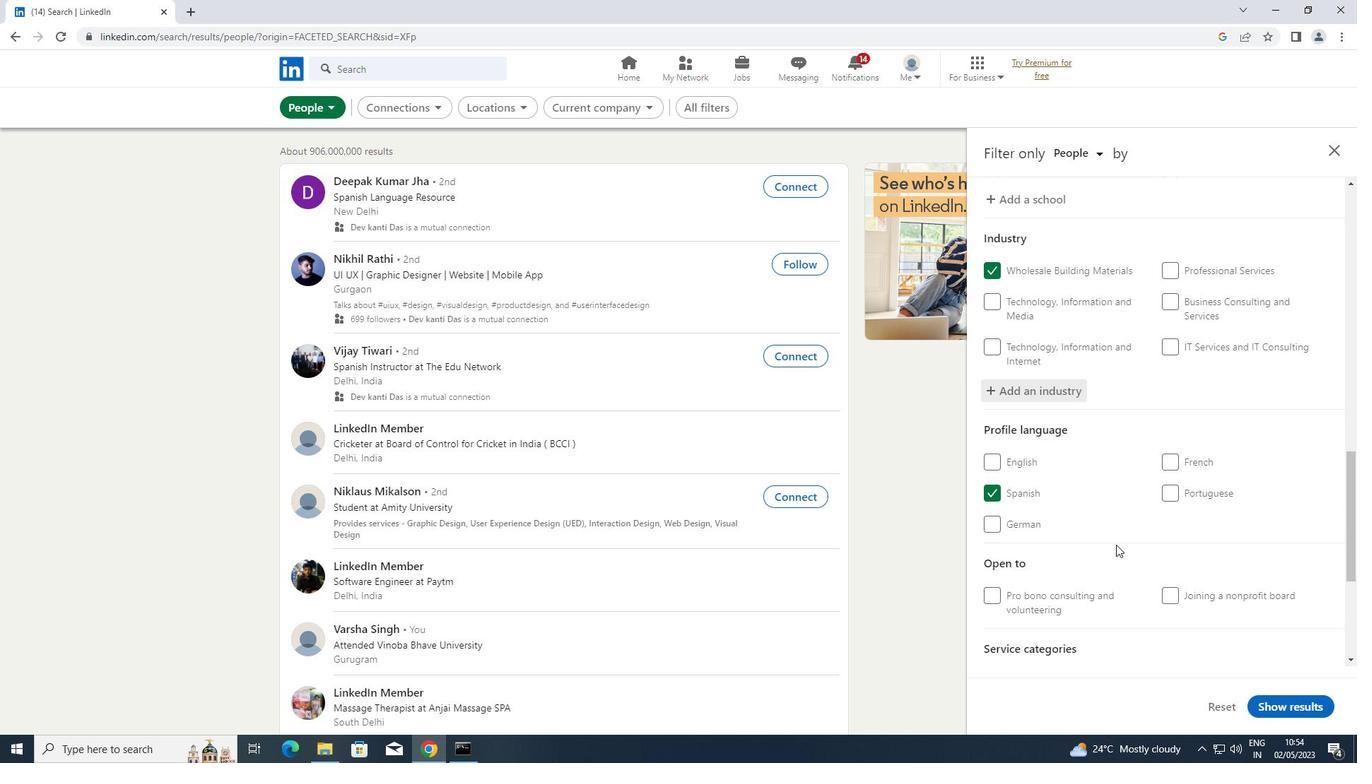 
Action: Mouse moved to (1128, 540)
Screenshot: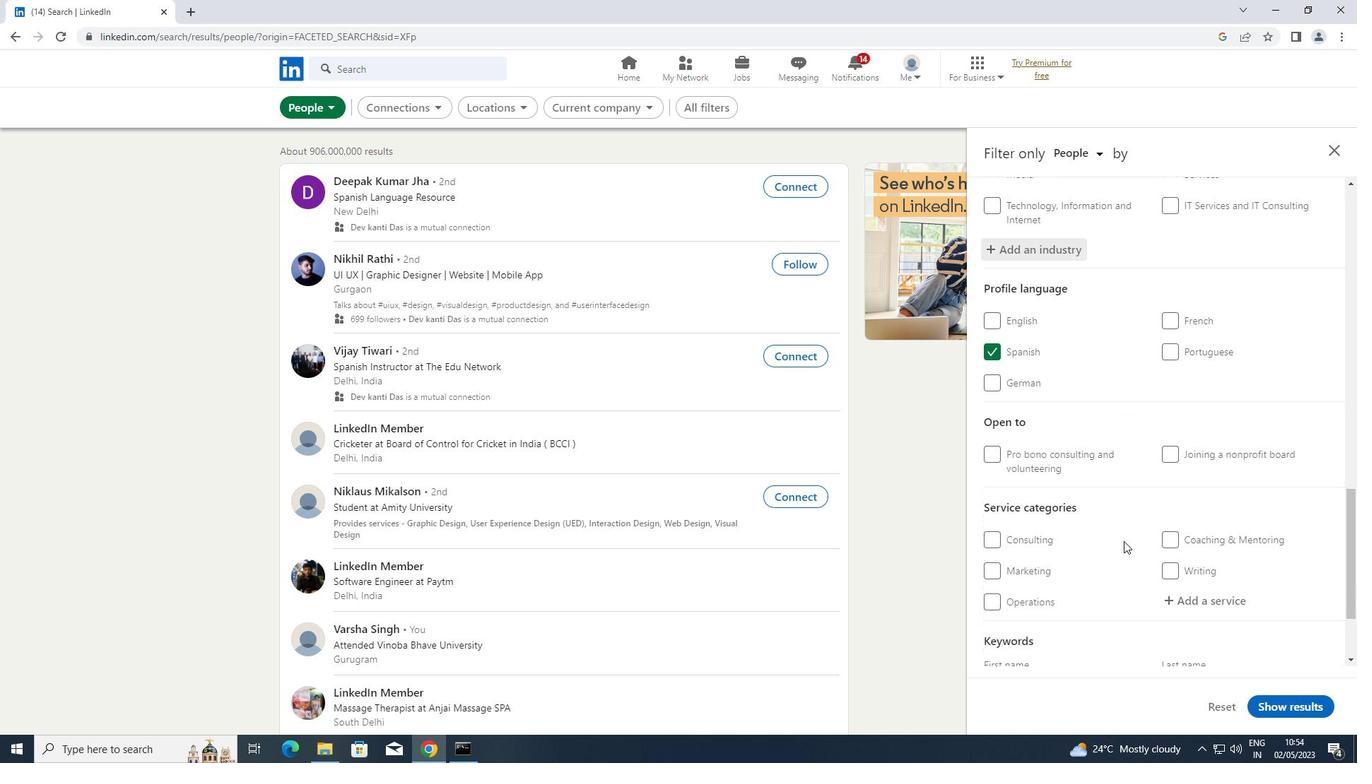 
Action: Mouse scrolled (1128, 539) with delta (0, 0)
Screenshot: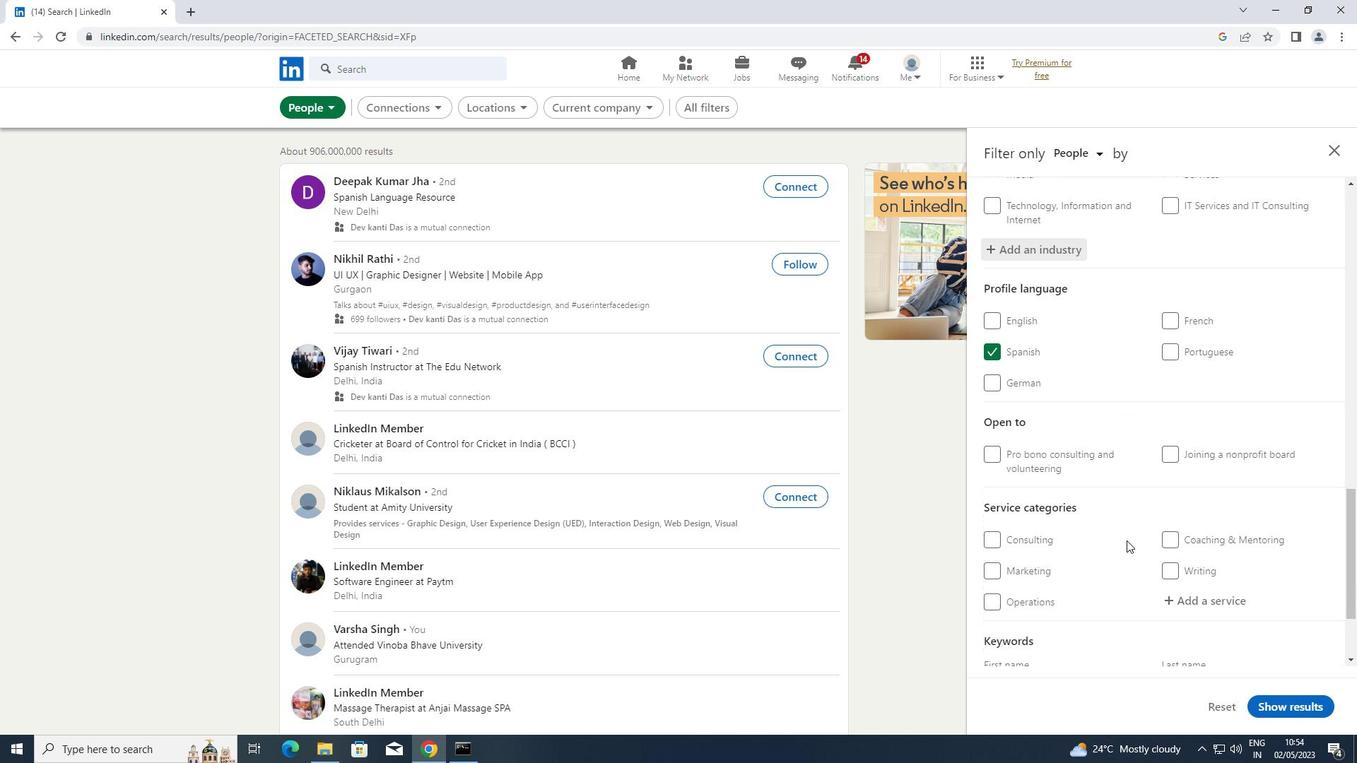 
Action: Mouse scrolled (1128, 539) with delta (0, 0)
Screenshot: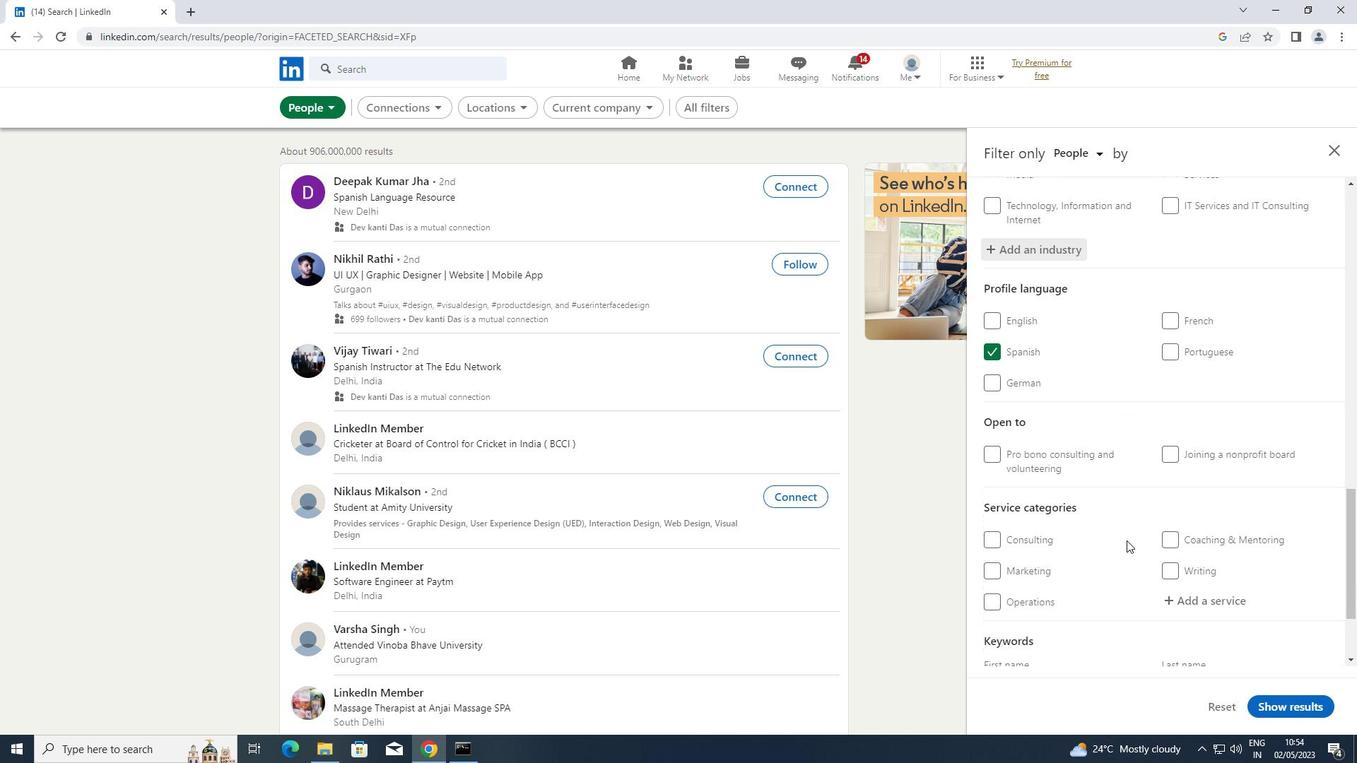 
Action: Mouse scrolled (1128, 539) with delta (0, 0)
Screenshot: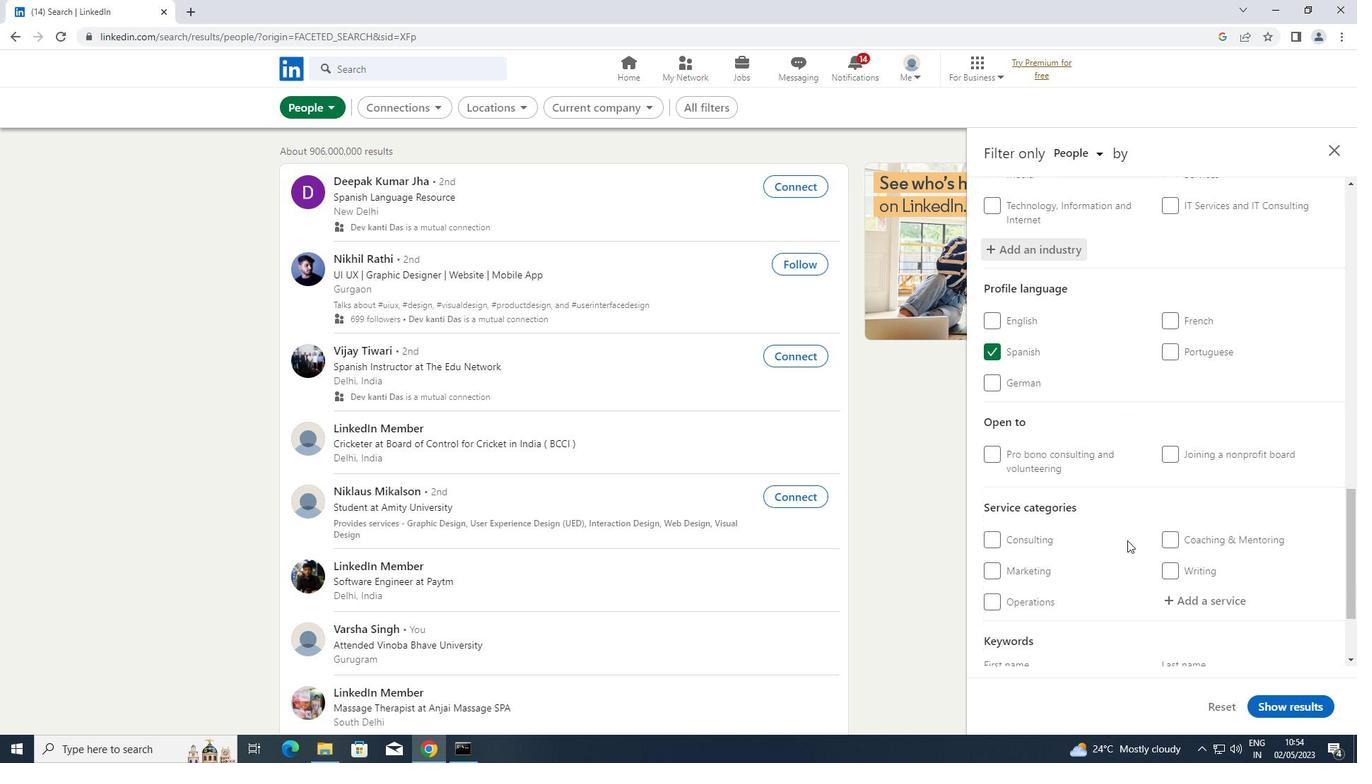 
Action: Mouse moved to (1209, 463)
Screenshot: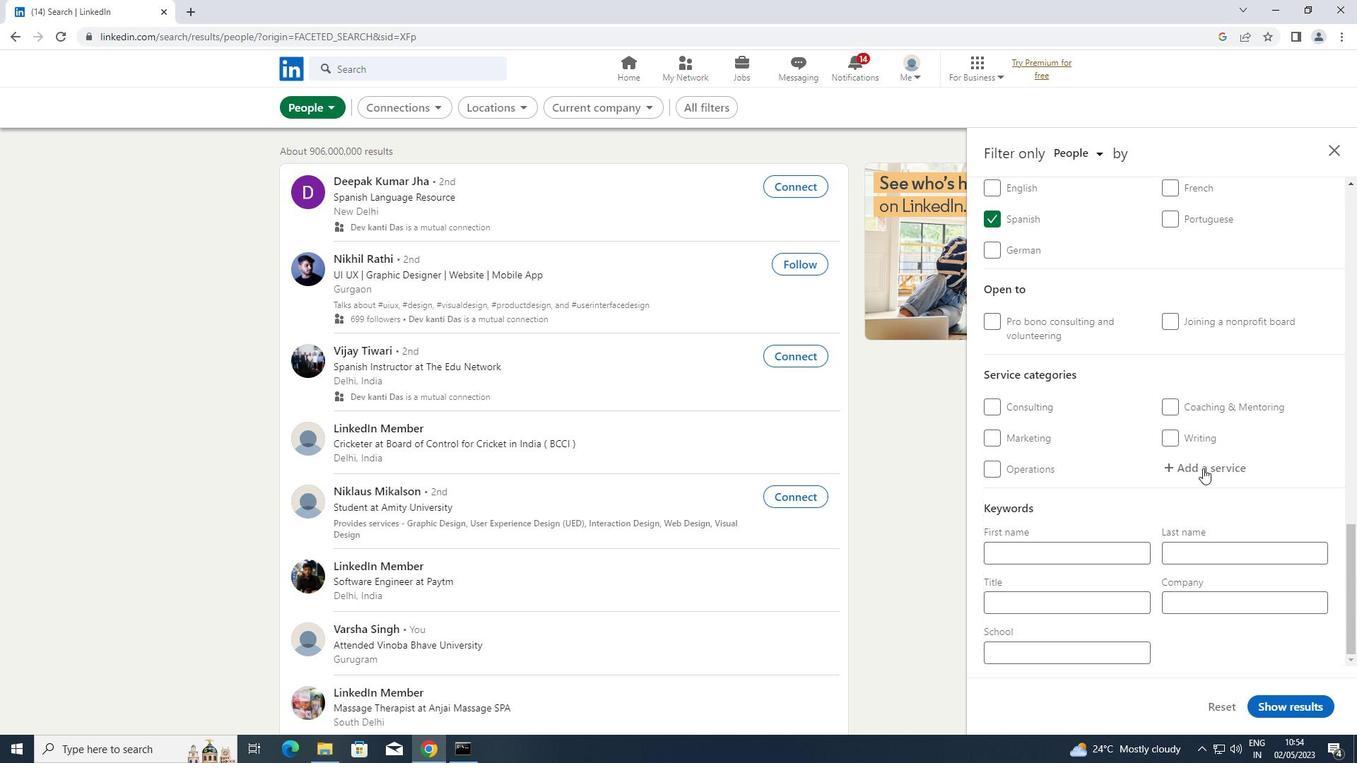 
Action: Mouse pressed left at (1209, 463)
Screenshot: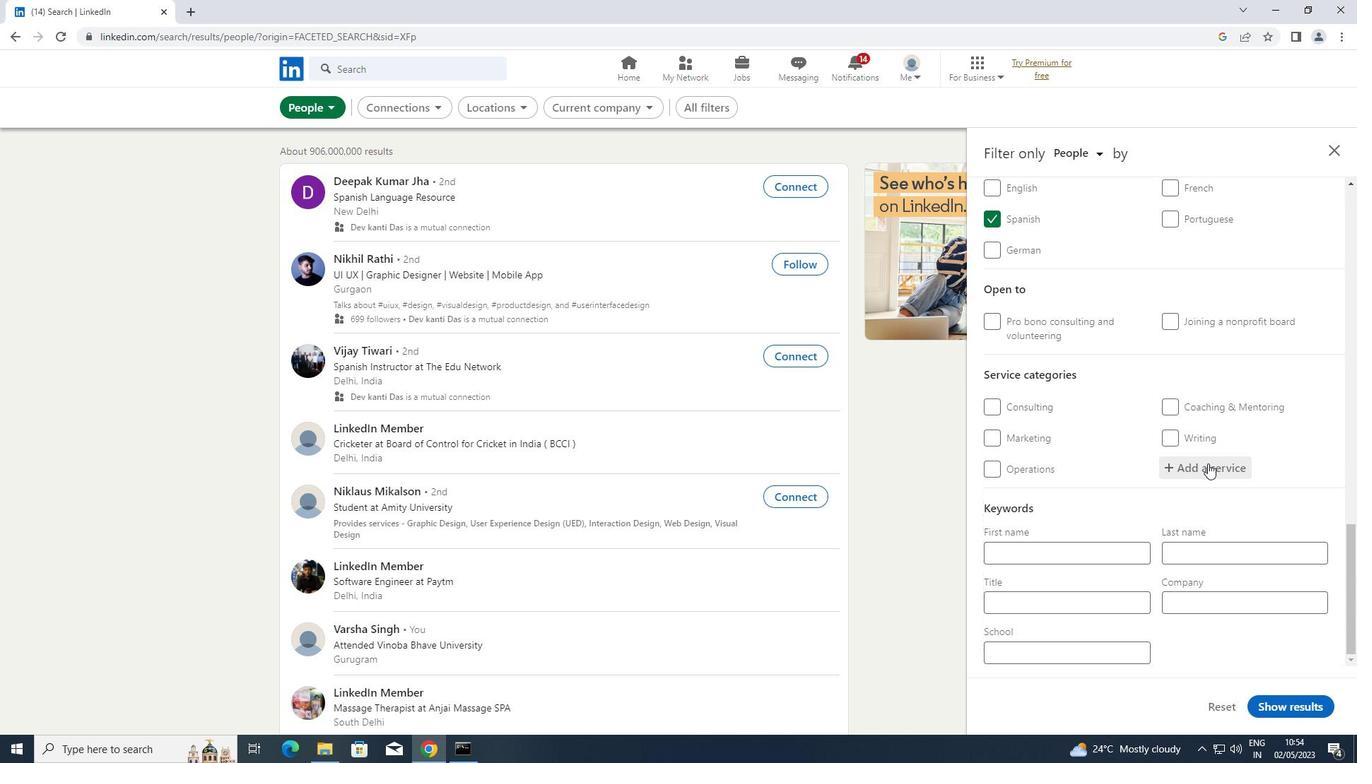 
Action: Key pressed <Key.shift>HUMAN<Key.space>
Screenshot: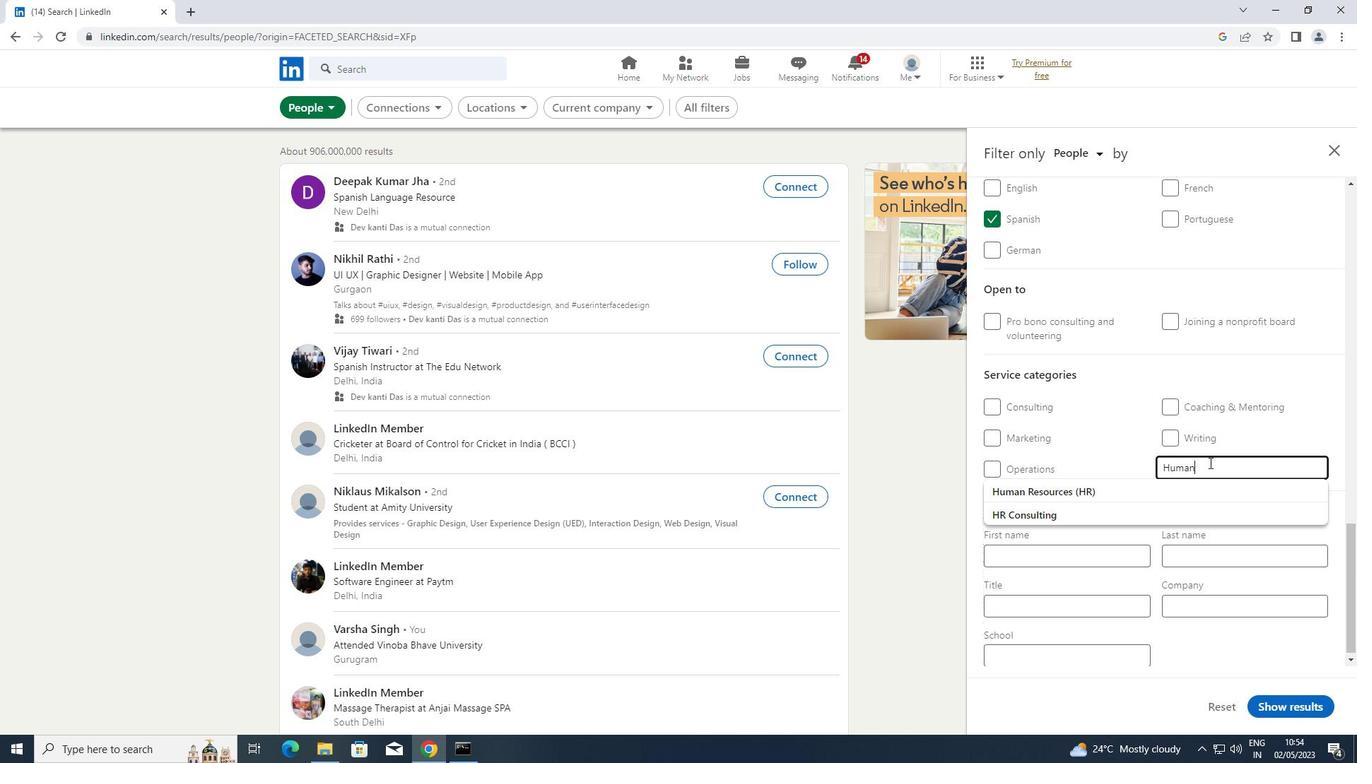 
Action: Mouse moved to (1119, 482)
Screenshot: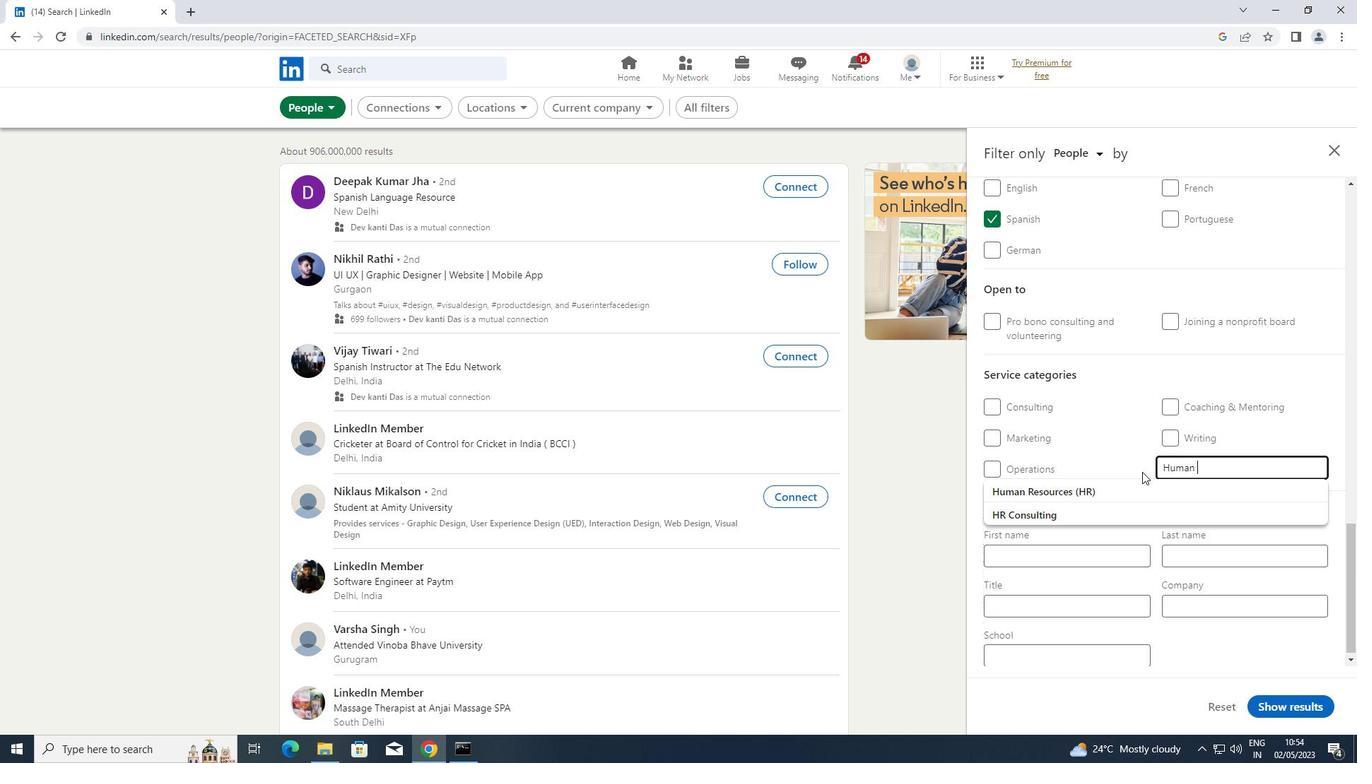 
Action: Mouse pressed left at (1119, 482)
Screenshot: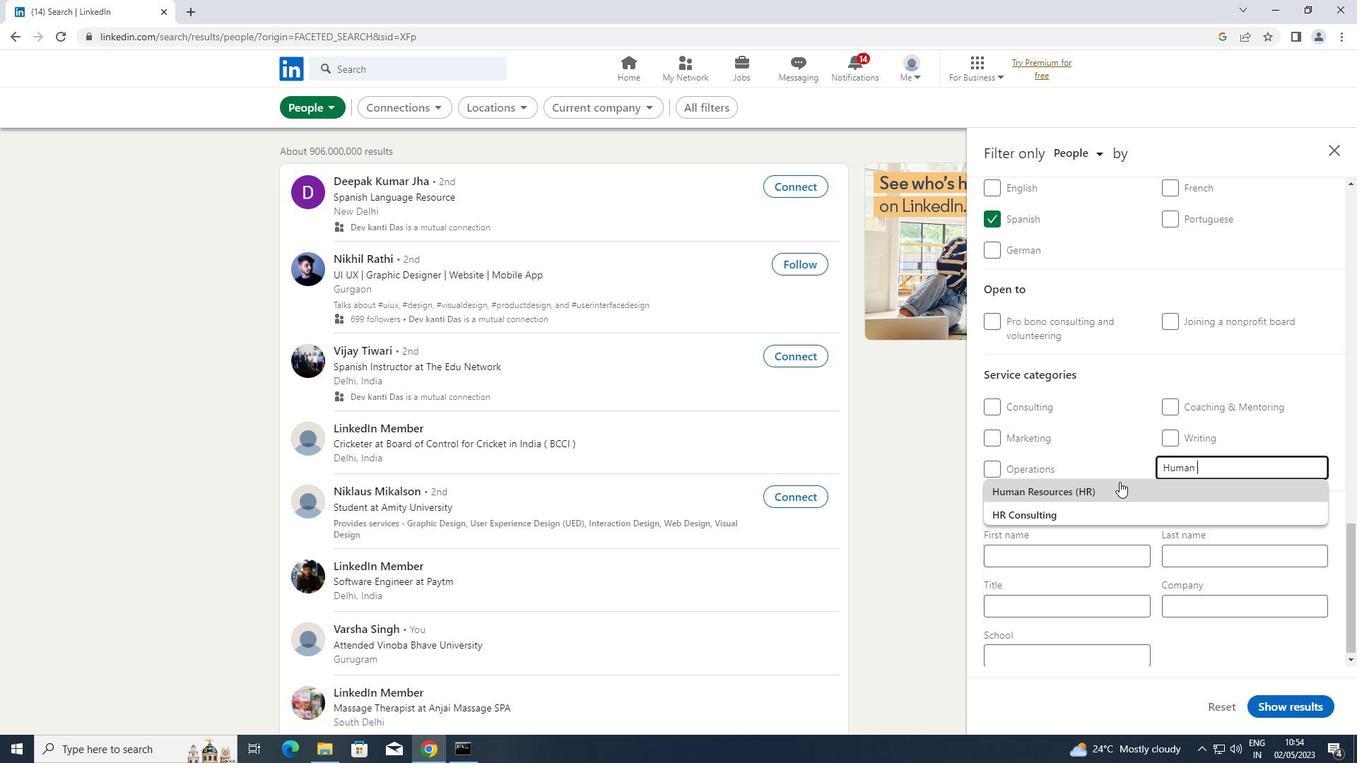 
Action: Mouse scrolled (1119, 481) with delta (0, 0)
Screenshot: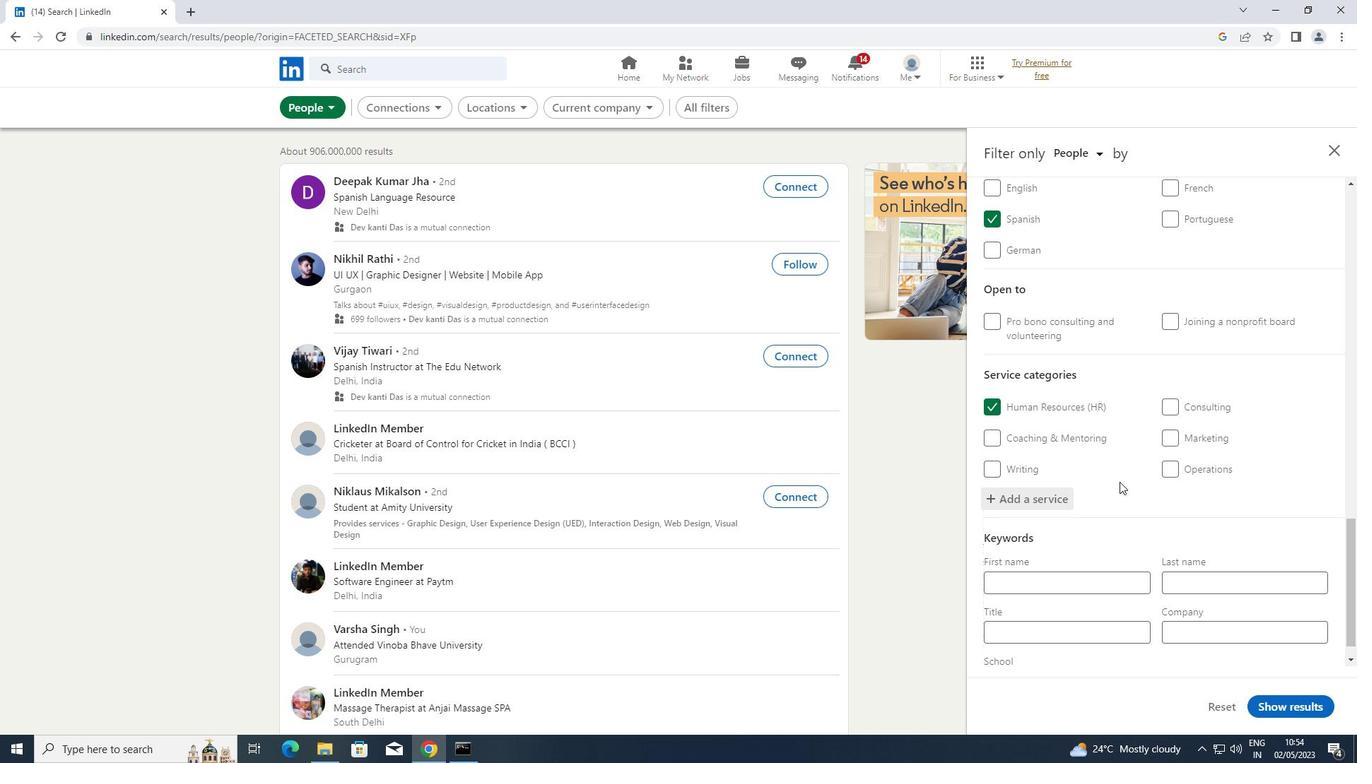 
Action: Mouse scrolled (1119, 481) with delta (0, 0)
Screenshot: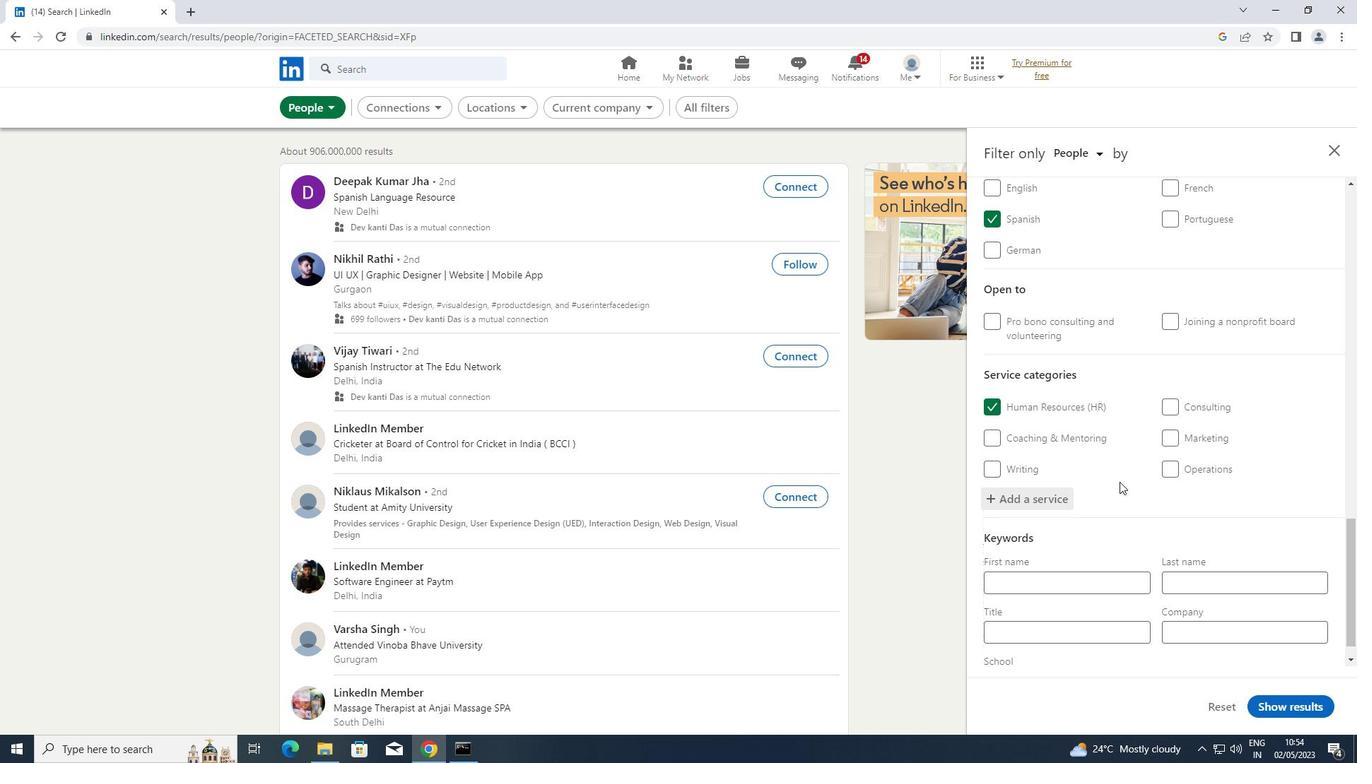 
Action: Mouse scrolled (1119, 481) with delta (0, 0)
Screenshot: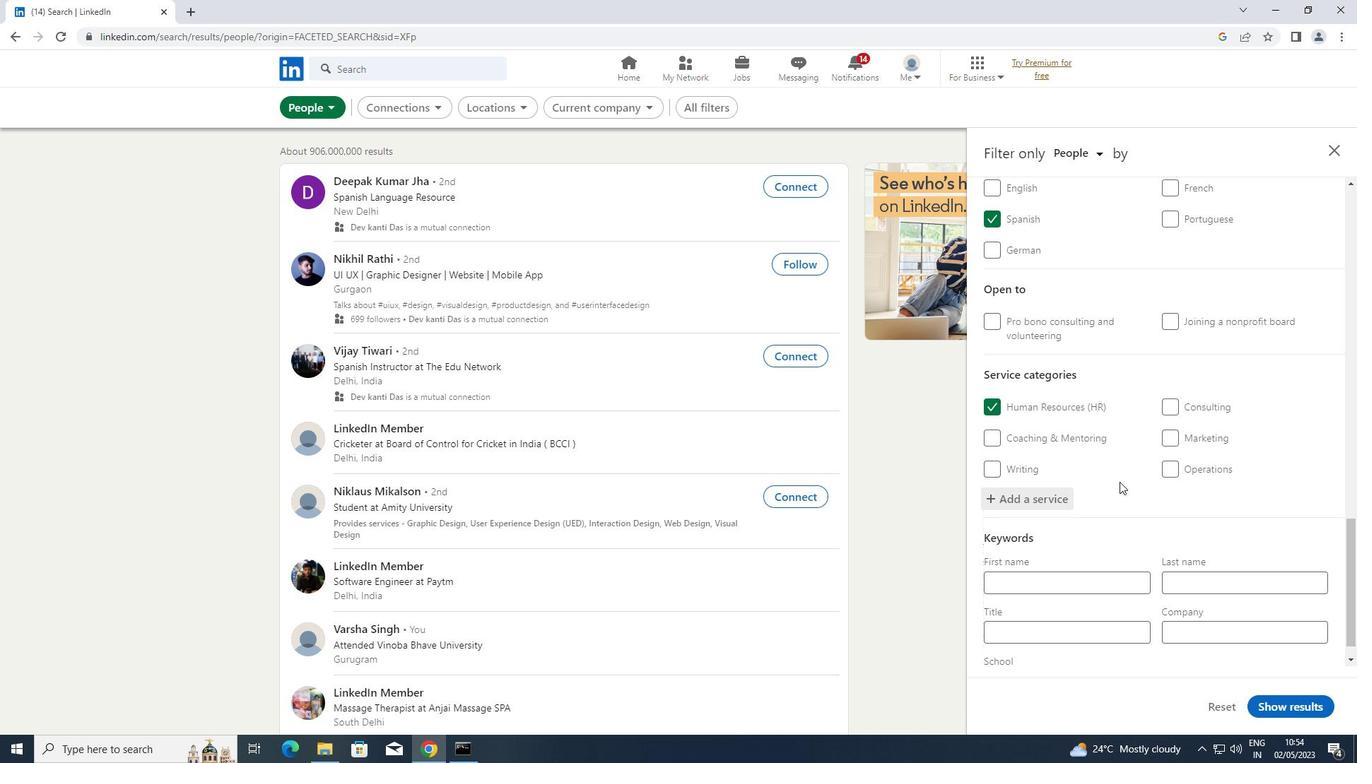 
Action: Mouse scrolled (1119, 481) with delta (0, 0)
Screenshot: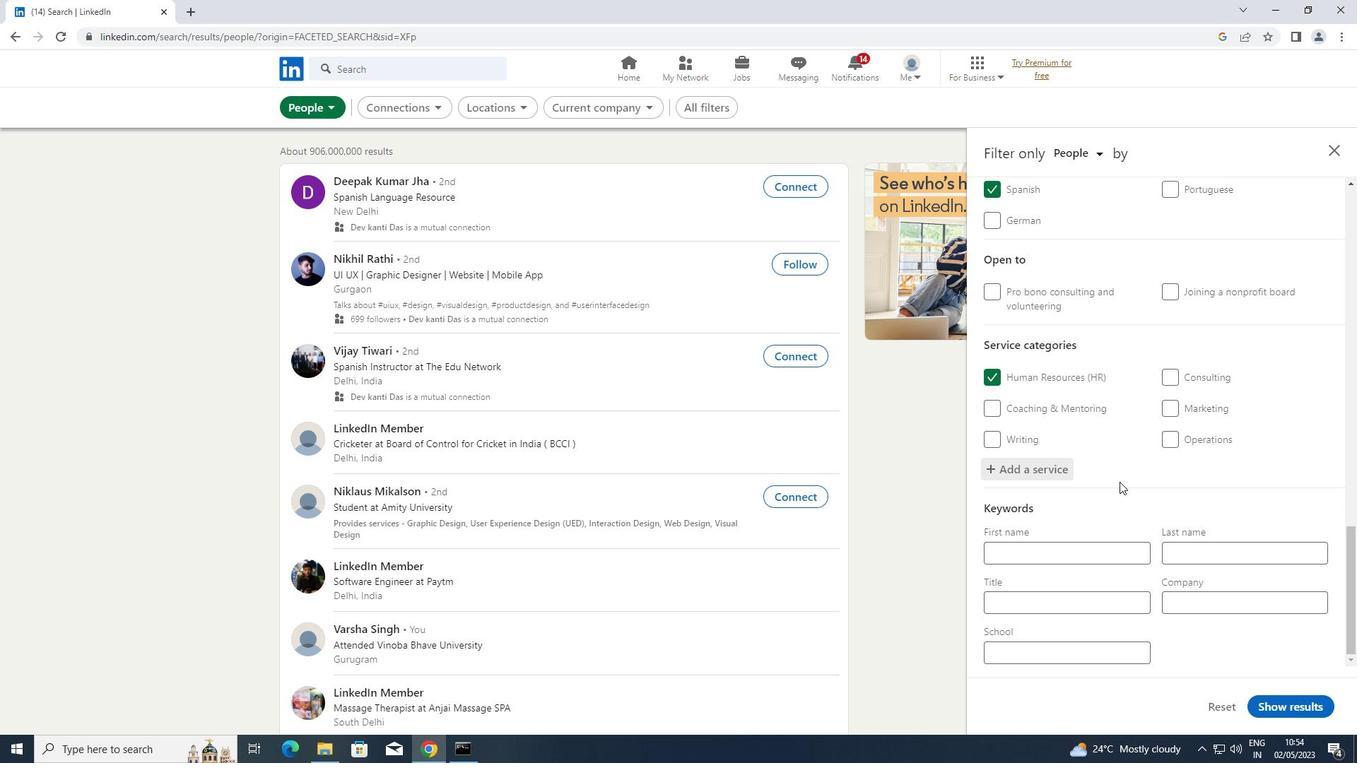 
Action: Mouse scrolled (1119, 481) with delta (0, 0)
Screenshot: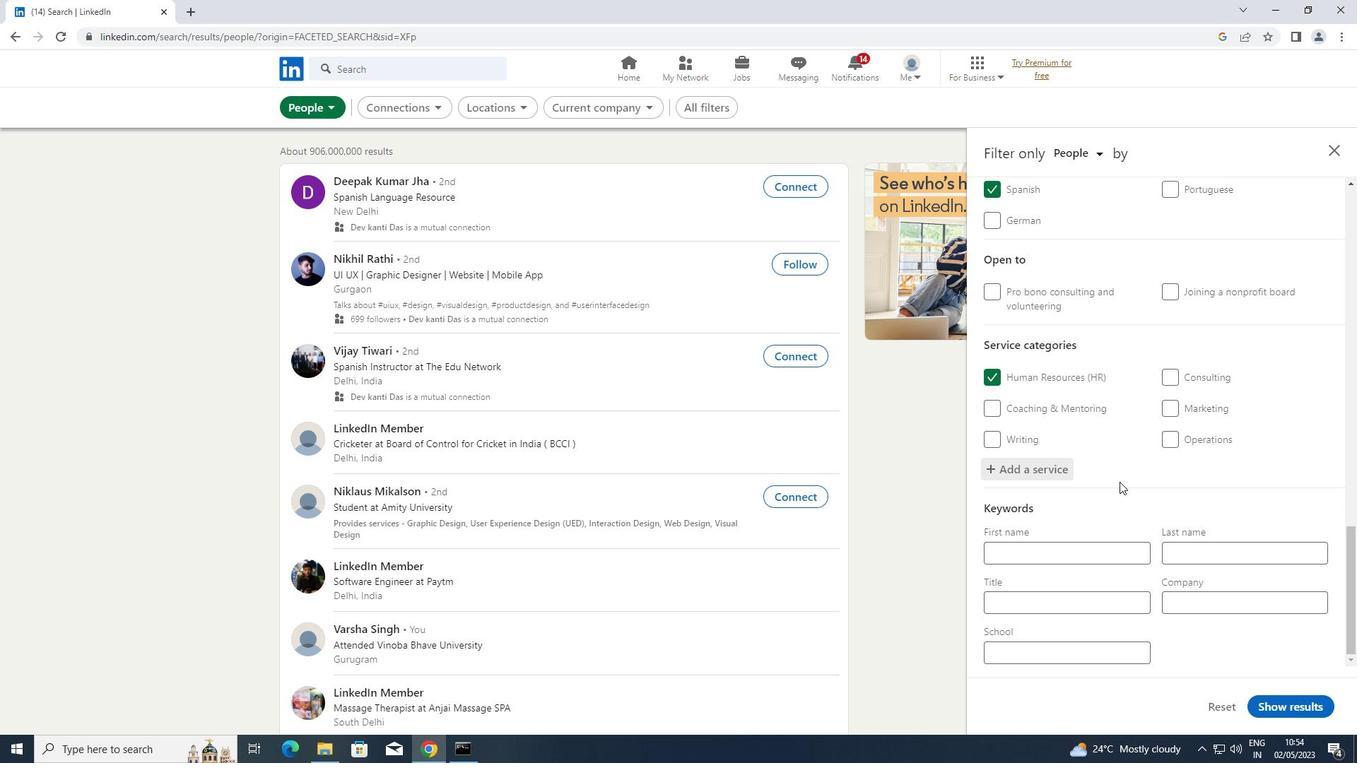 
Action: Mouse scrolled (1119, 481) with delta (0, 0)
Screenshot: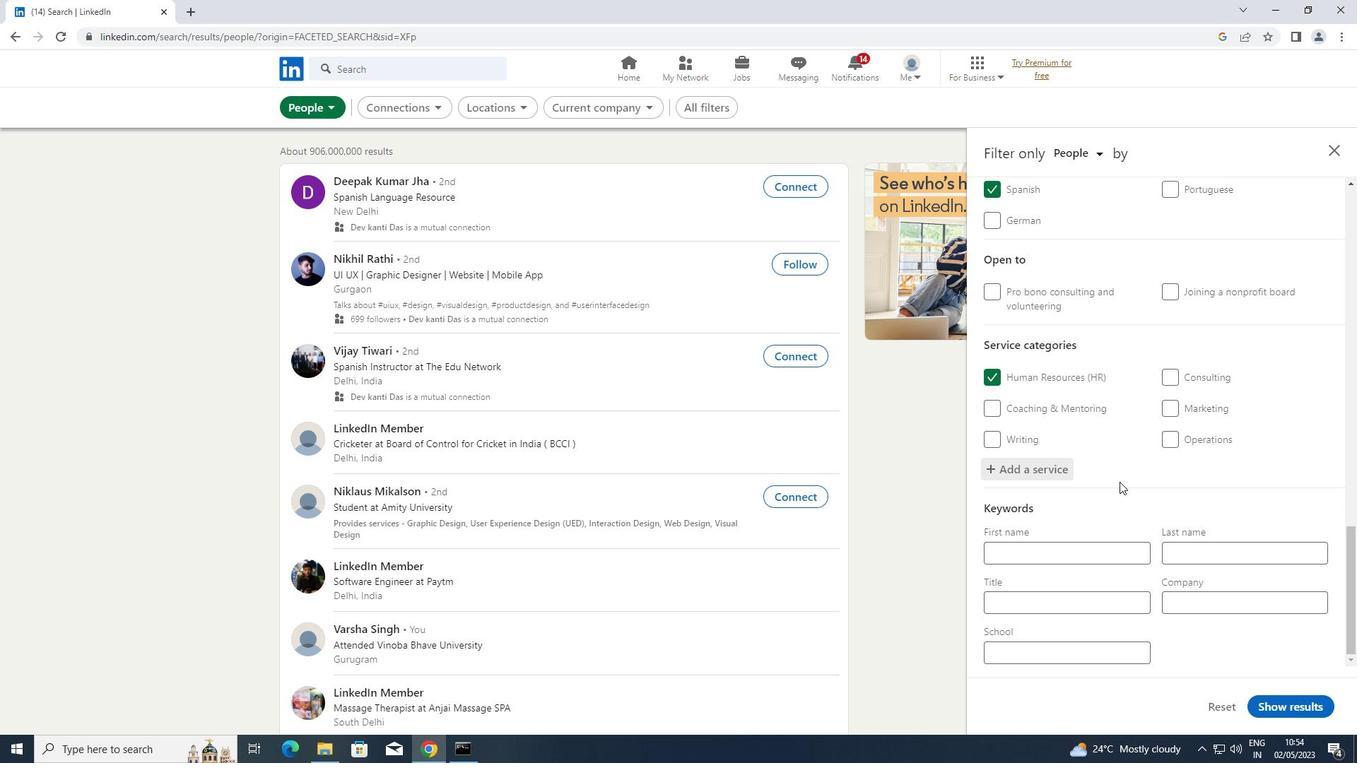 
Action: Mouse scrolled (1119, 481) with delta (0, 0)
Screenshot: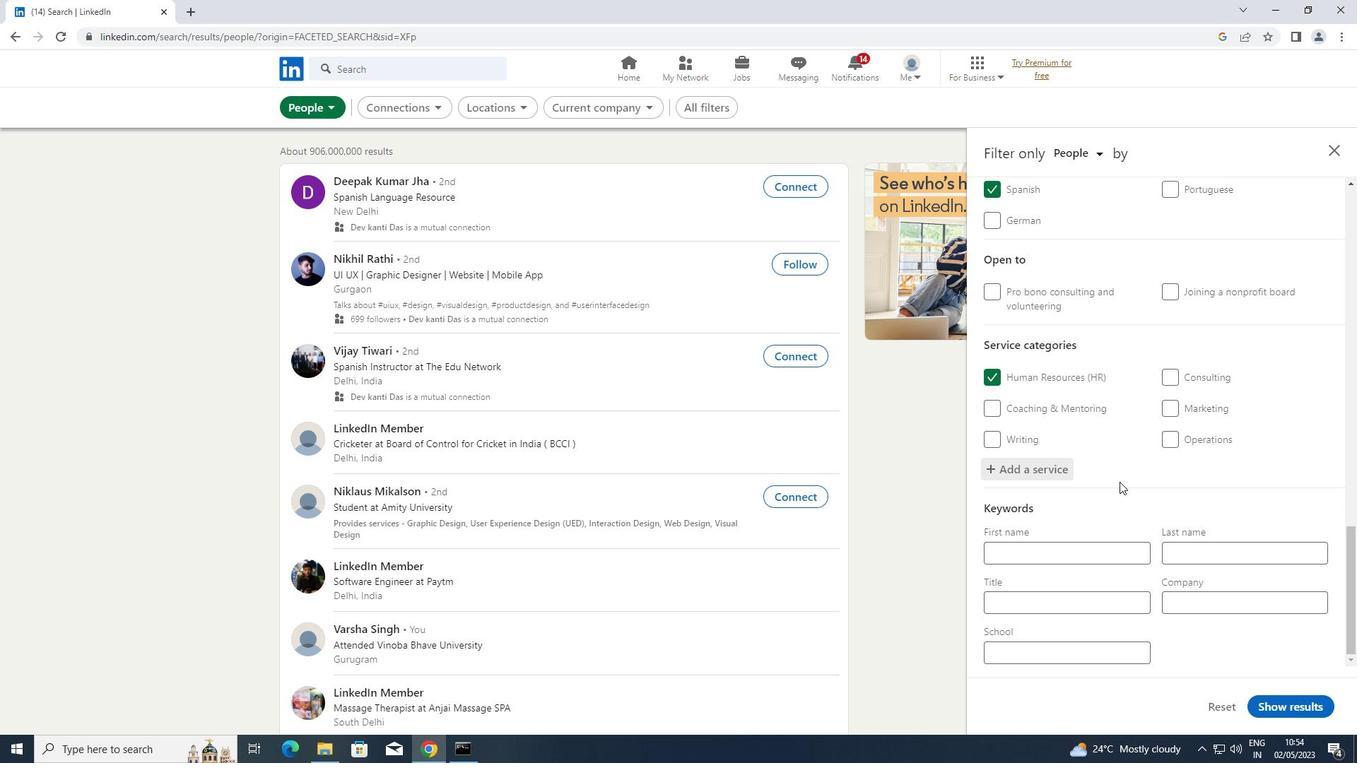 
Action: Mouse moved to (1090, 605)
Screenshot: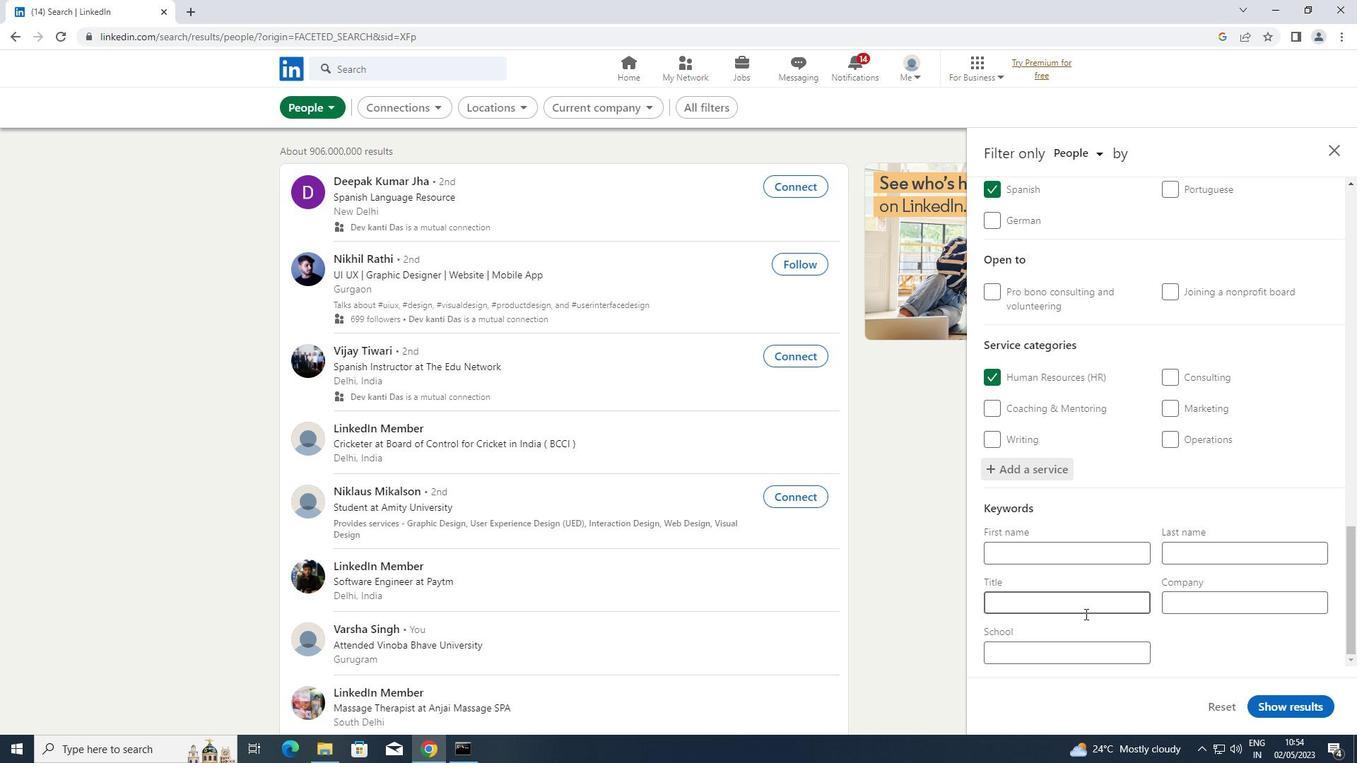 
Action: Mouse pressed left at (1090, 605)
Screenshot: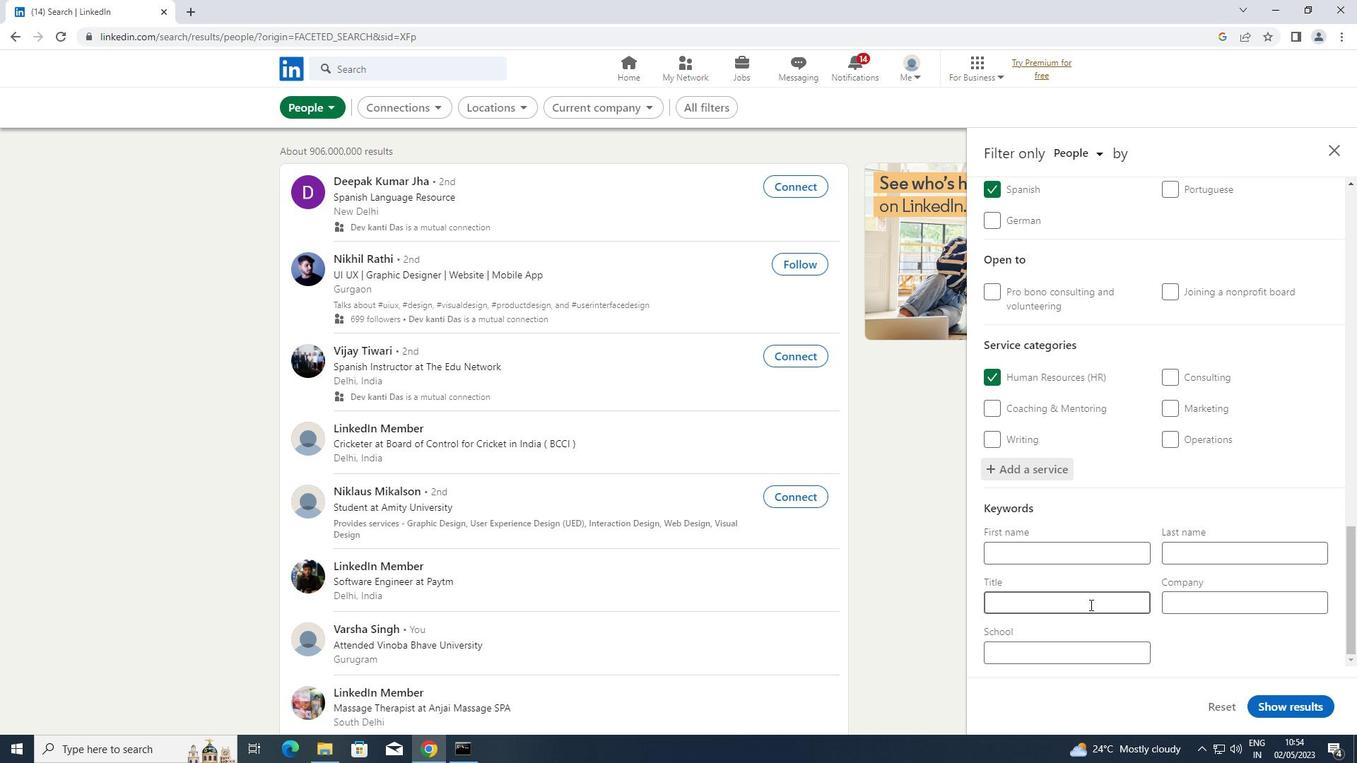
Action: Key pressed <Key.shift>MAINTENANCE<Key.space><Key.shift>ENGINEER
Screenshot: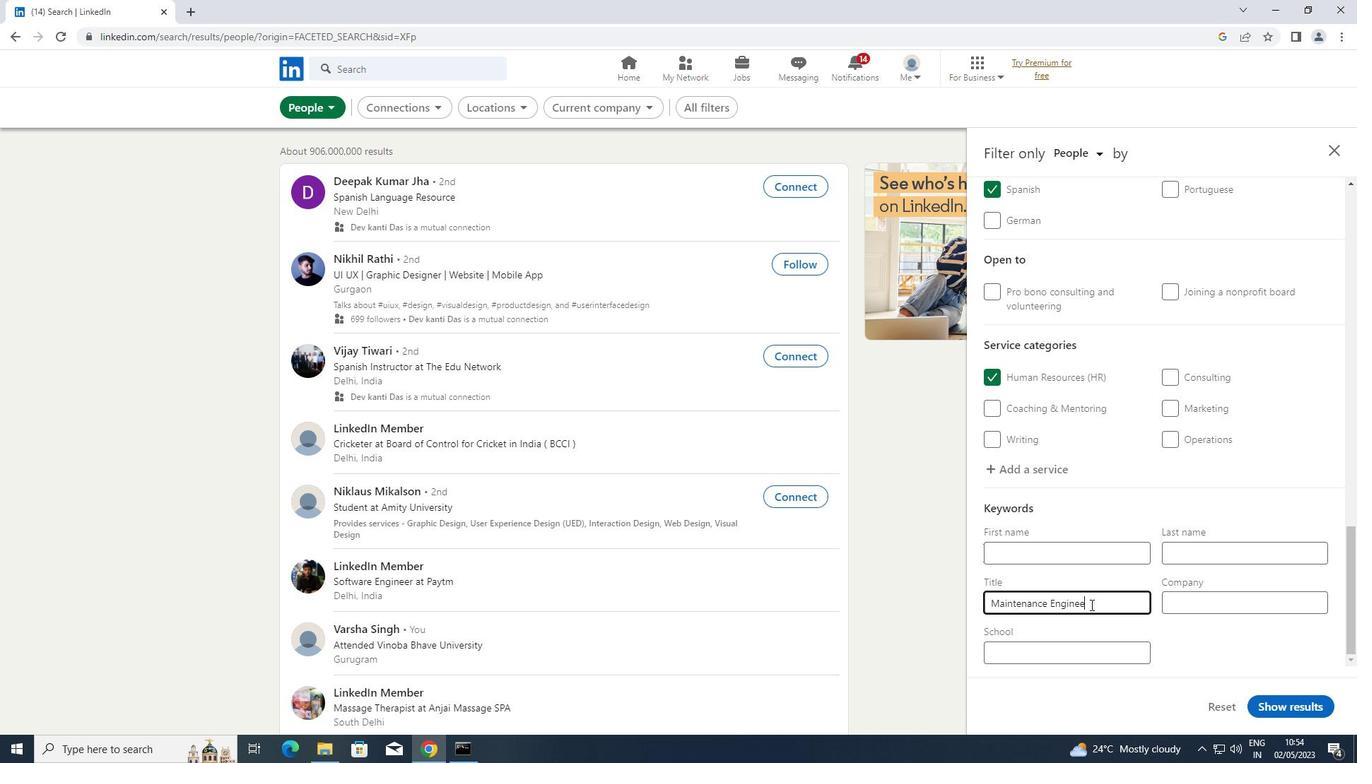 
Action: Mouse moved to (1278, 712)
Screenshot: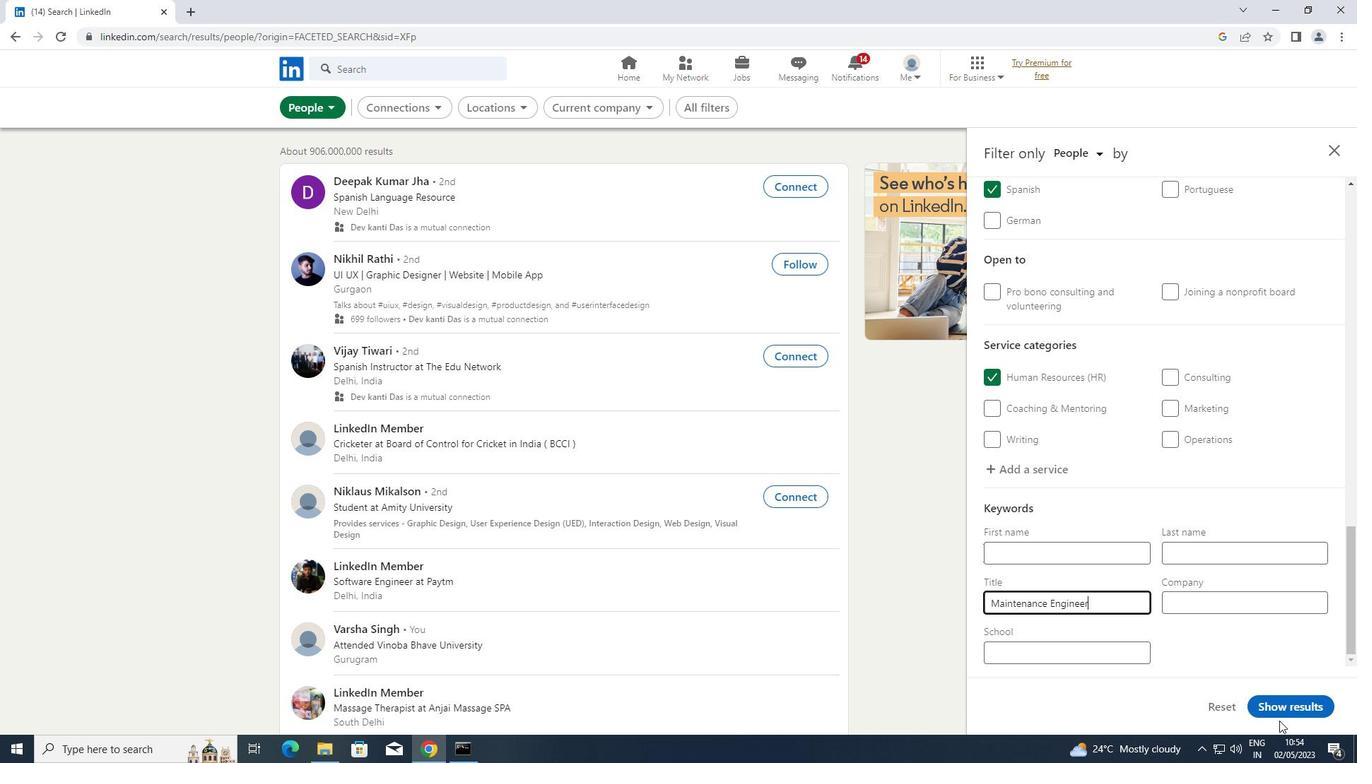 
Action: Mouse pressed left at (1278, 712)
Screenshot: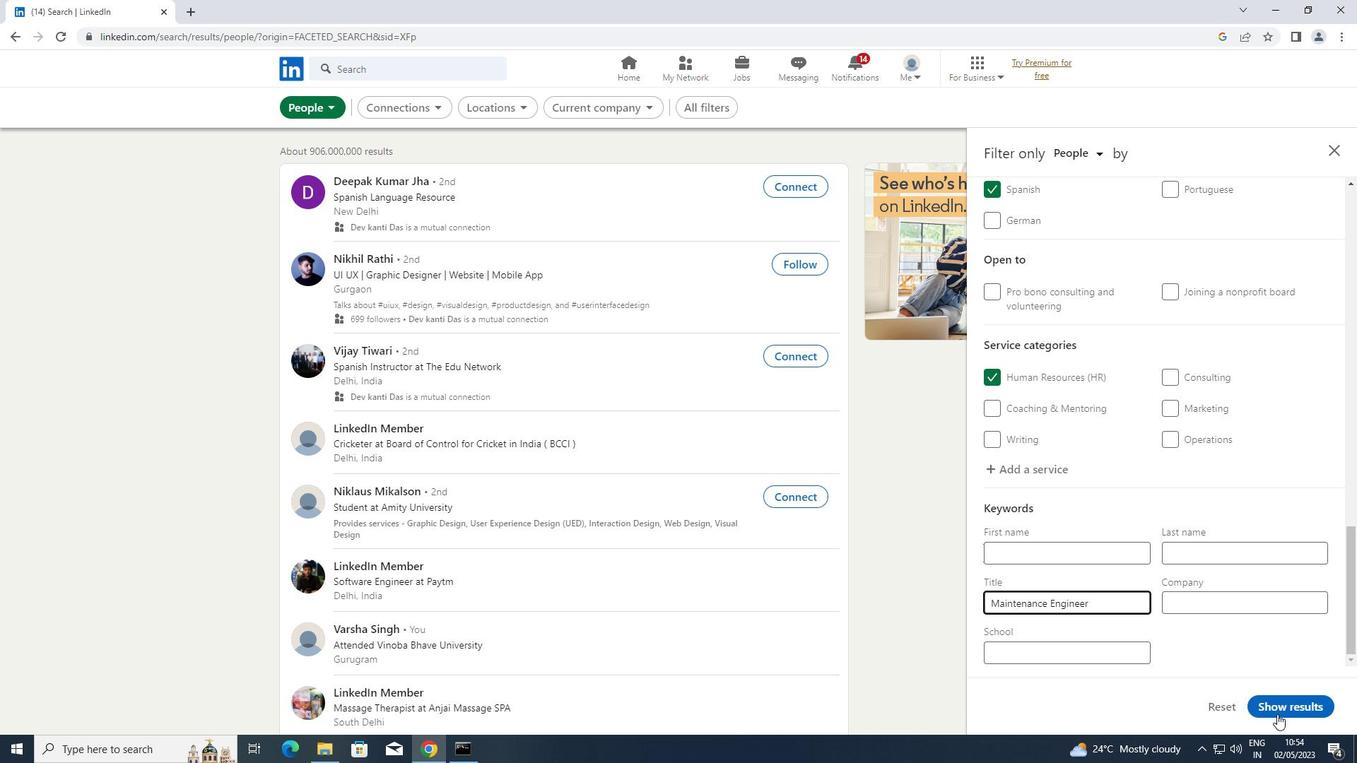 
